 Task: Look for space in San Fernando, Philippines from 12th July, 2023 to 15th July, 2023 for 3 adults in price range Rs.12000 to Rs.16000. Place can be entire place with 2 bedrooms having 3 beds and 1 bathroom. Property type can be house, flat, guest house. Booking option can be shelf check-in. Required host language is English.
Action: Mouse moved to (418, 194)
Screenshot: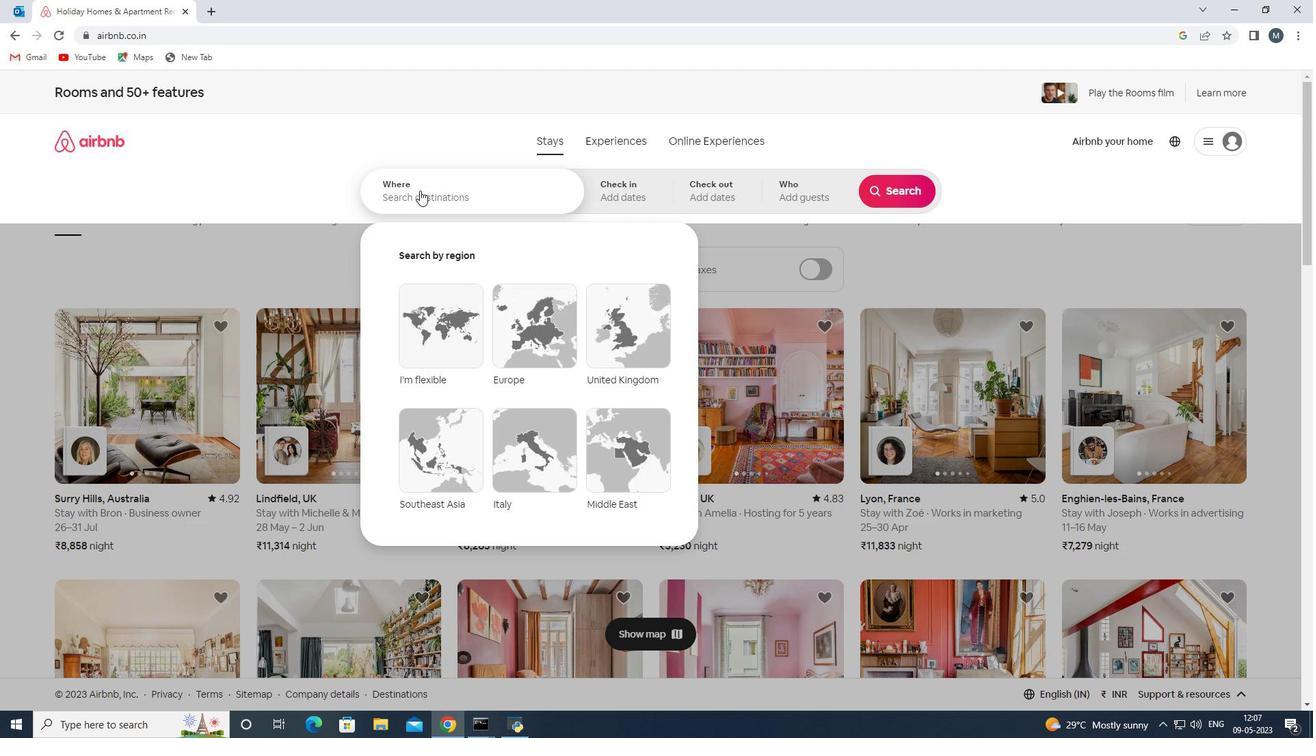 
Action: Mouse pressed left at (418, 194)
Screenshot: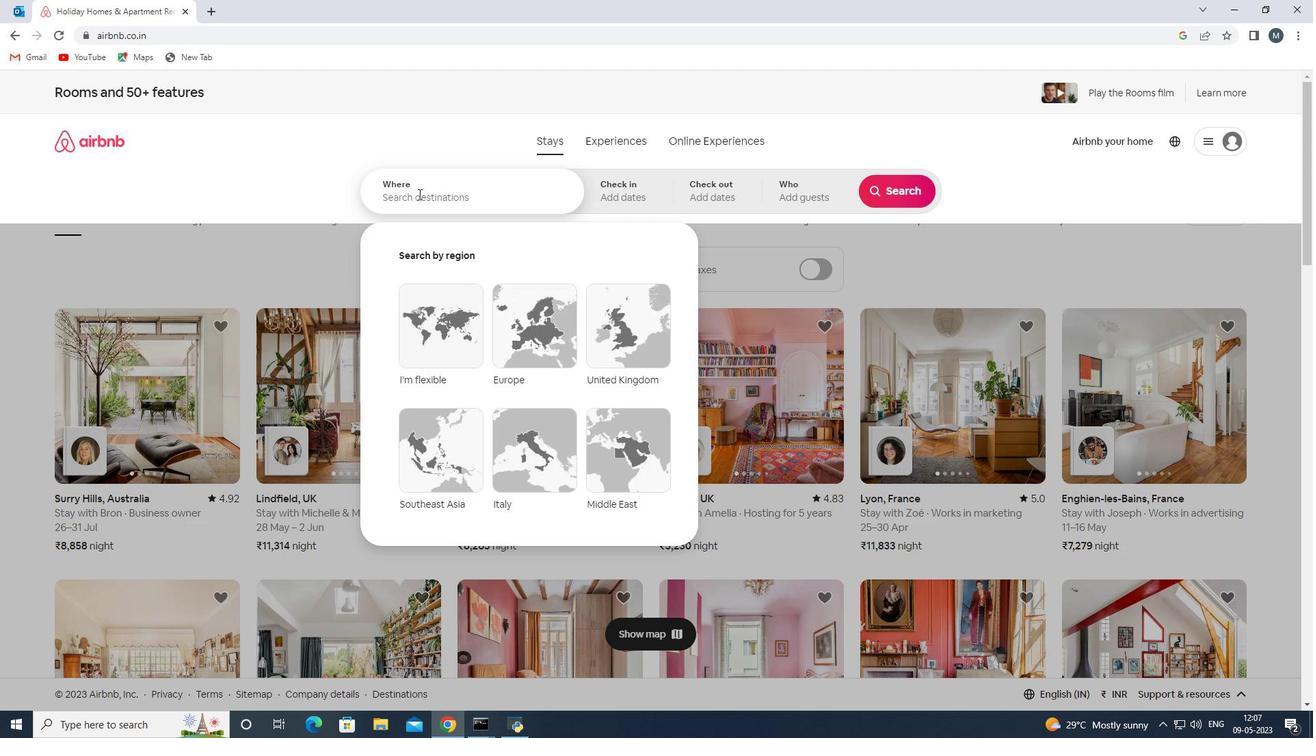 
Action: Mouse moved to (417, 194)
Screenshot: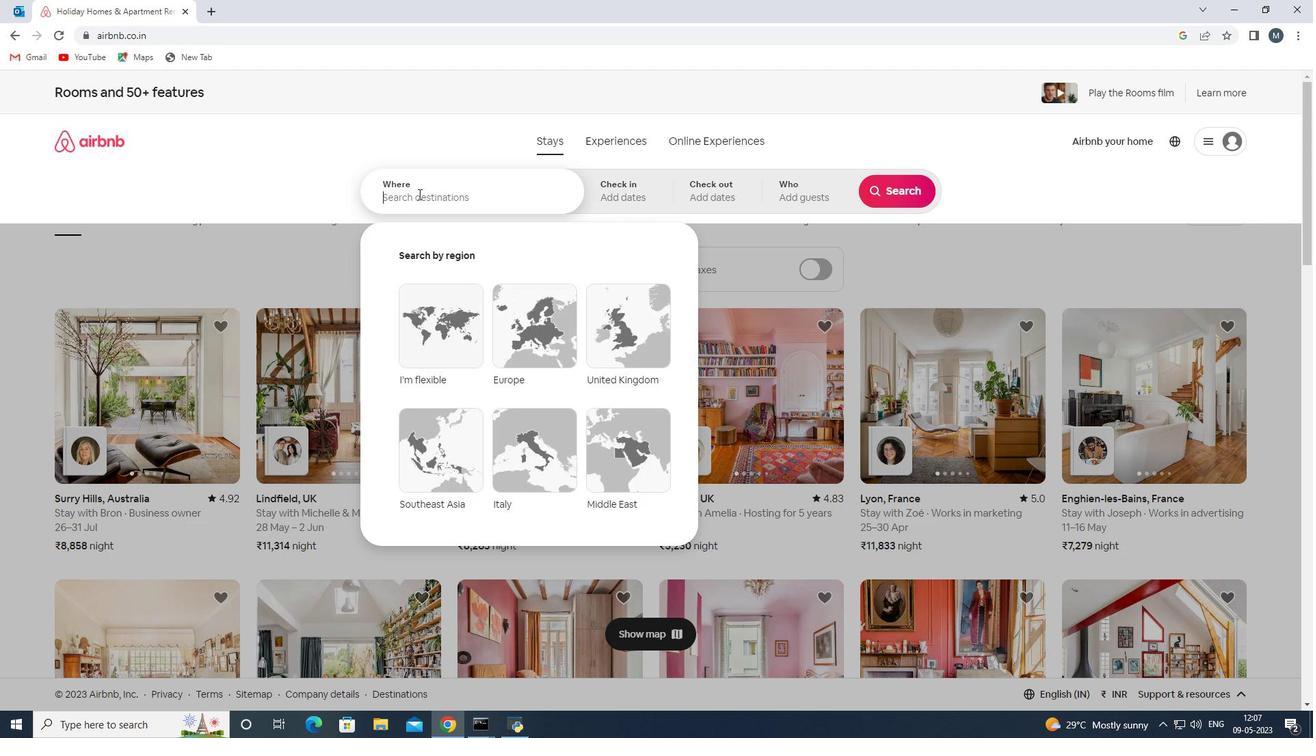 
Action: Key pressed sa<Key.backspace><Key.backspace><Key.backspace><Key.shift>San<Key.space><Key.shift><Key.shift><Key.shift><Key.shift><Key.shift><Key.shift><Key.shift><Key.shift><Key.shift><Key.shift><Key.shift><Key.shift><Key.shift>Fernando,p<Key.backspace><Key.shift>Philipines<Key.enter>
Screenshot: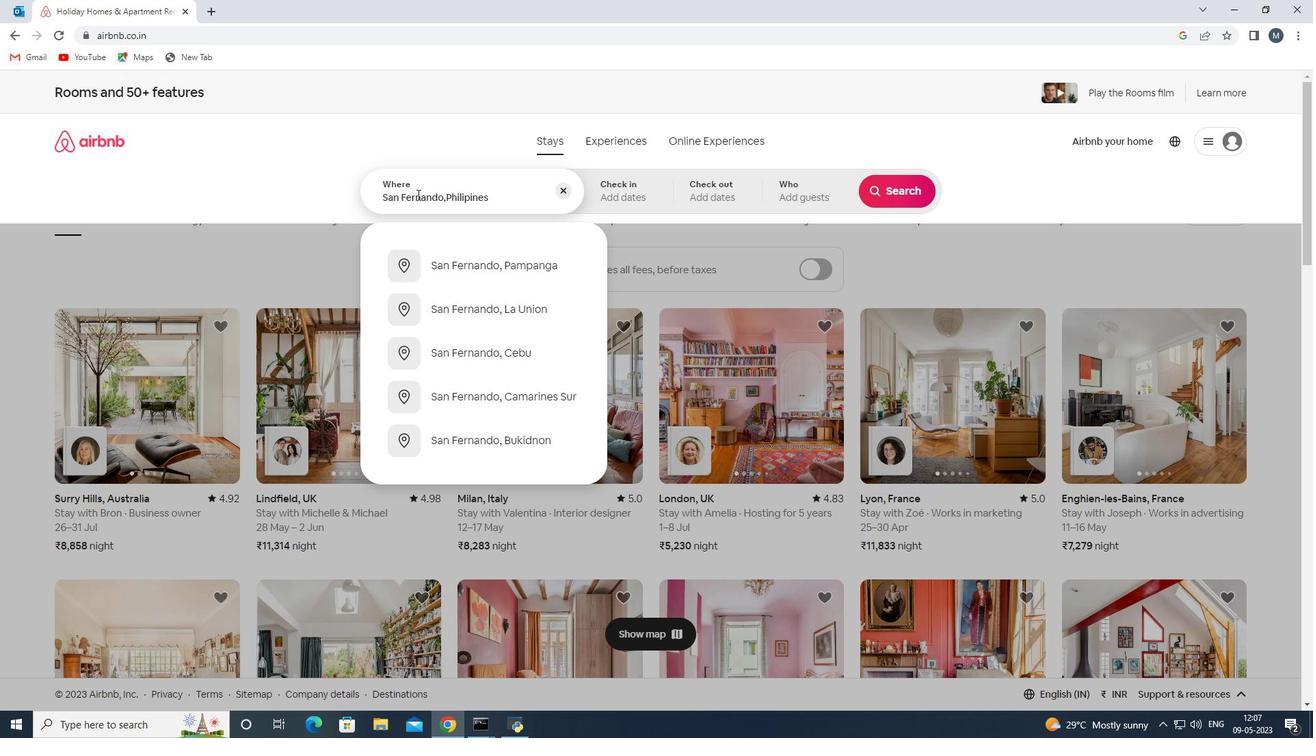 
Action: Mouse moved to (898, 301)
Screenshot: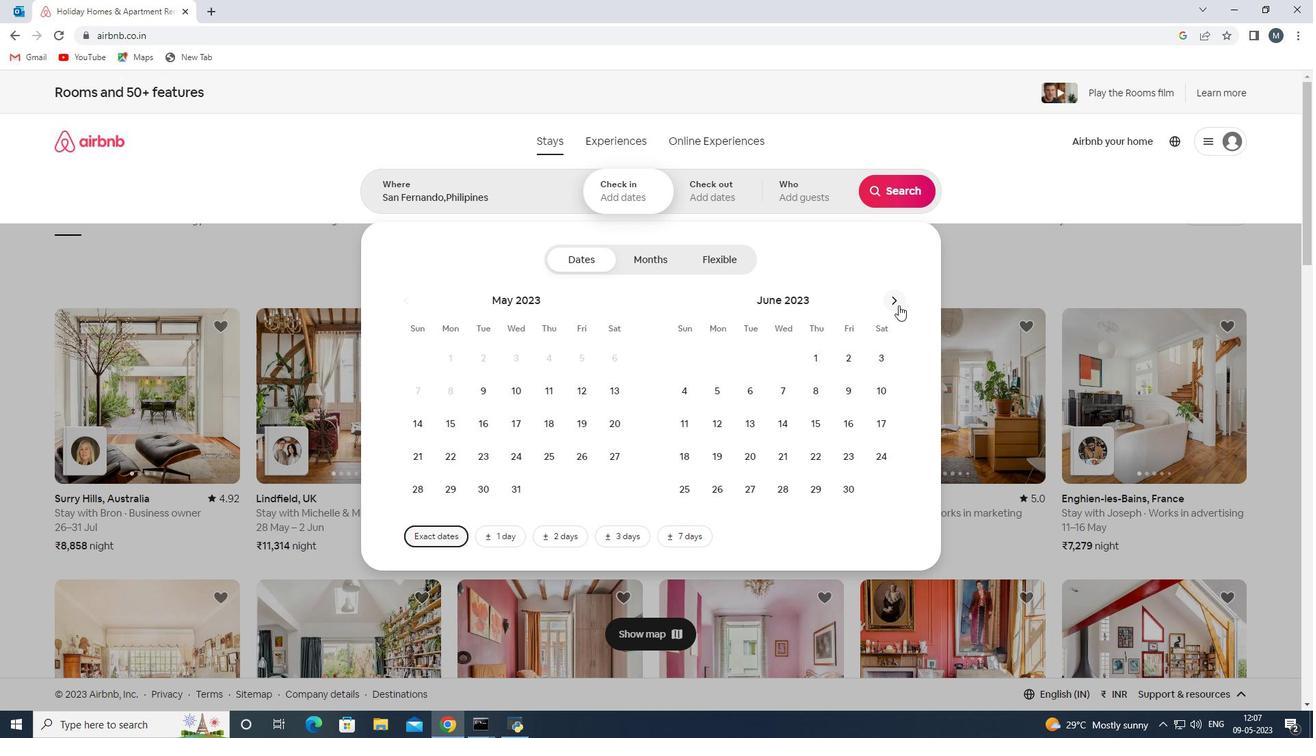 
Action: Mouse pressed left at (898, 301)
Screenshot: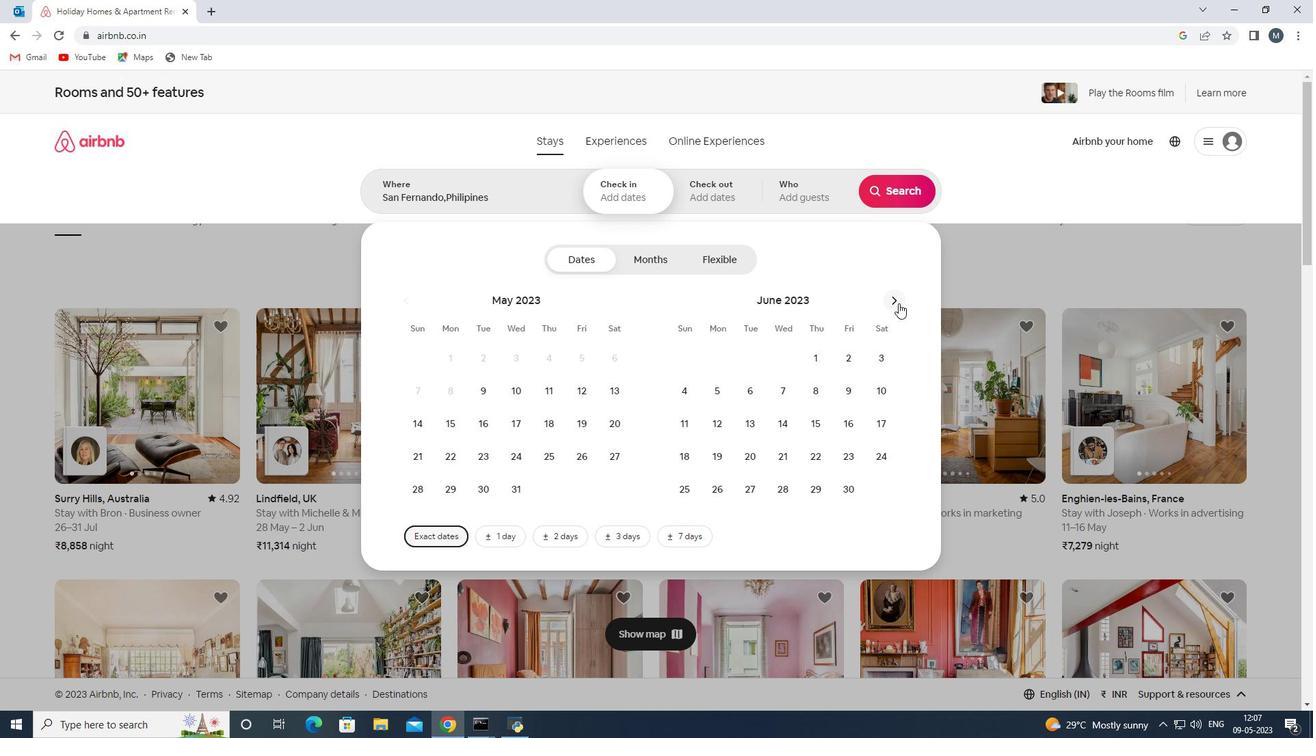 
Action: Mouse moved to (787, 424)
Screenshot: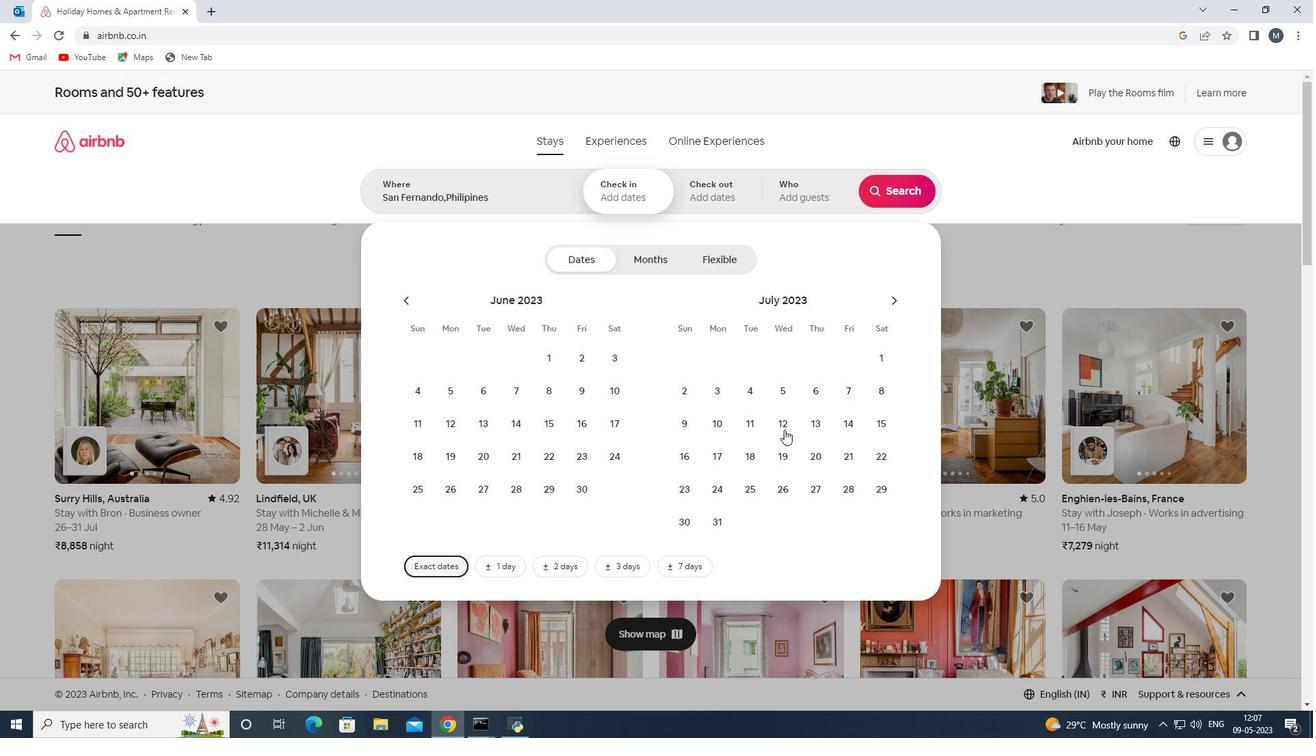 
Action: Mouse pressed left at (787, 424)
Screenshot: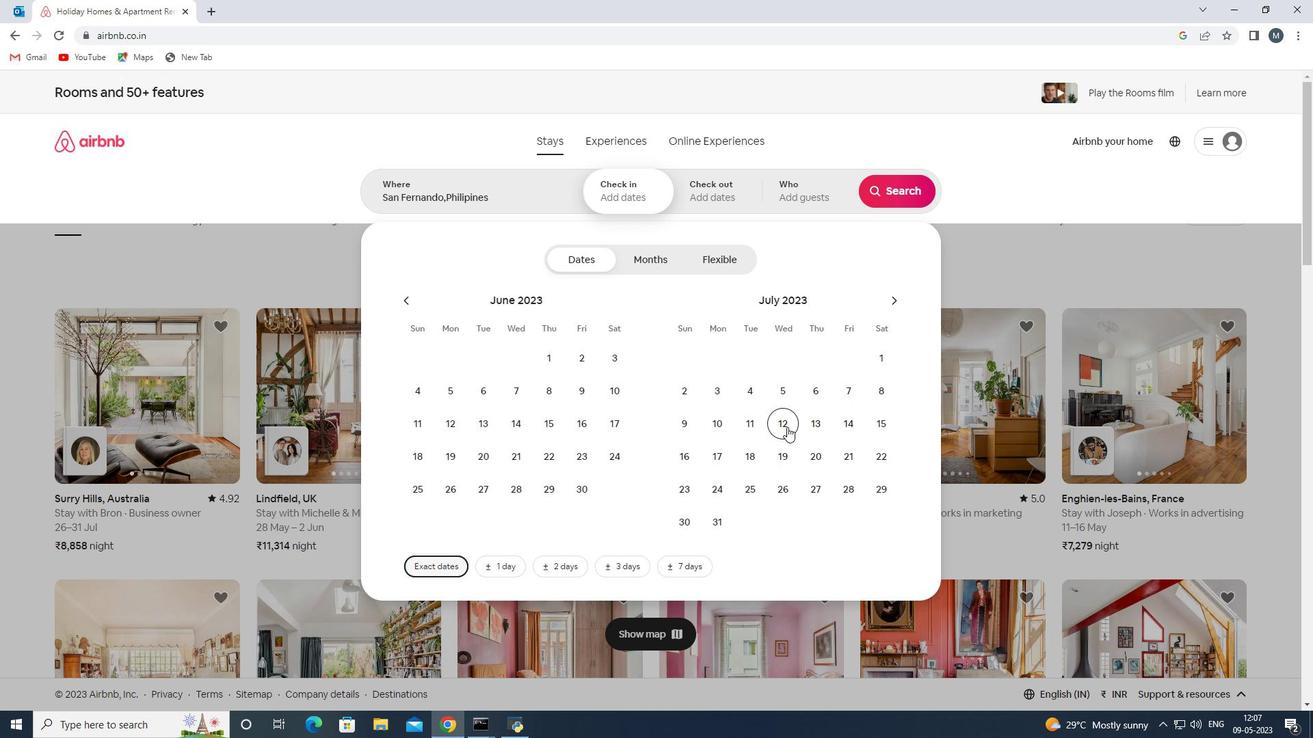 
Action: Mouse moved to (867, 426)
Screenshot: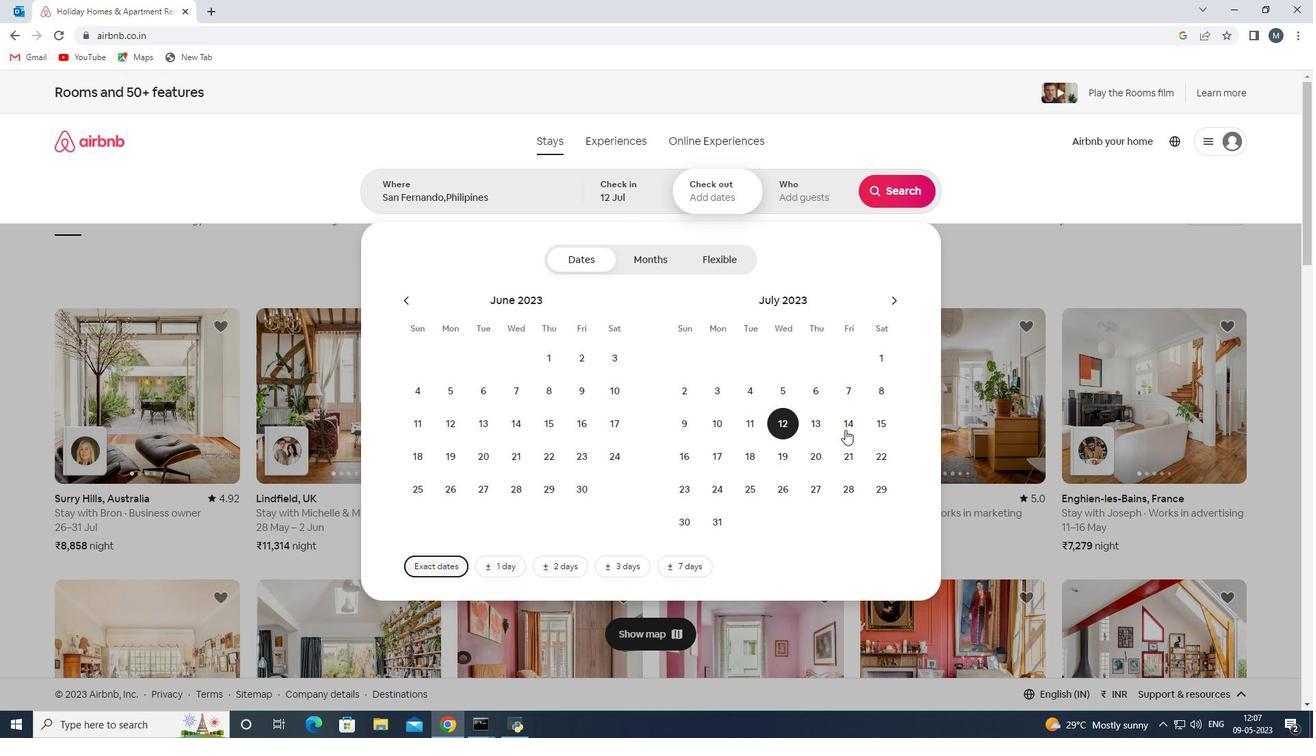 
Action: Mouse pressed left at (867, 426)
Screenshot: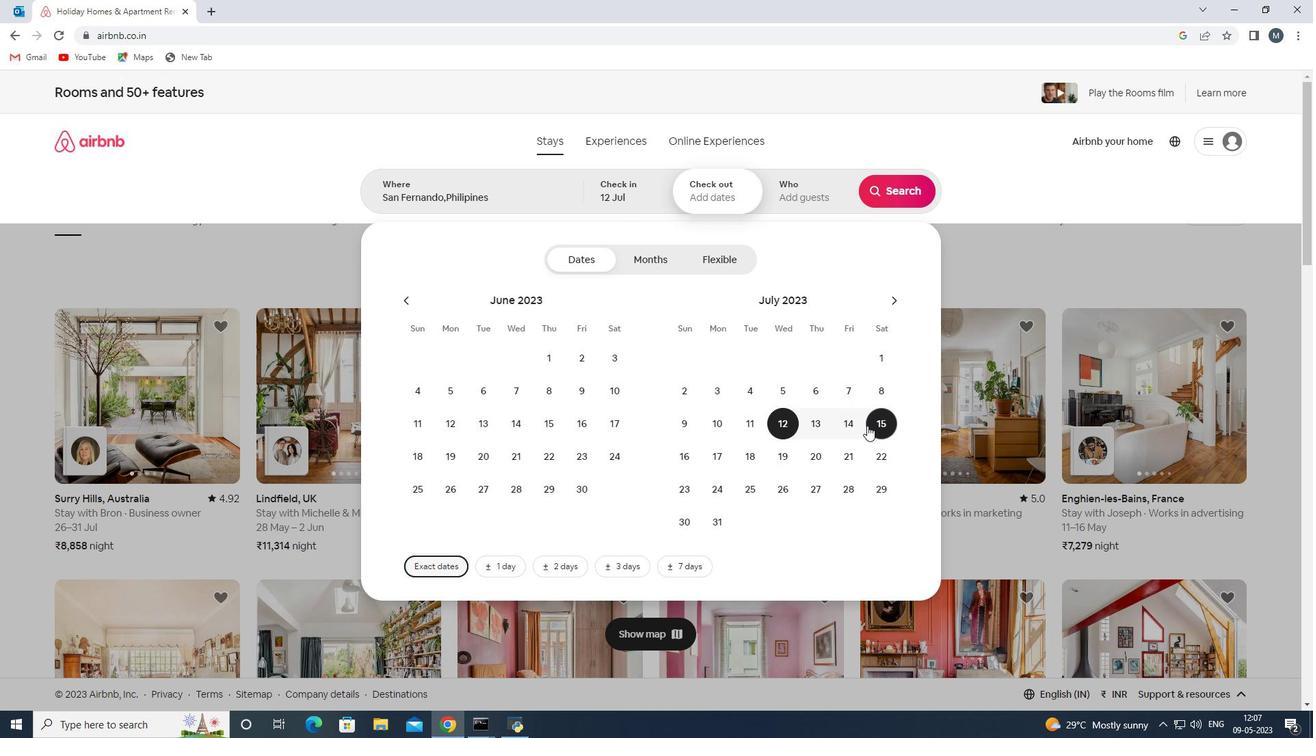 
Action: Mouse moved to (817, 202)
Screenshot: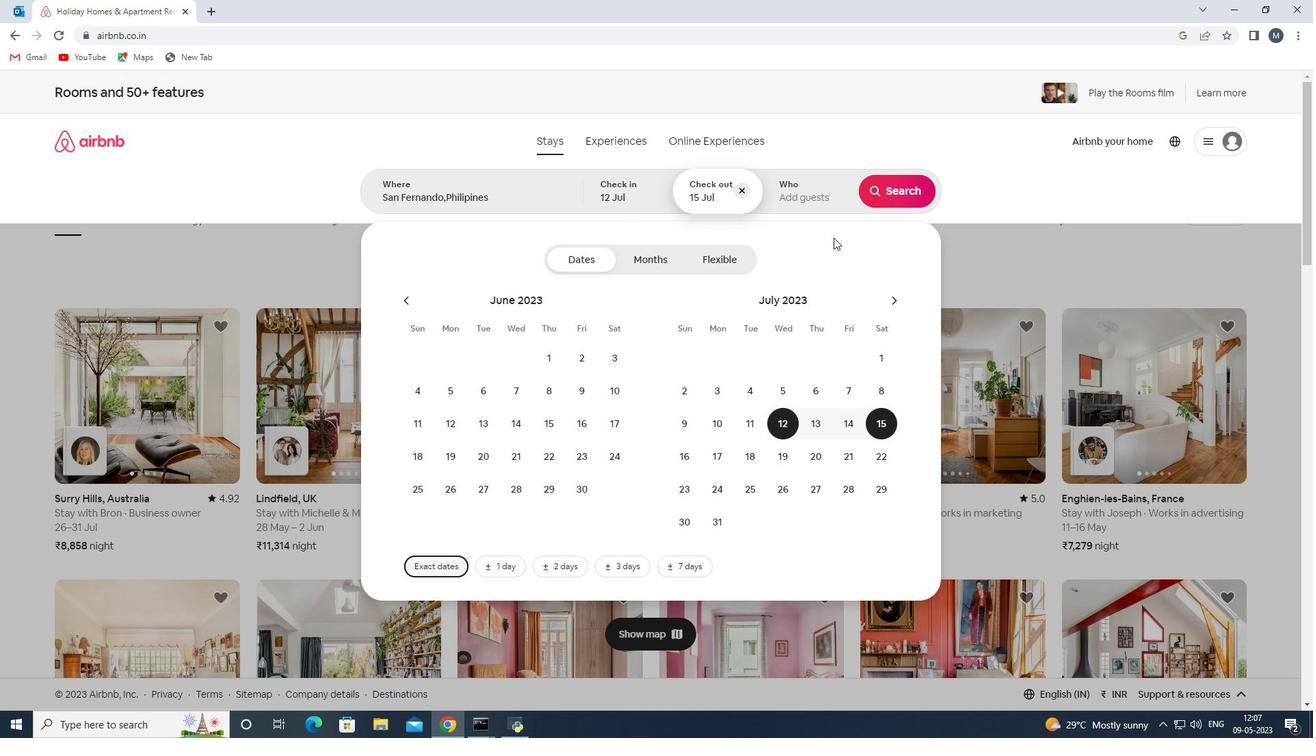 
Action: Mouse pressed left at (817, 202)
Screenshot: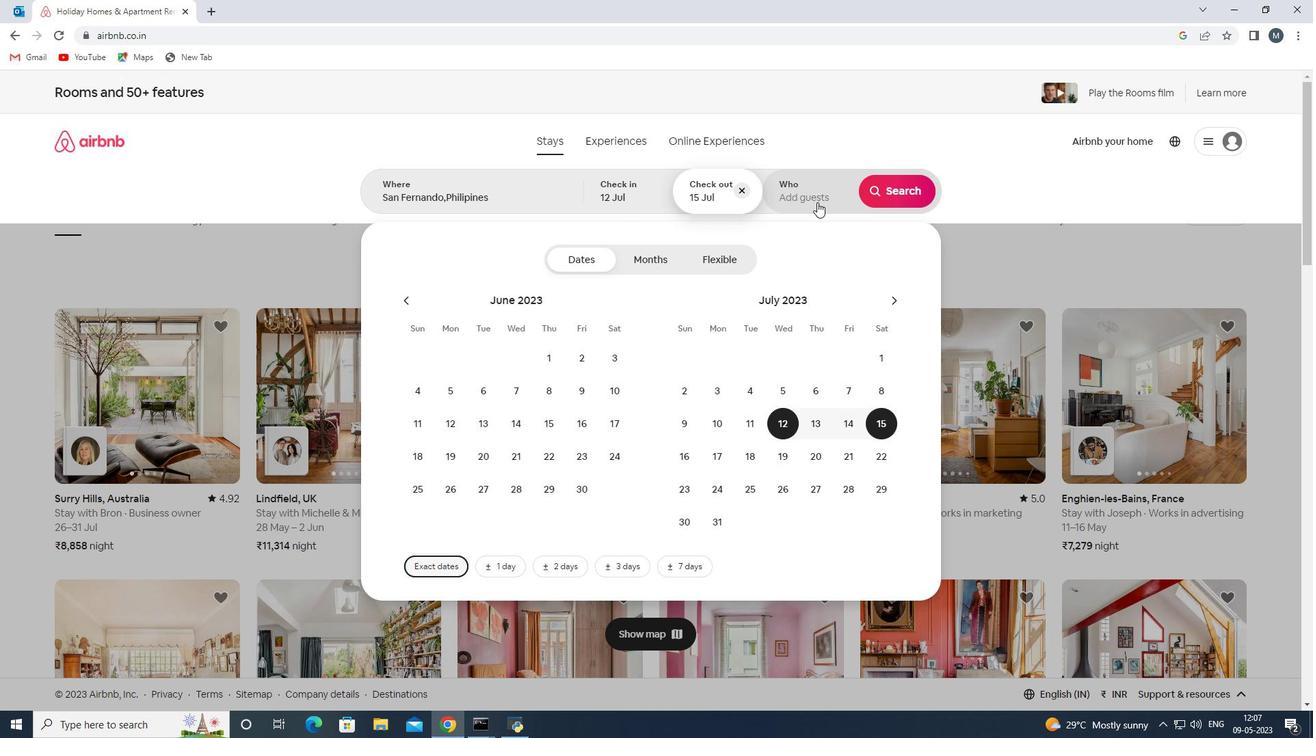 
Action: Mouse moved to (907, 264)
Screenshot: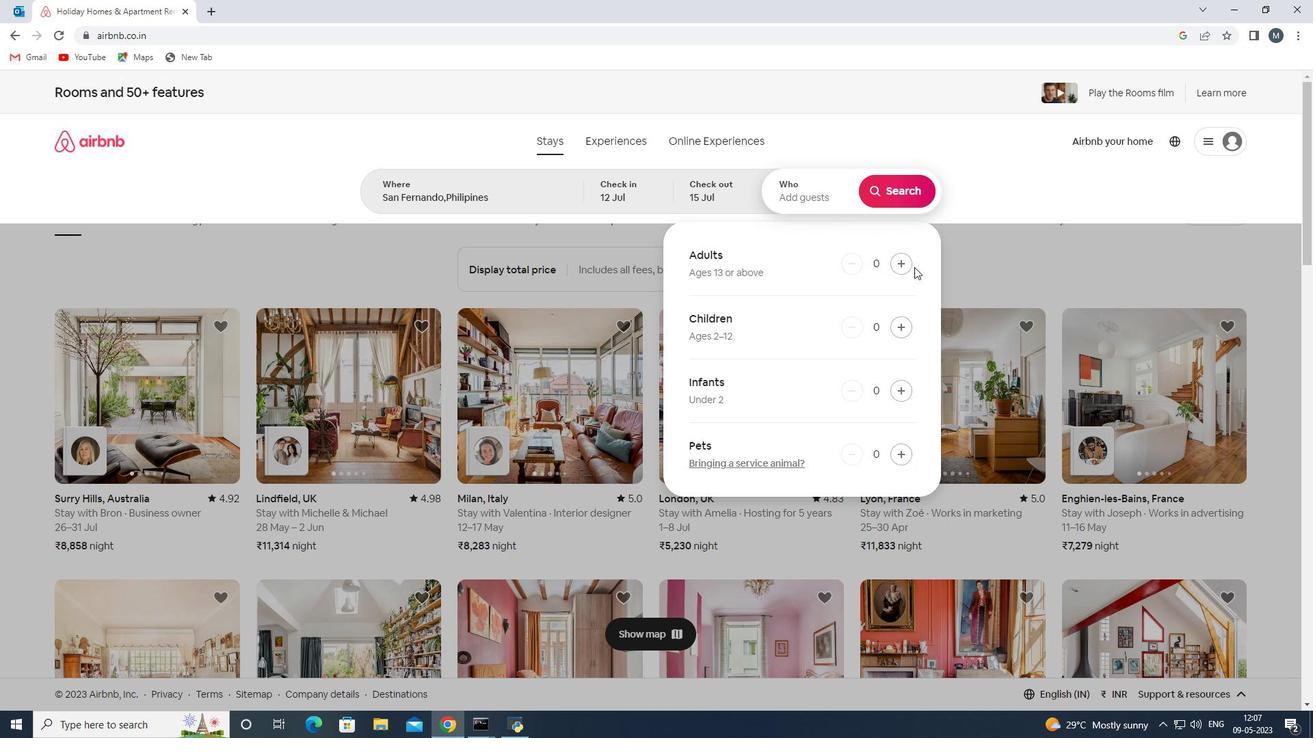 
Action: Mouse pressed left at (907, 264)
Screenshot: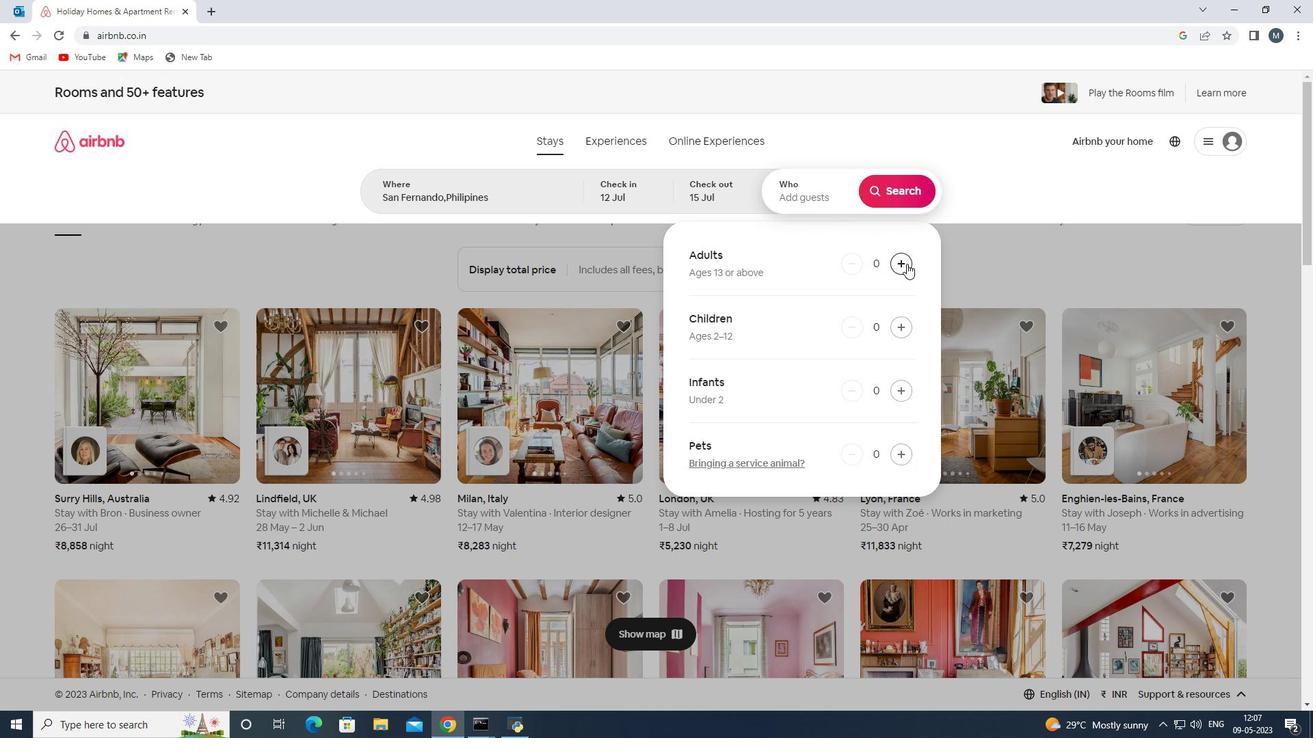 
Action: Mouse pressed left at (907, 264)
Screenshot: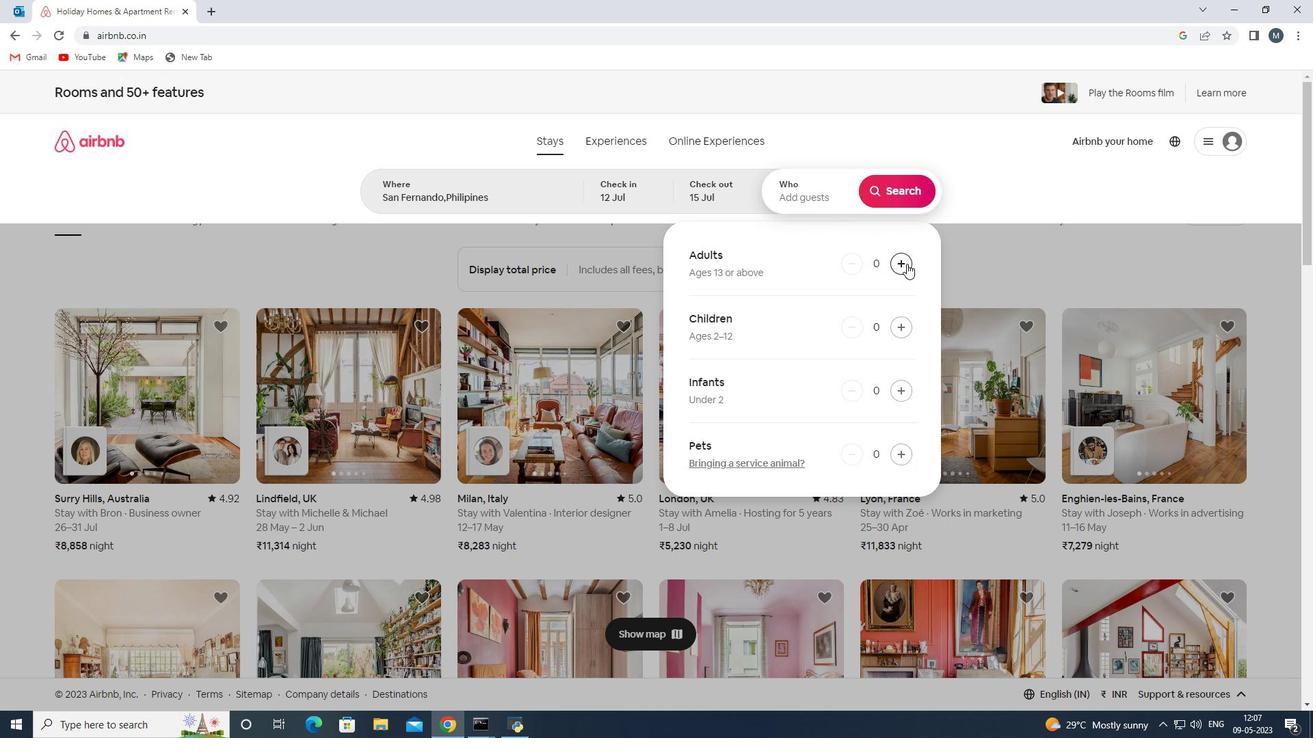 
Action: Mouse pressed left at (907, 264)
Screenshot: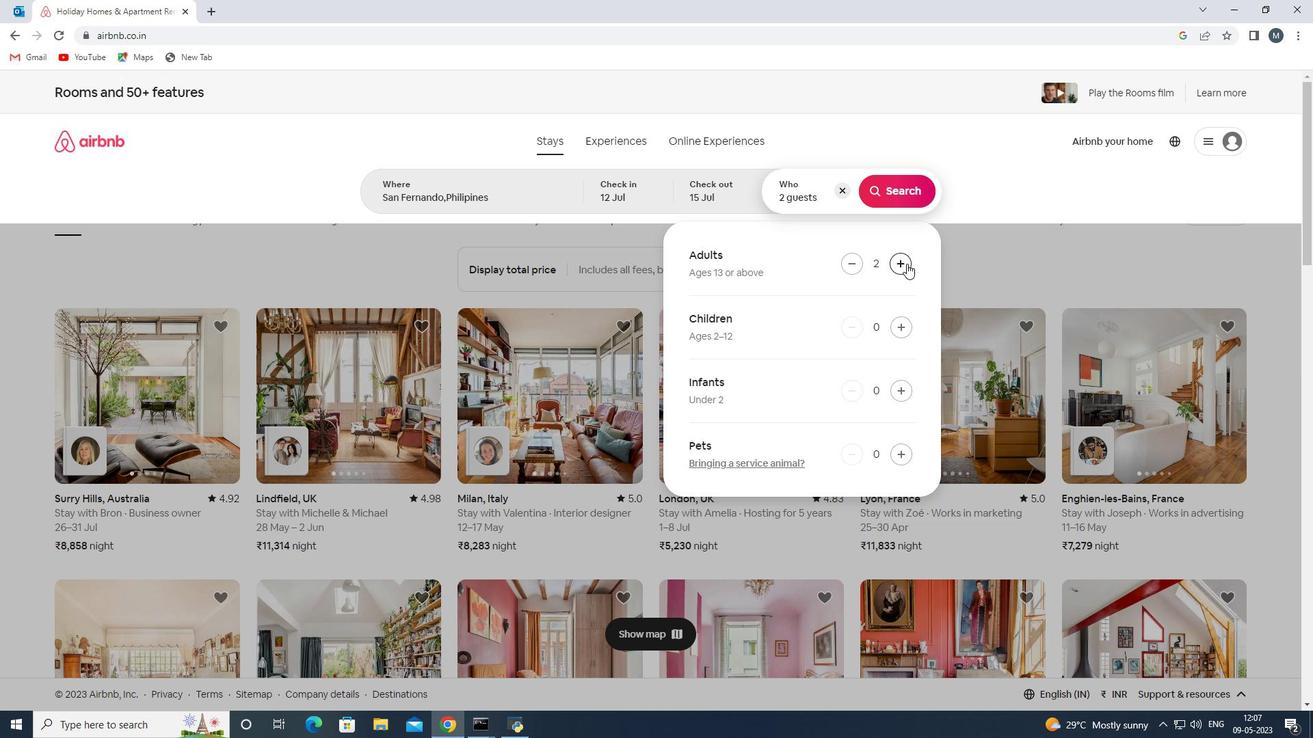 
Action: Mouse moved to (892, 190)
Screenshot: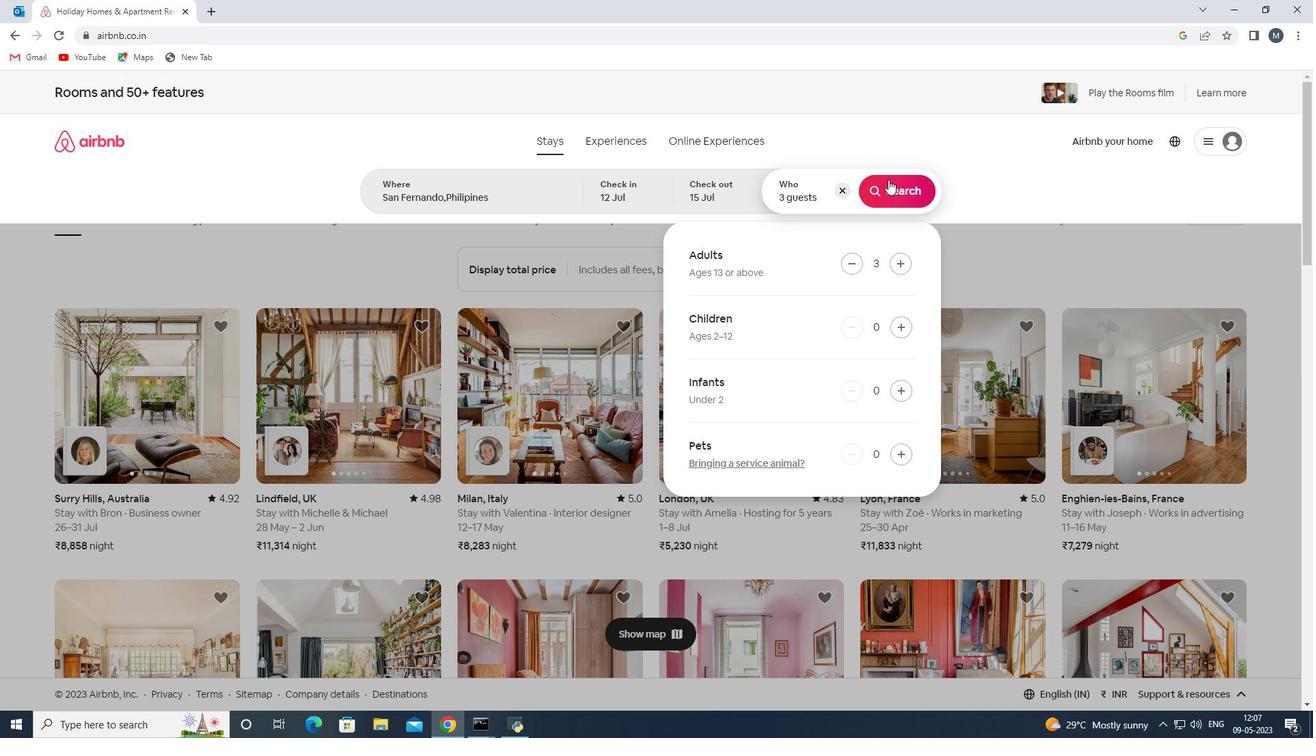 
Action: Mouse pressed left at (892, 190)
Screenshot: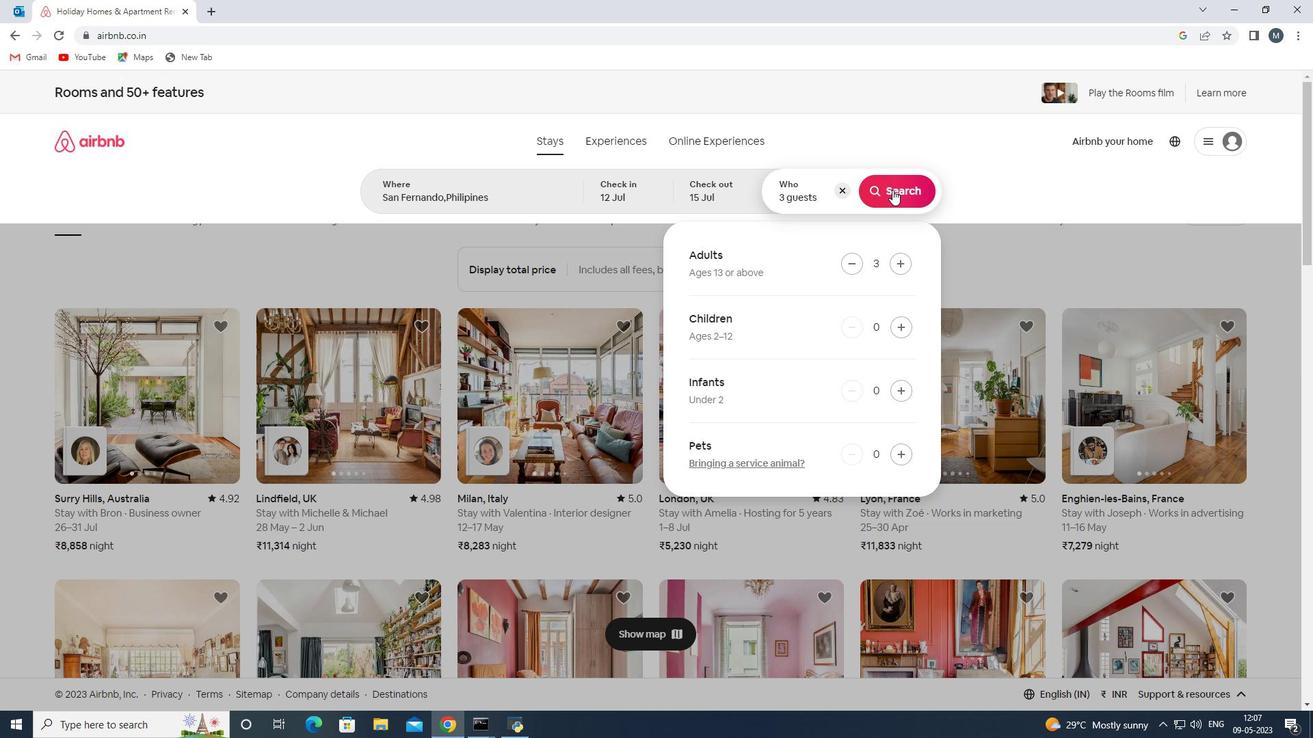 
Action: Mouse moved to (1257, 147)
Screenshot: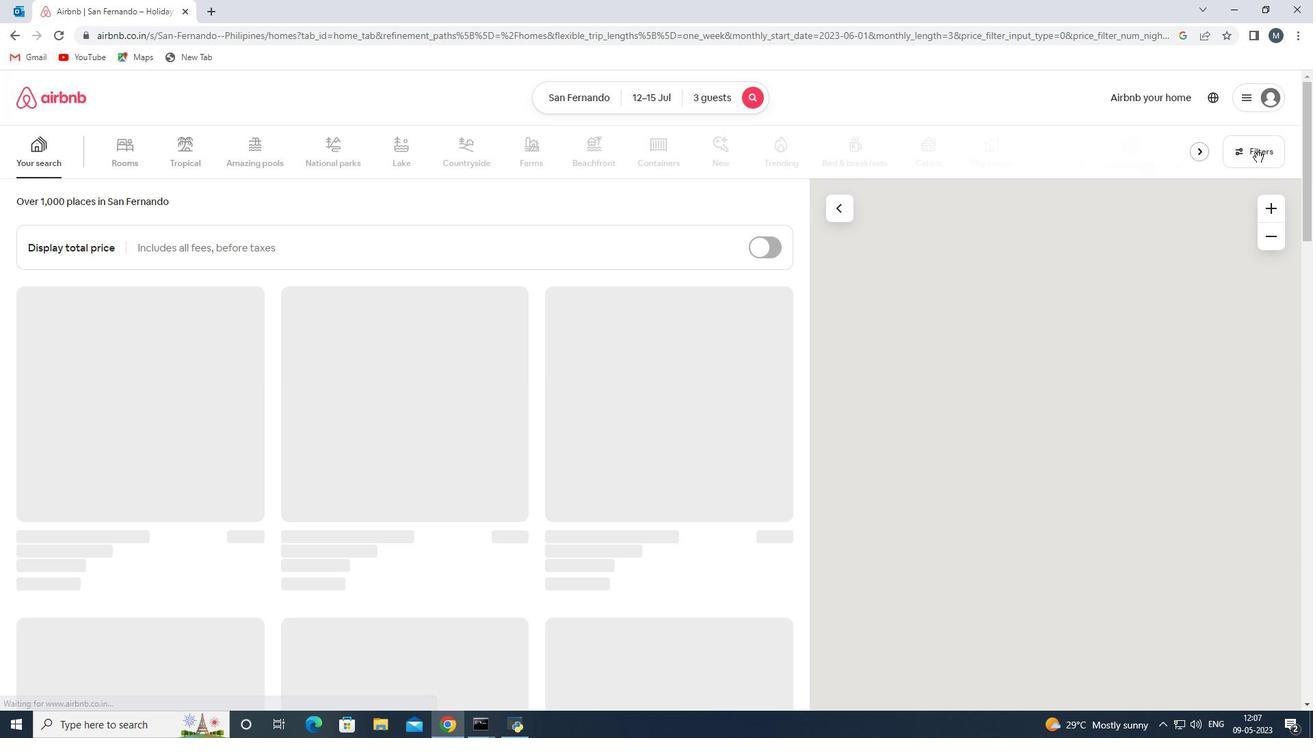 
Action: Mouse pressed left at (1257, 147)
Screenshot: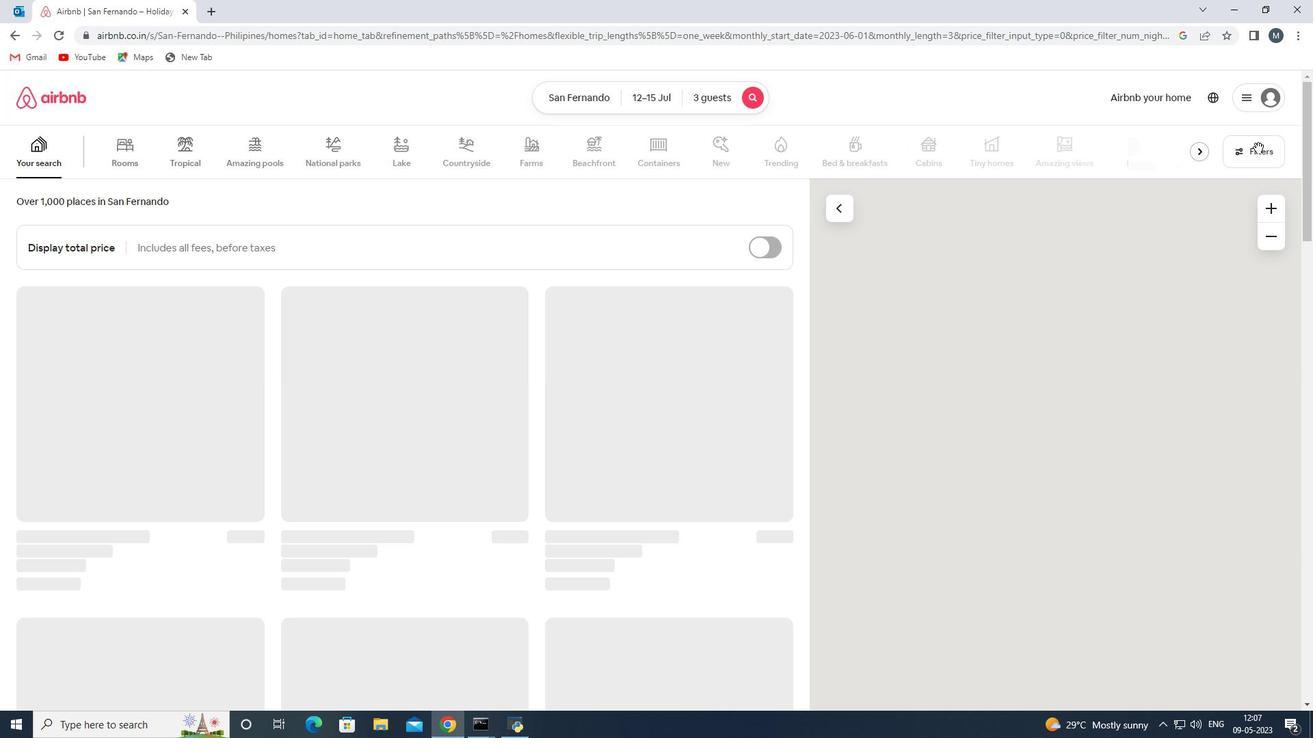 
Action: Mouse moved to (523, 479)
Screenshot: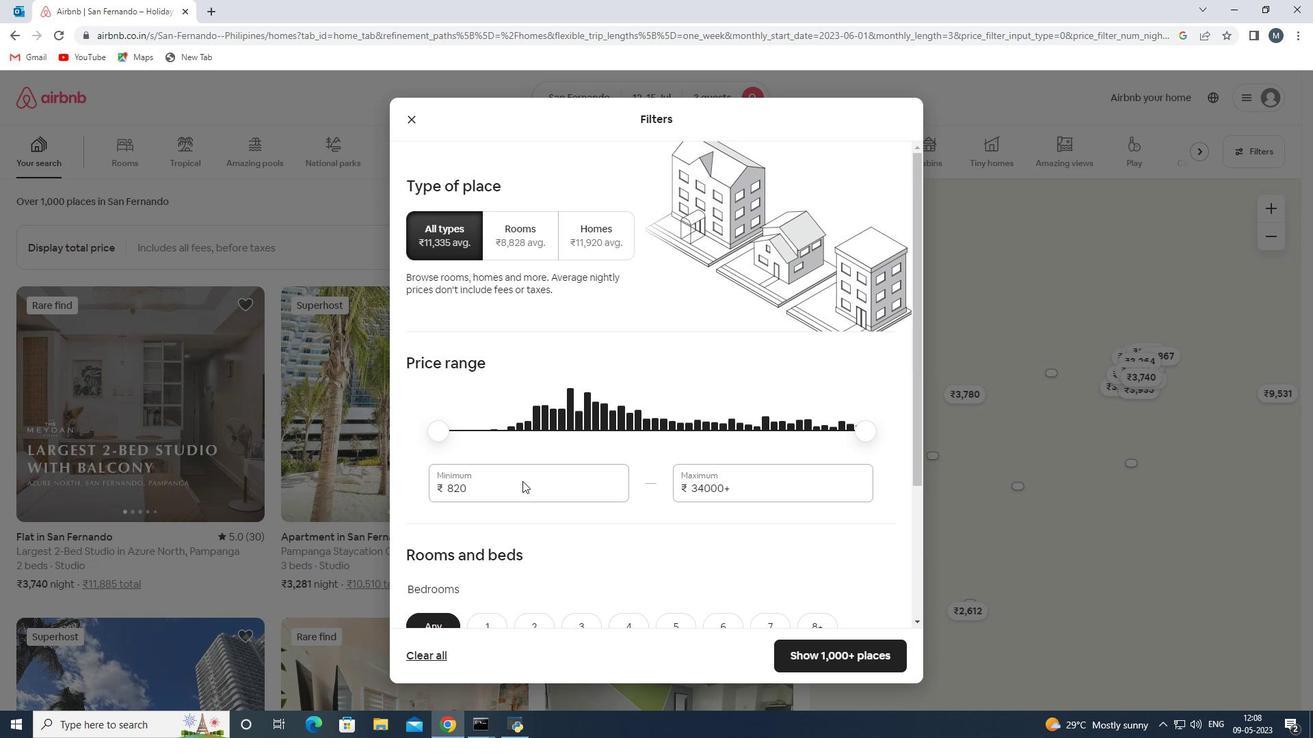 
Action: Mouse pressed left at (523, 479)
Screenshot: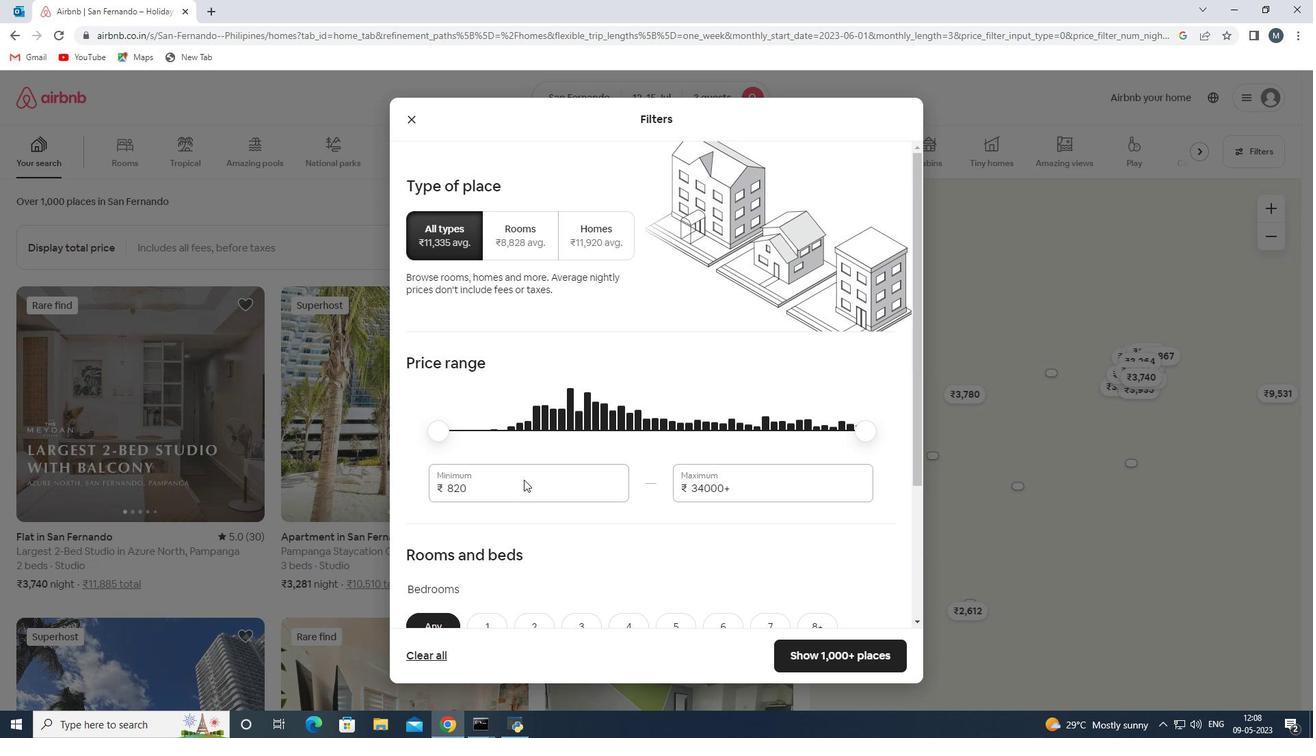 
Action: Mouse moved to (516, 493)
Screenshot: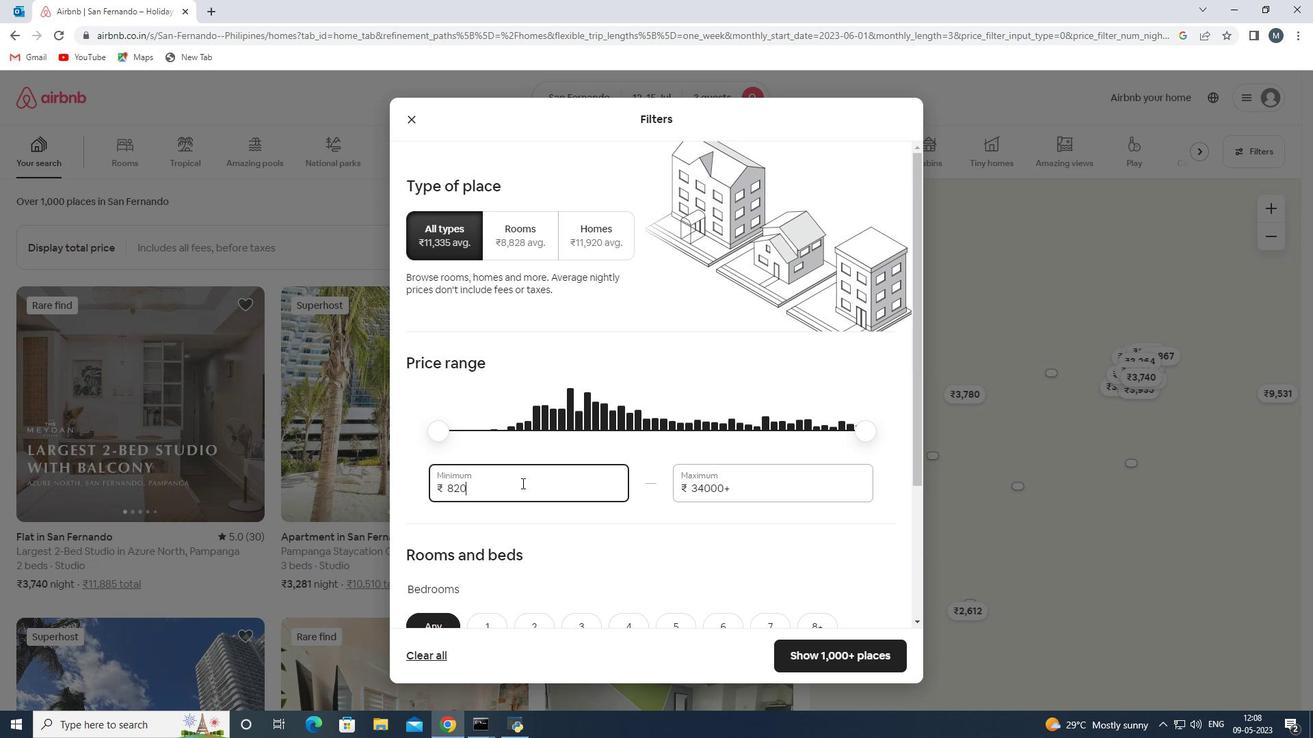 
Action: Key pressed <Key.backspace><Key.backspace><Key.backspace><Key.backspace><Key.backspace><Key.backspace><Key.backspace><Key.backspace><Key.backspace><Key.backspace>12000
Screenshot: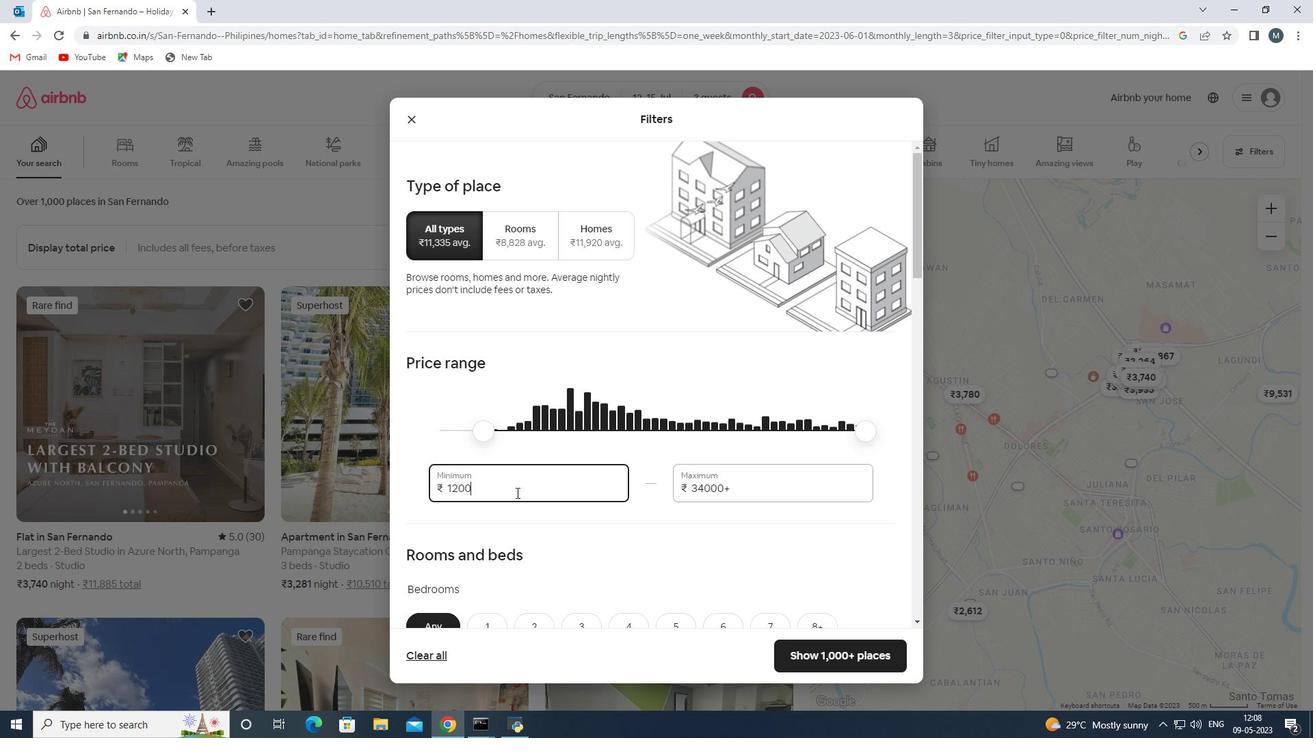 
Action: Mouse moved to (735, 491)
Screenshot: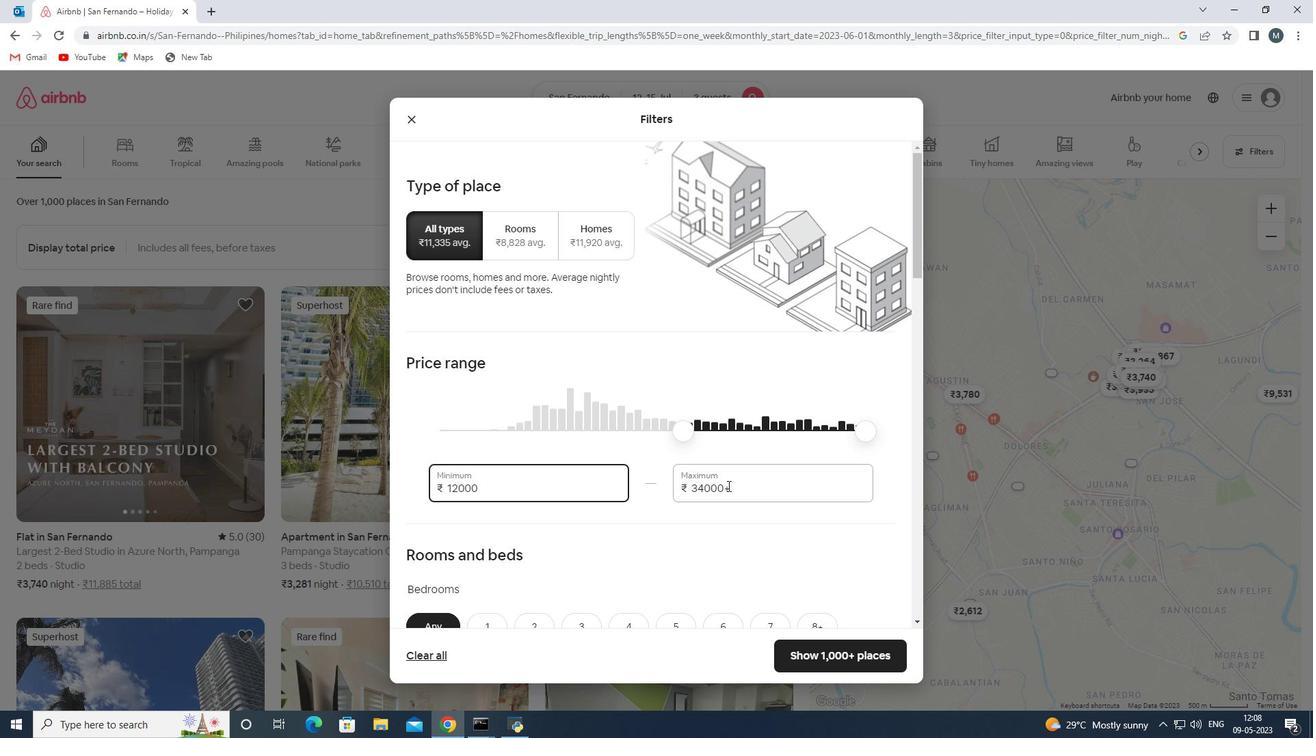 
Action: Mouse pressed left at (735, 491)
Screenshot: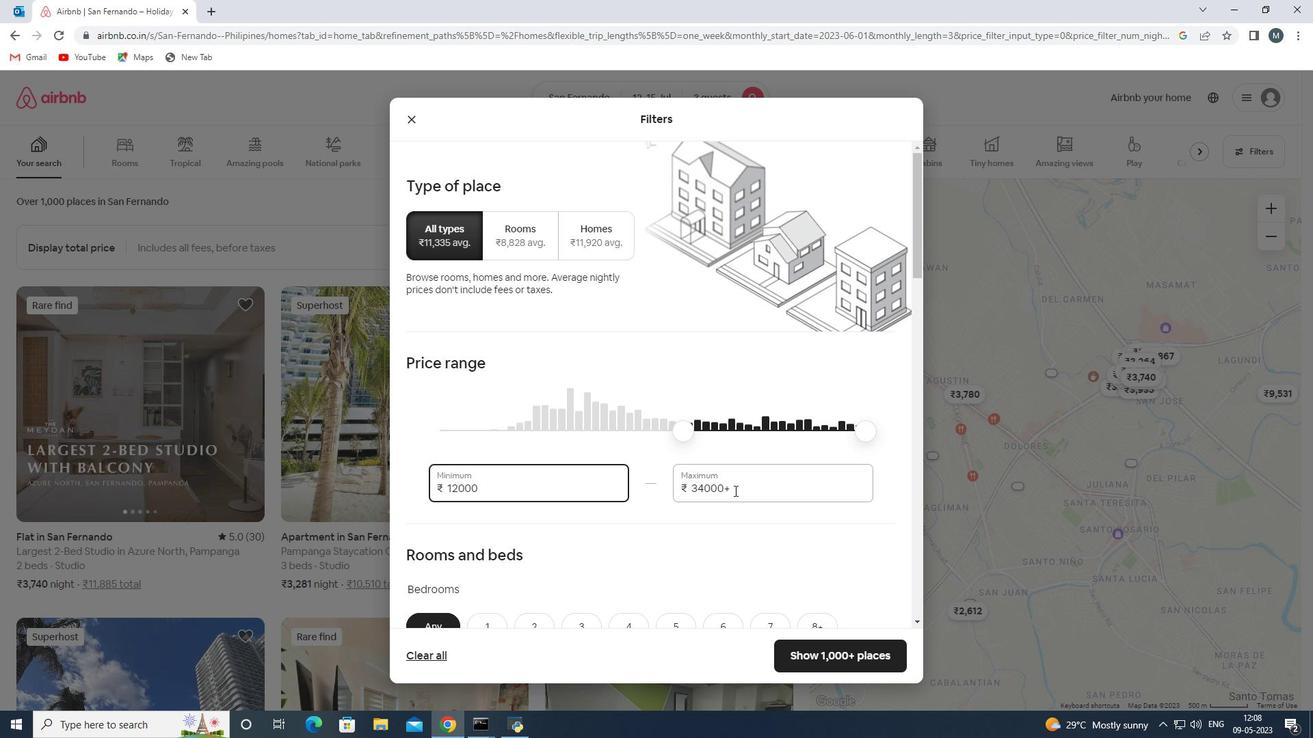 
Action: Mouse moved to (677, 490)
Screenshot: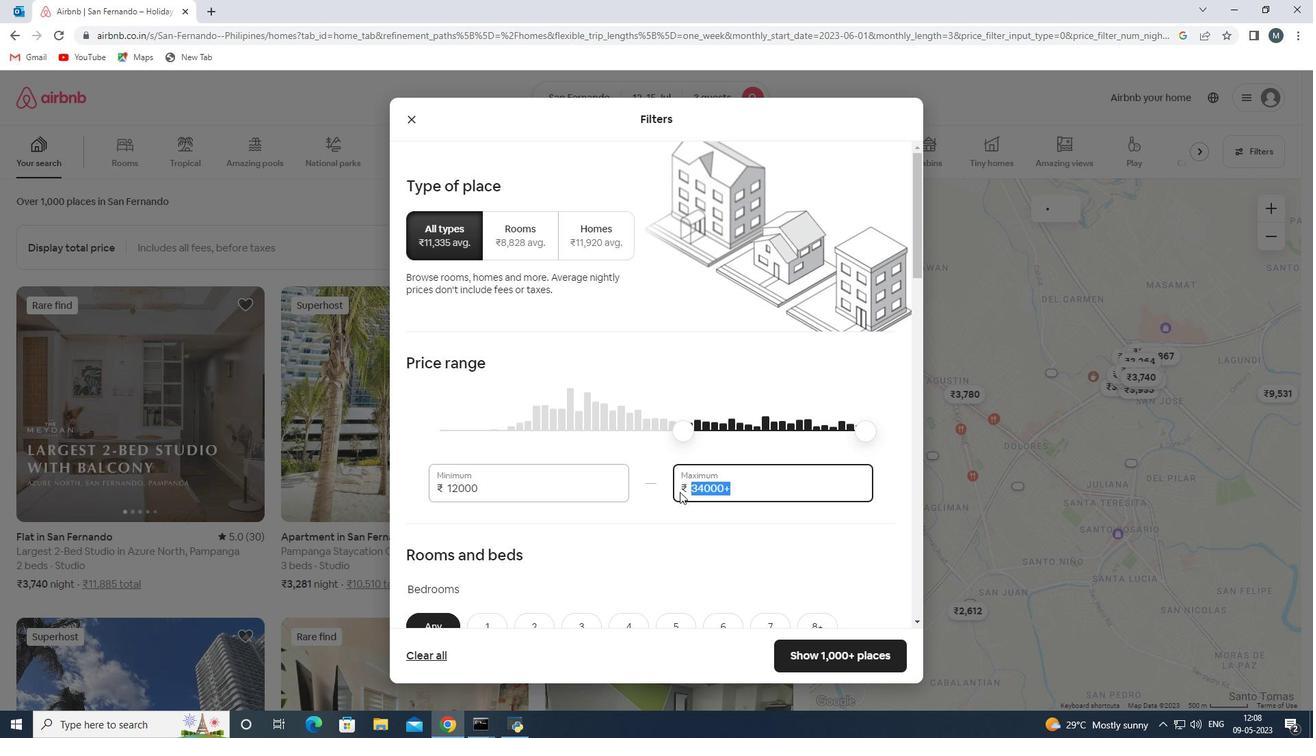 
Action: Key pressed 16000
Screenshot: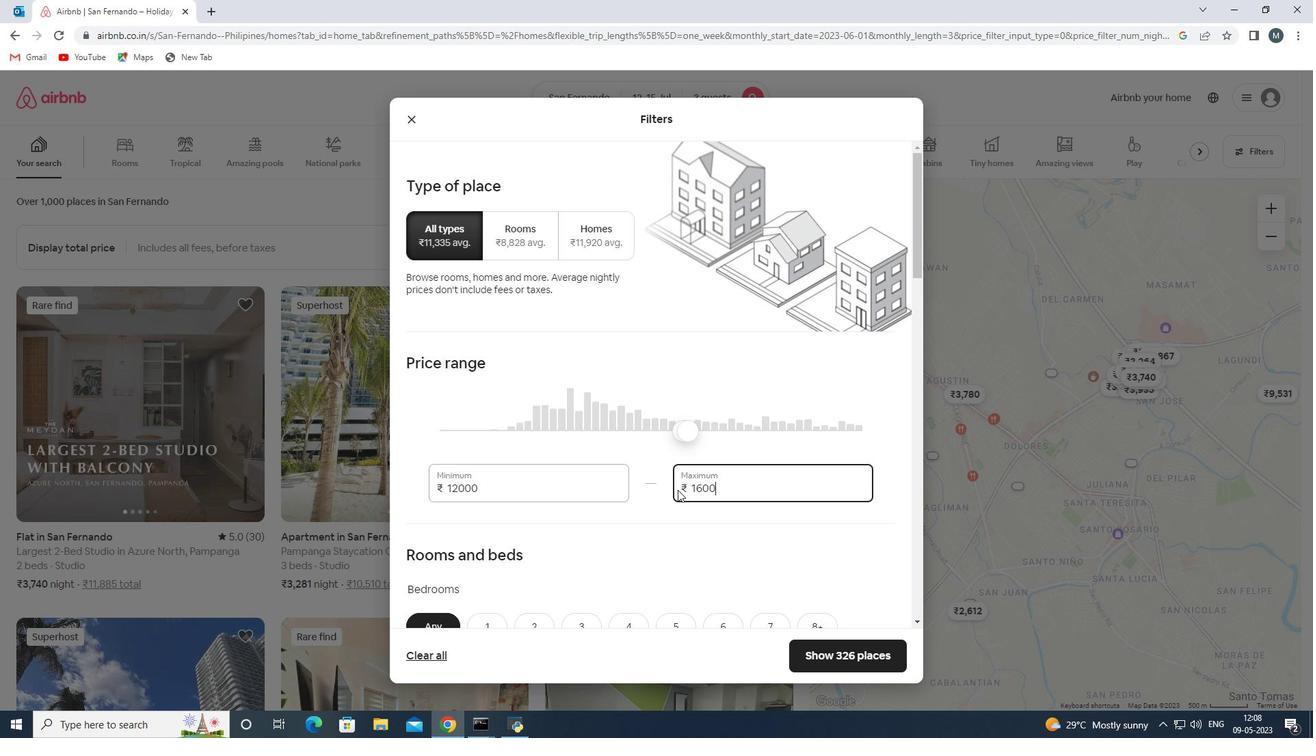 
Action: Mouse moved to (677, 443)
Screenshot: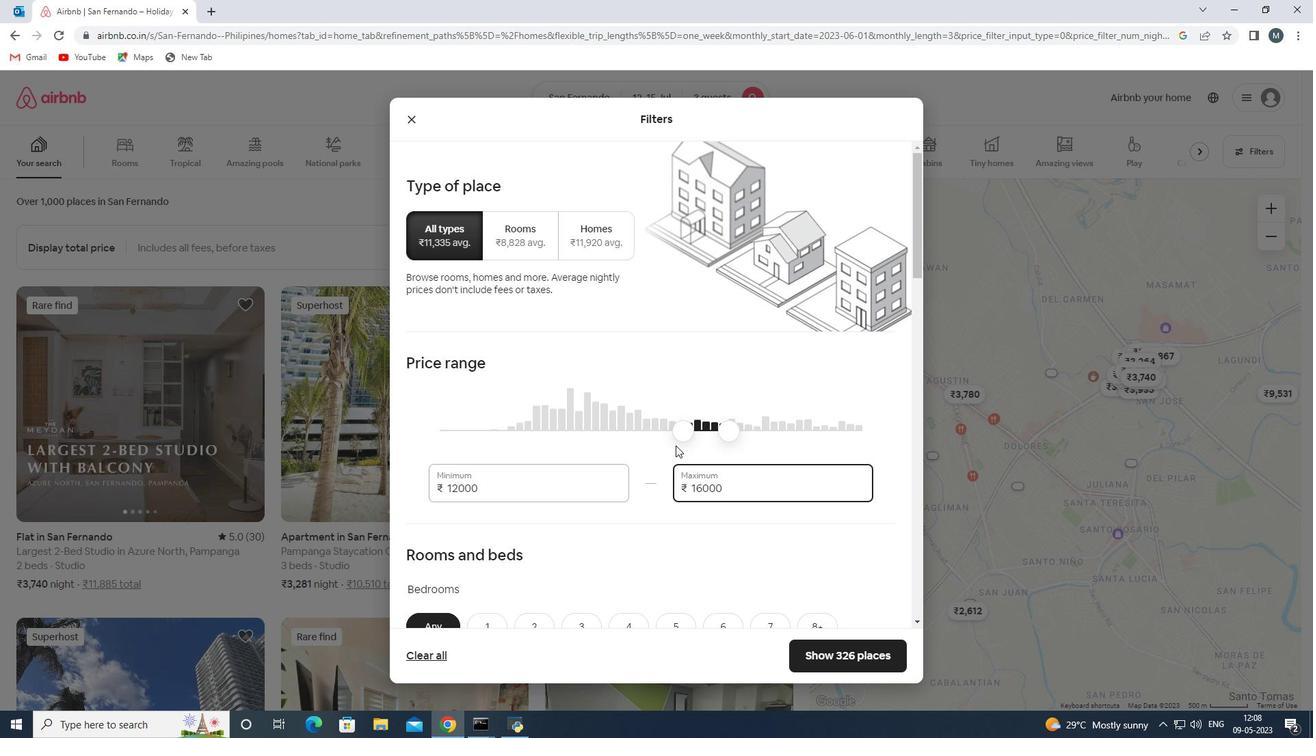 
Action: Mouse scrolled (677, 442) with delta (0, 0)
Screenshot: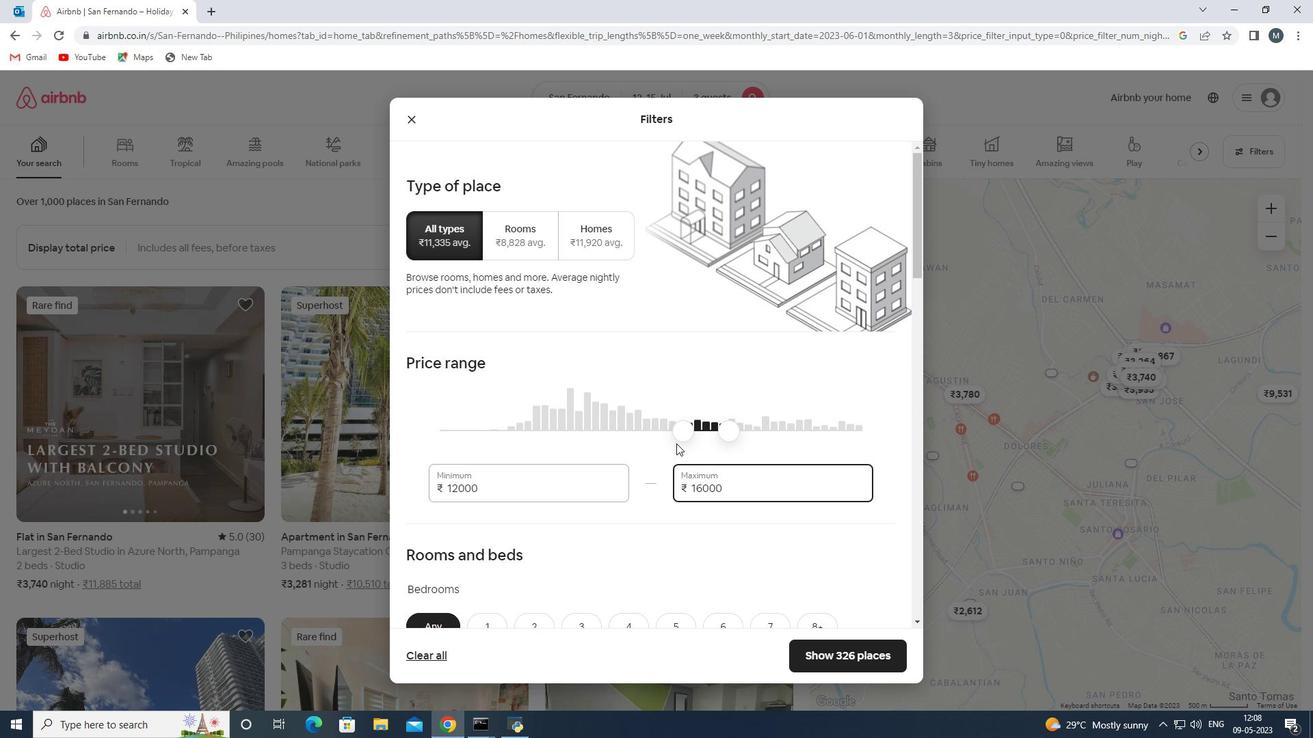 
Action: Mouse moved to (692, 441)
Screenshot: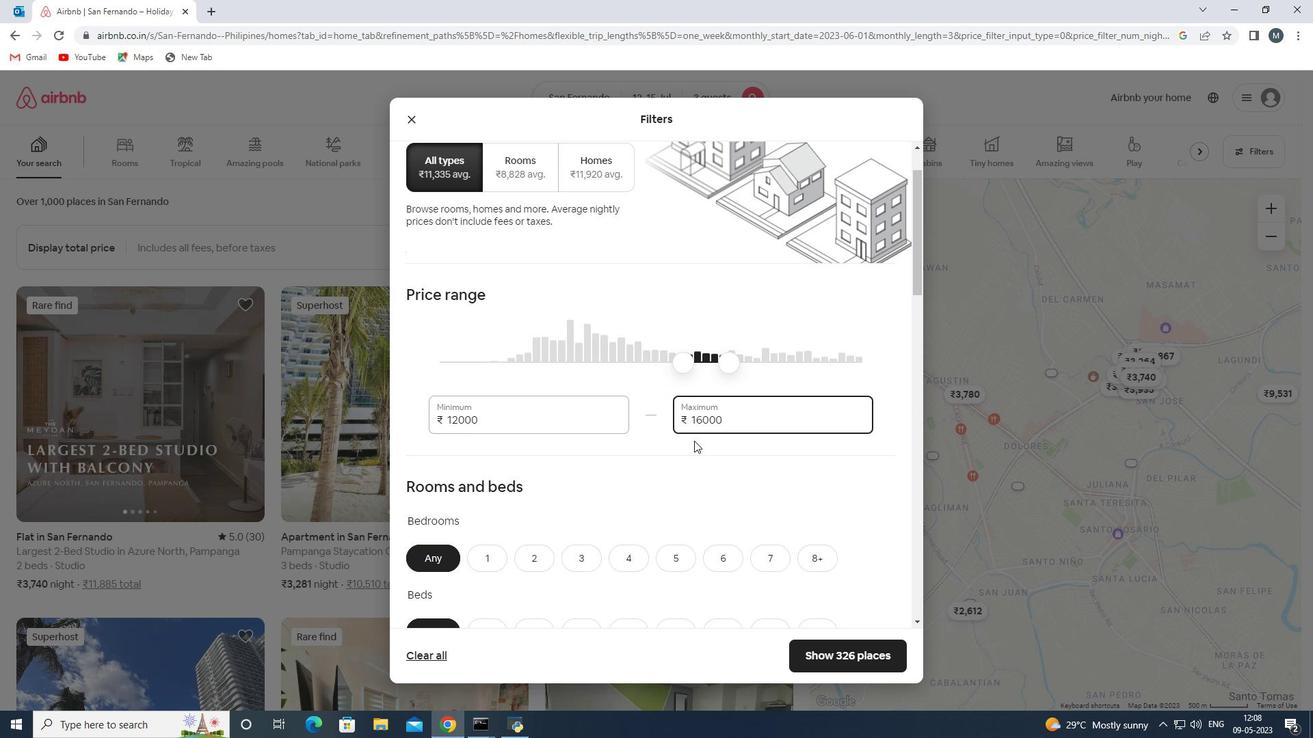 
Action: Mouse scrolled (692, 440) with delta (0, 0)
Screenshot: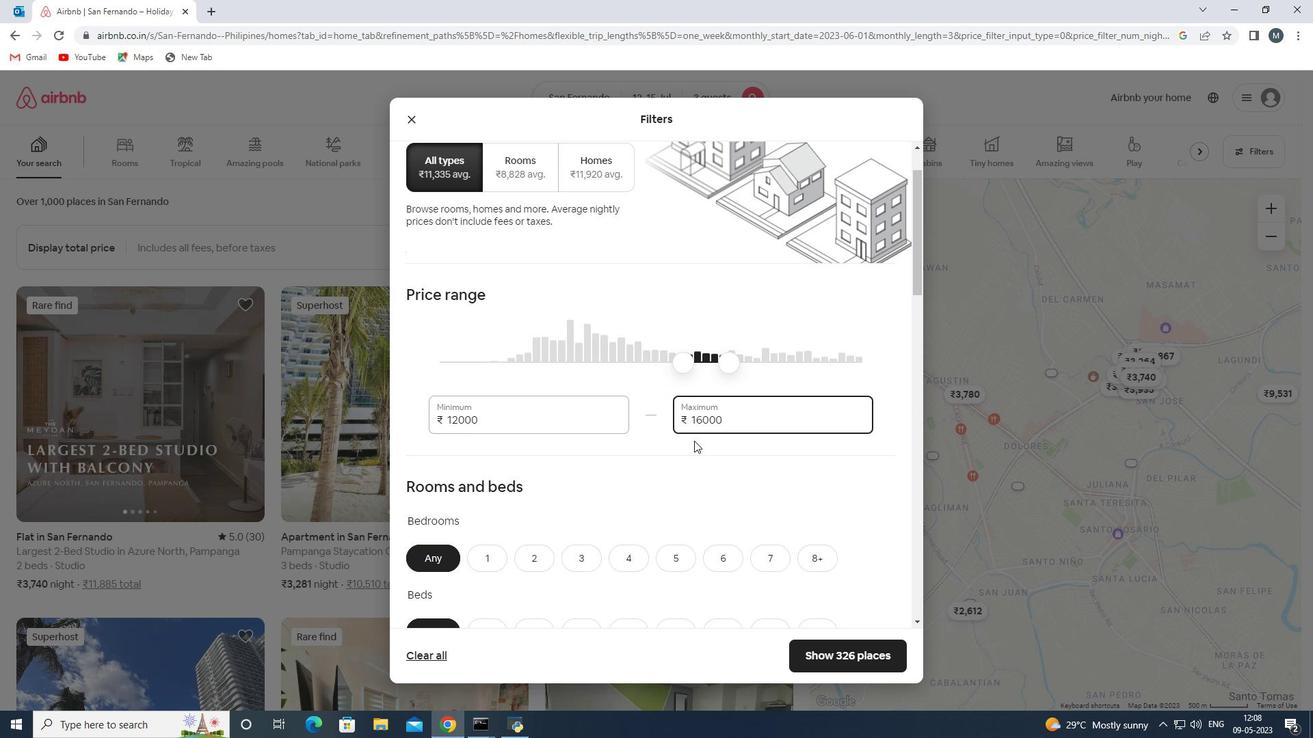 
Action: Mouse moved to (509, 437)
Screenshot: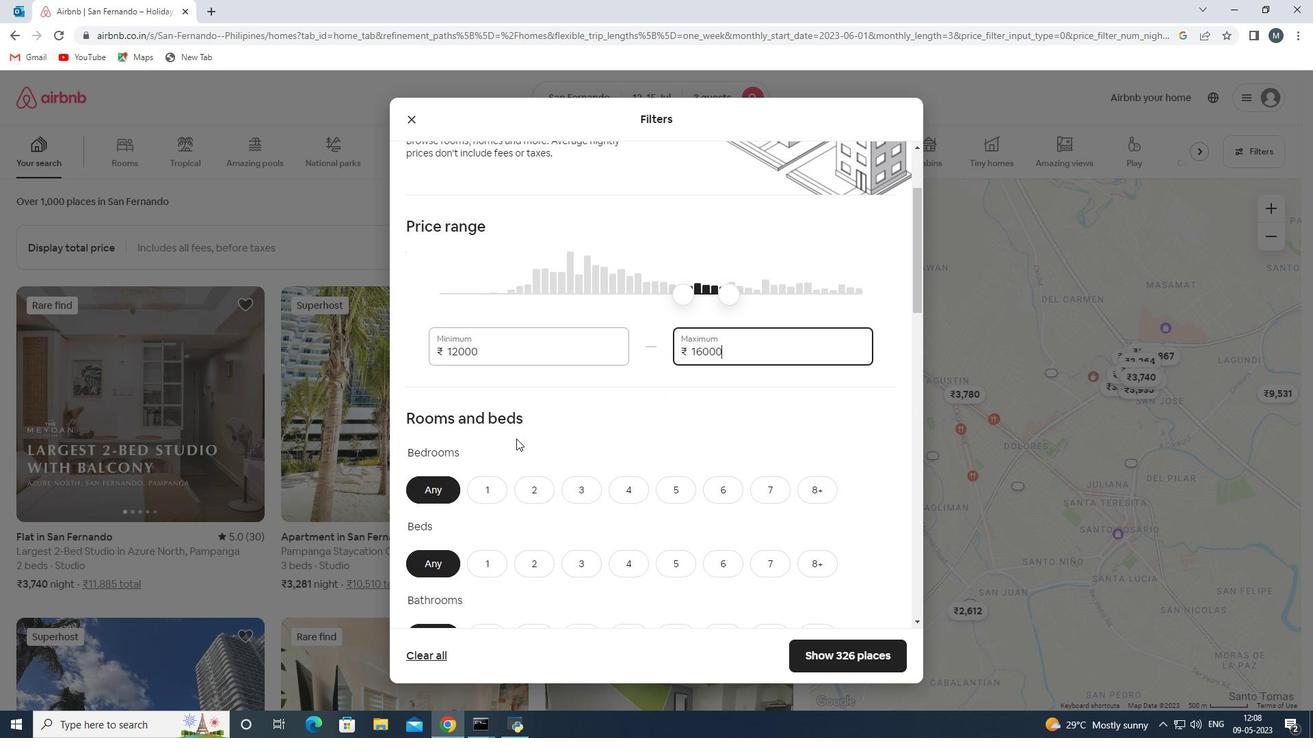 
Action: Mouse scrolled (509, 437) with delta (0, 0)
Screenshot: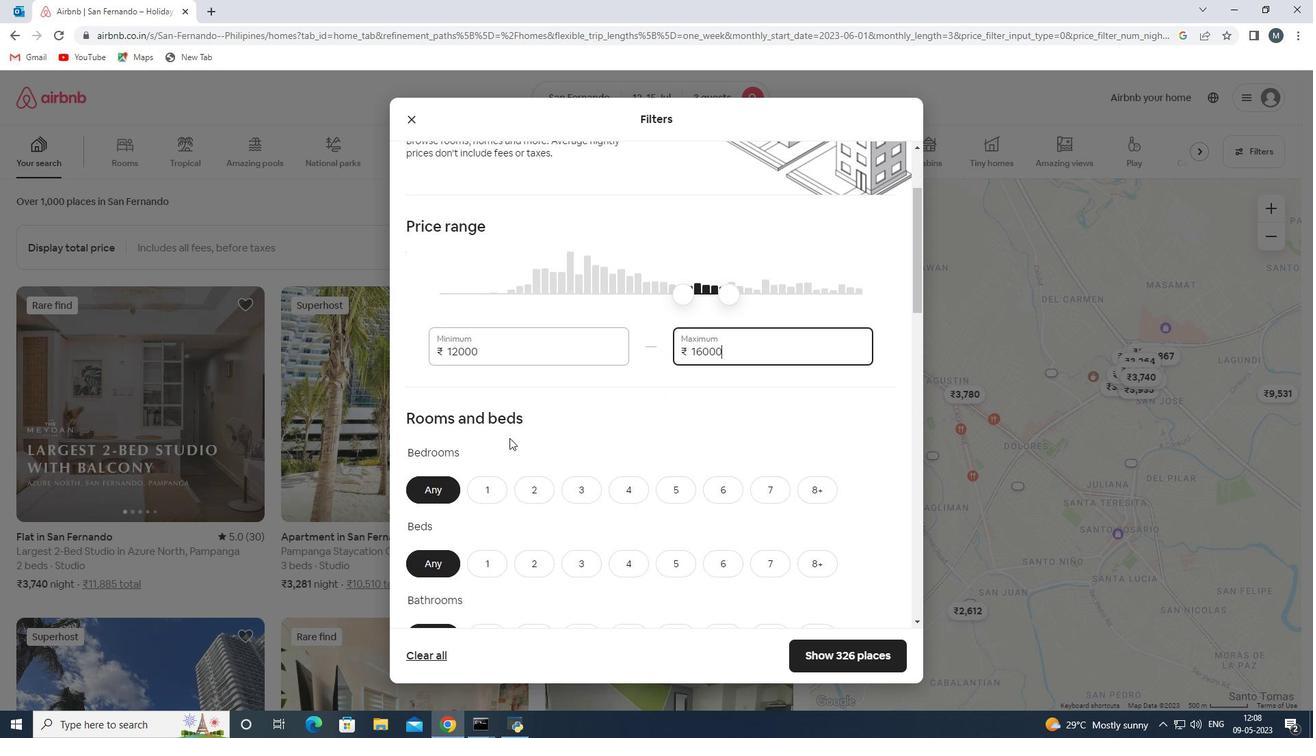 
Action: Mouse moved to (543, 419)
Screenshot: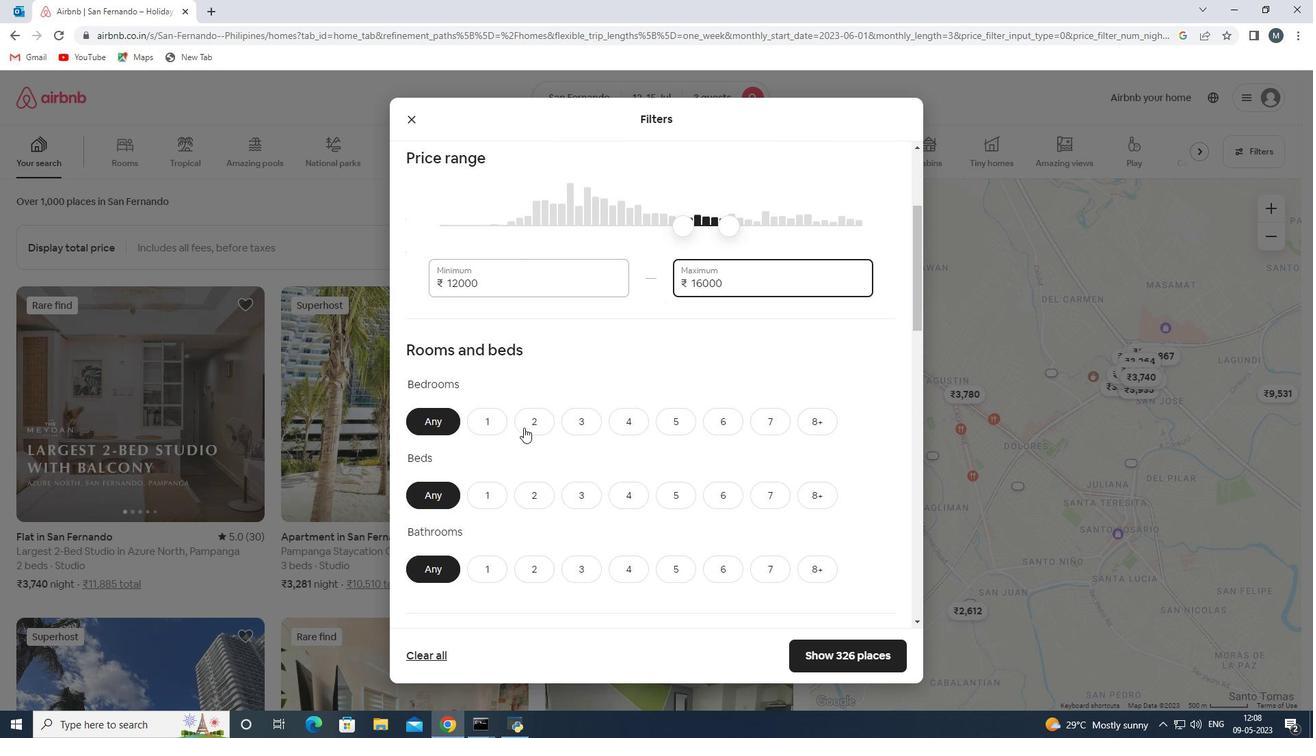 
Action: Mouse pressed left at (543, 419)
Screenshot: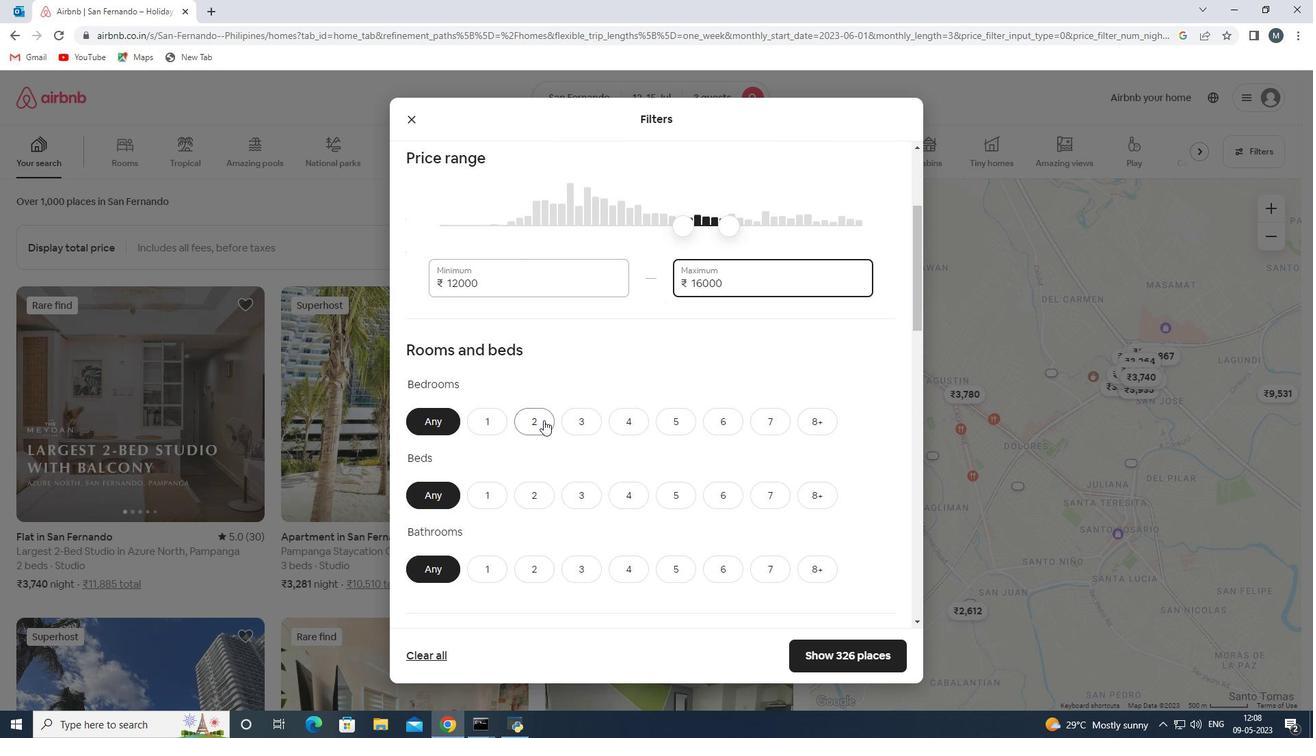 
Action: Mouse moved to (581, 493)
Screenshot: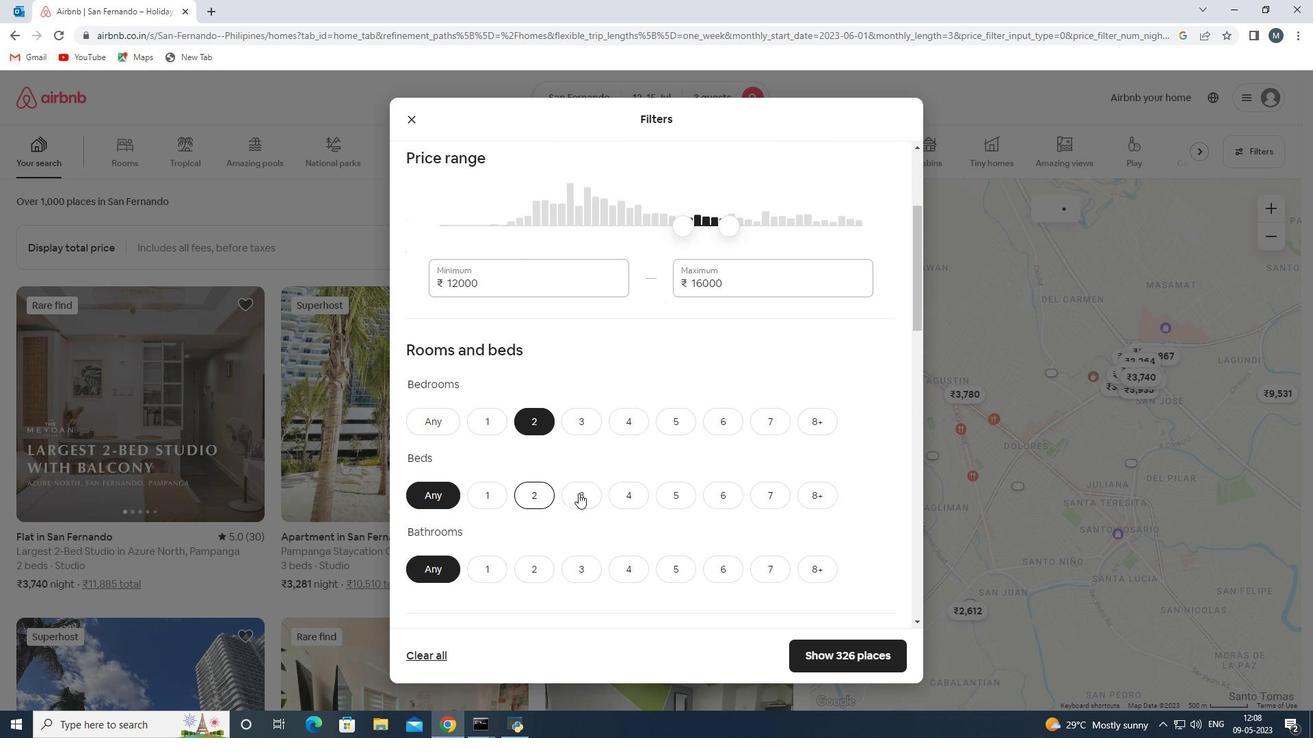 
Action: Mouse pressed left at (581, 493)
Screenshot: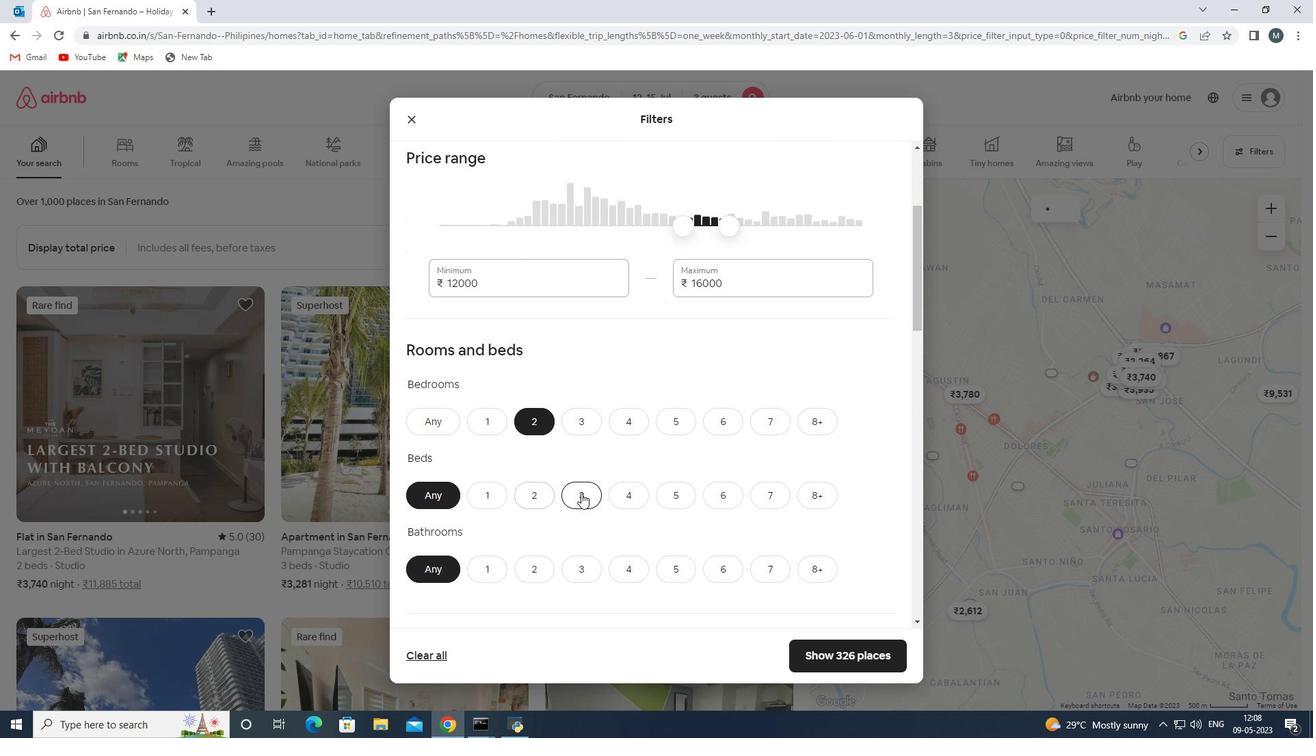 
Action: Mouse moved to (480, 572)
Screenshot: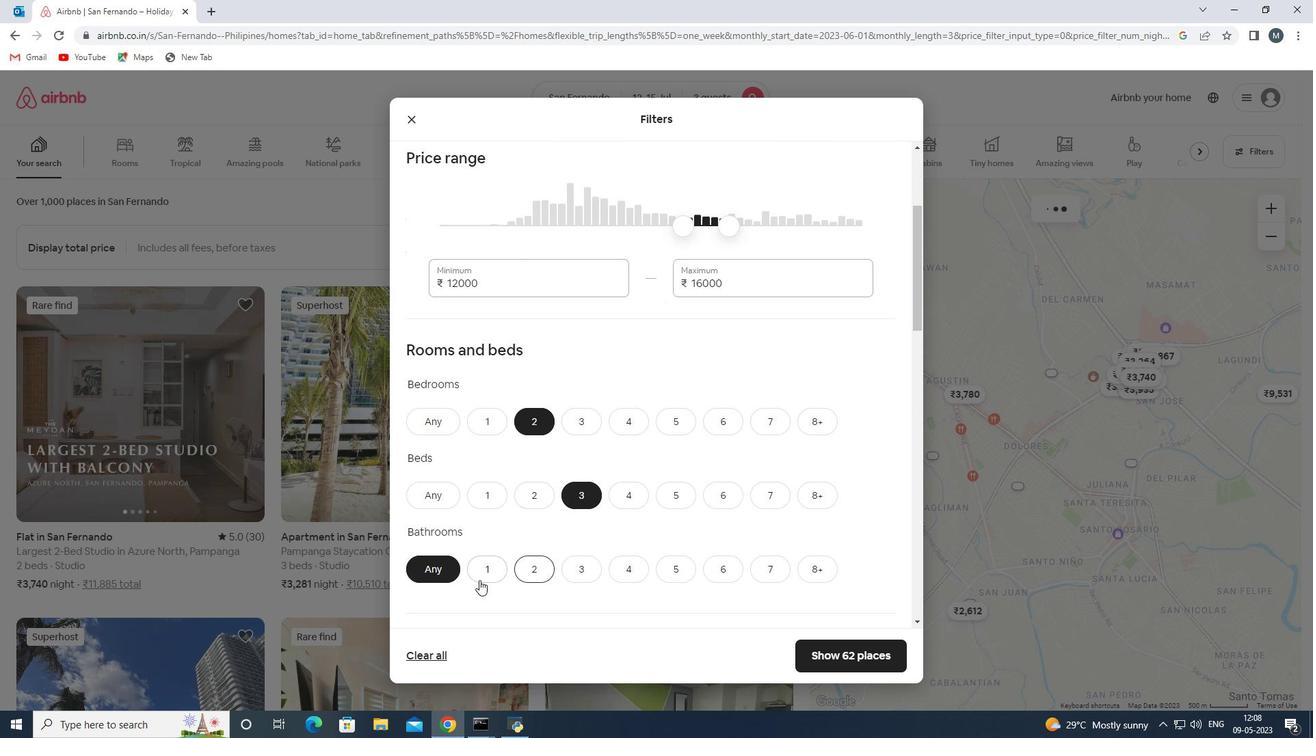
Action: Mouse pressed left at (480, 572)
Screenshot: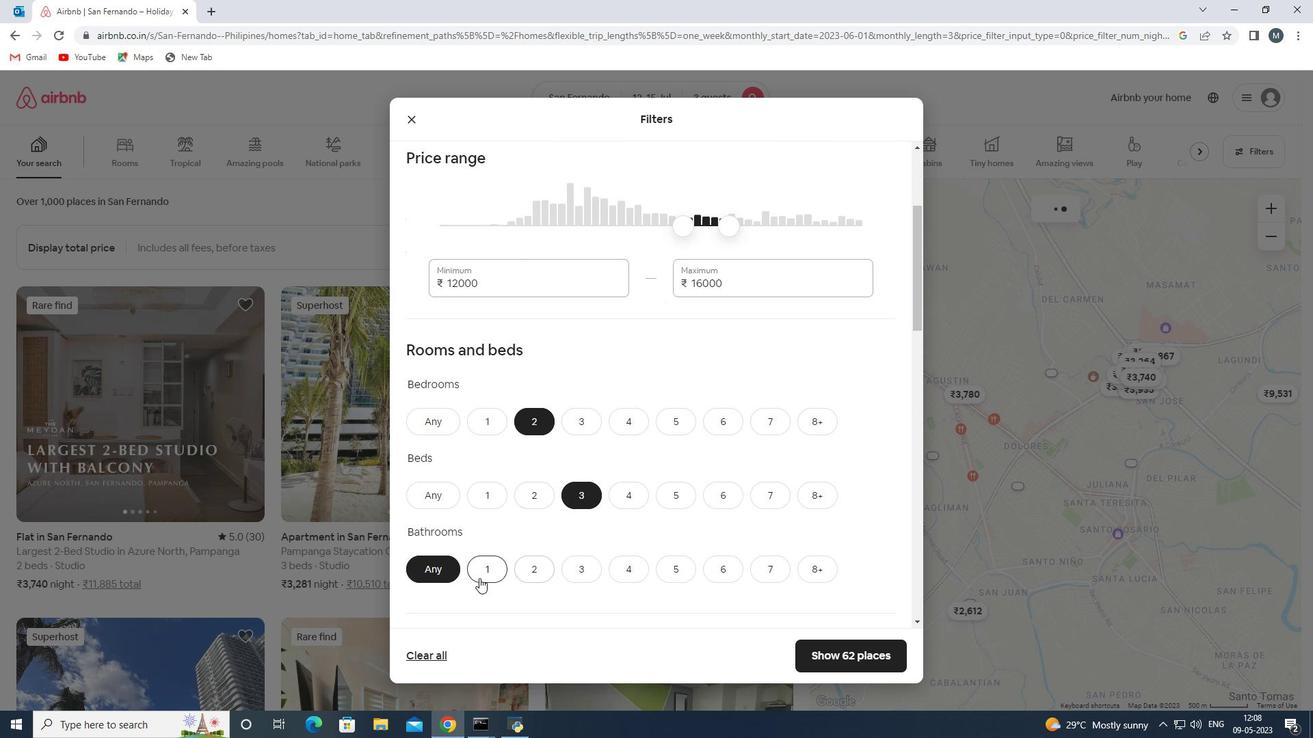 
Action: Mouse moved to (552, 507)
Screenshot: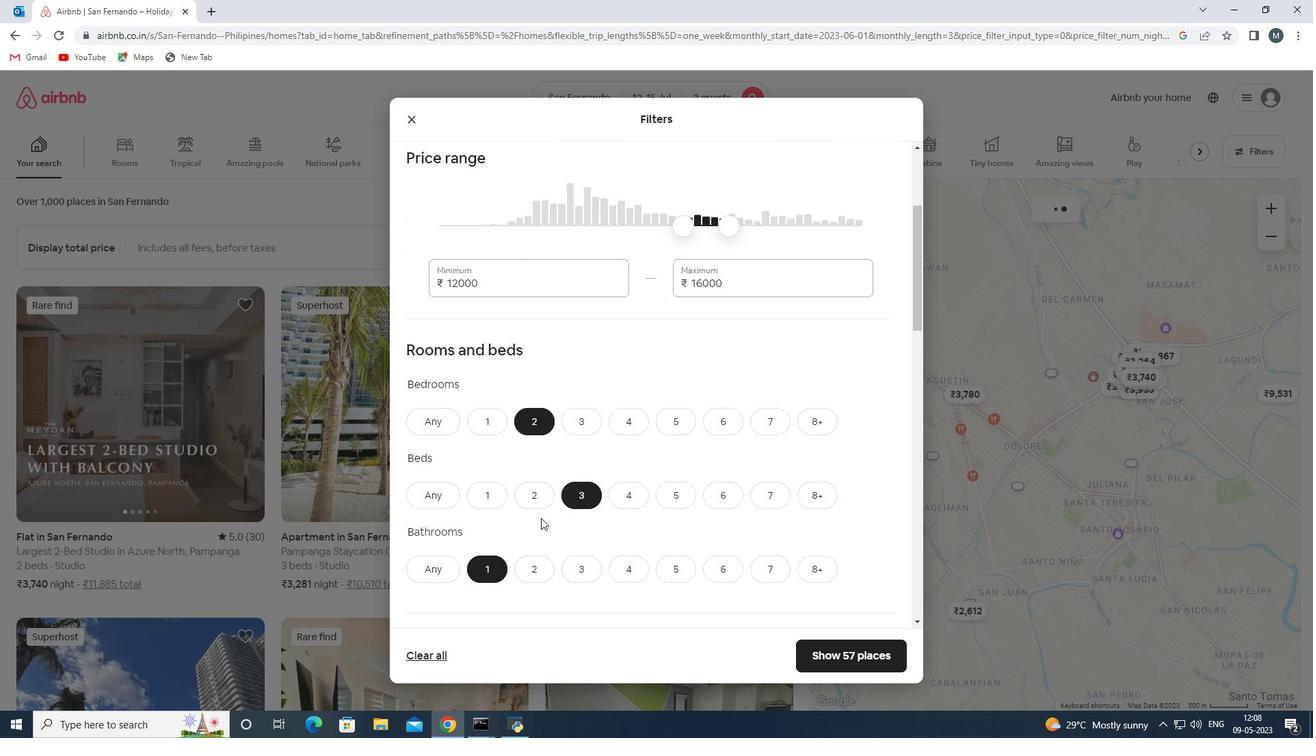 
Action: Mouse scrolled (552, 506) with delta (0, 0)
Screenshot: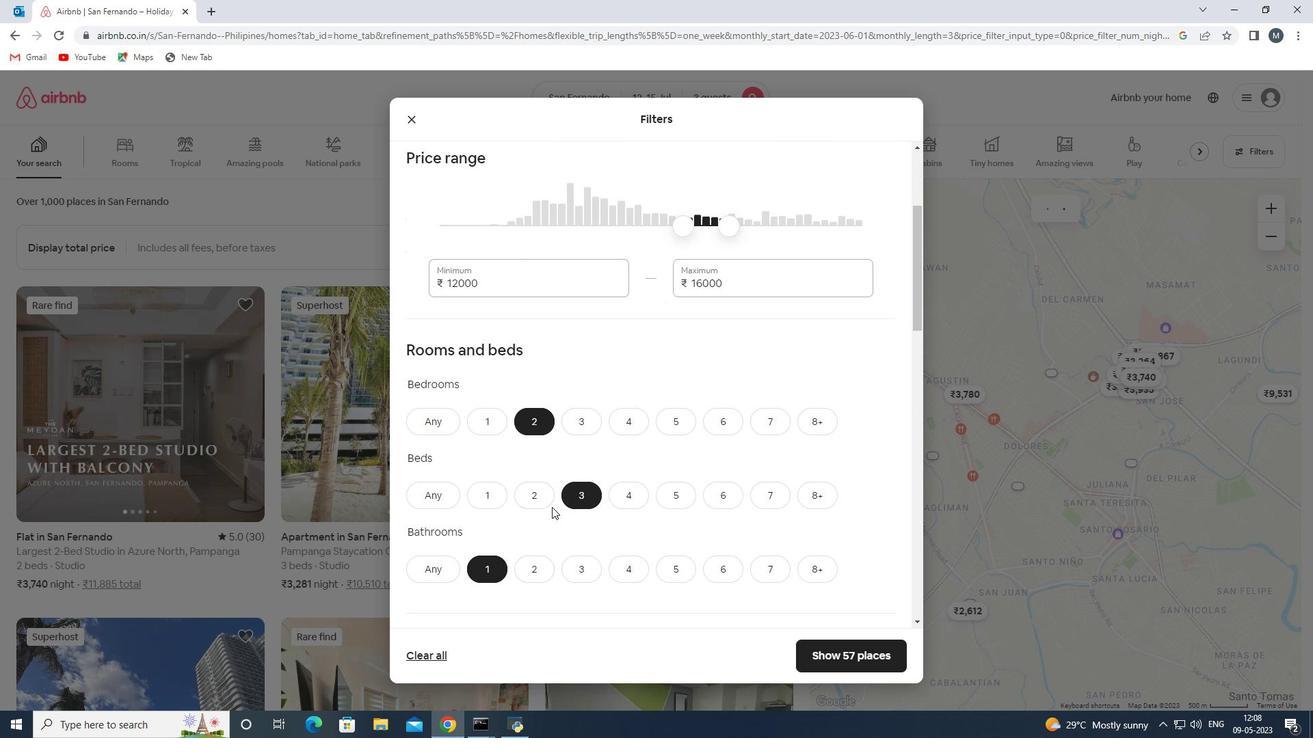 
Action: Mouse moved to (591, 466)
Screenshot: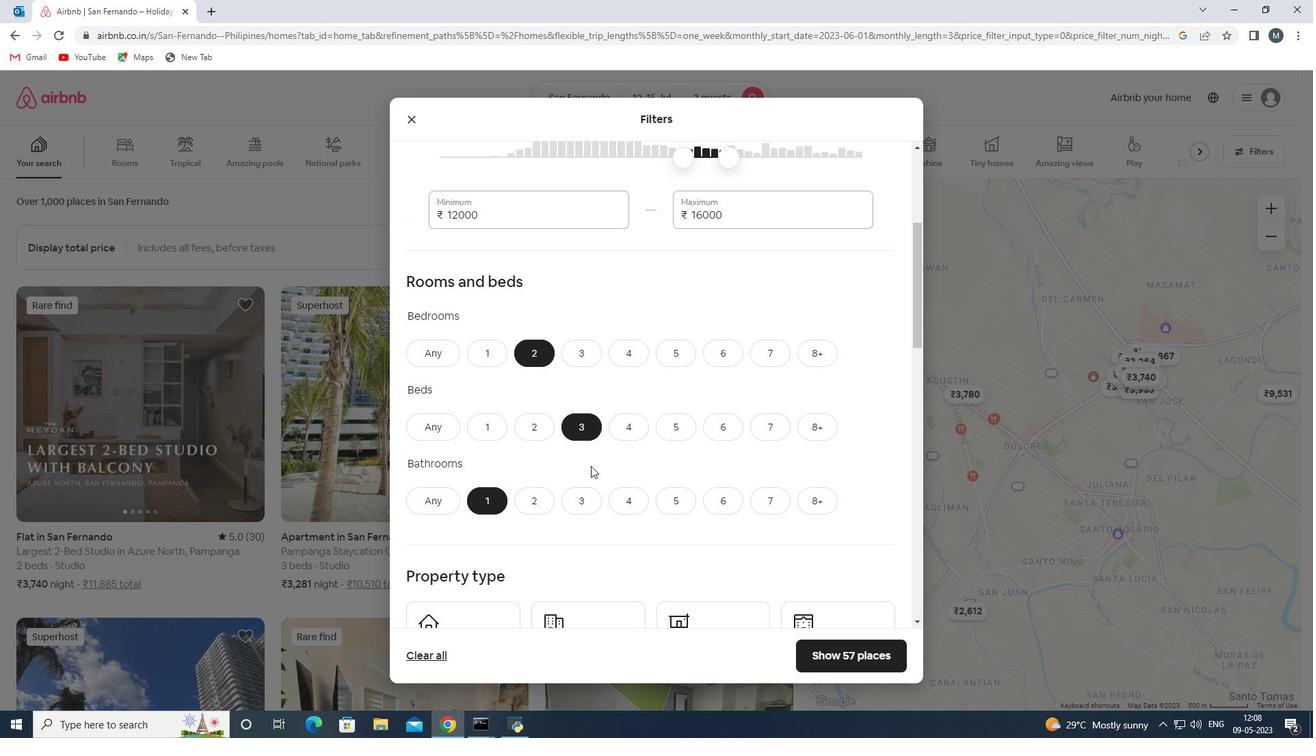 
Action: Mouse scrolled (591, 465) with delta (0, 0)
Screenshot: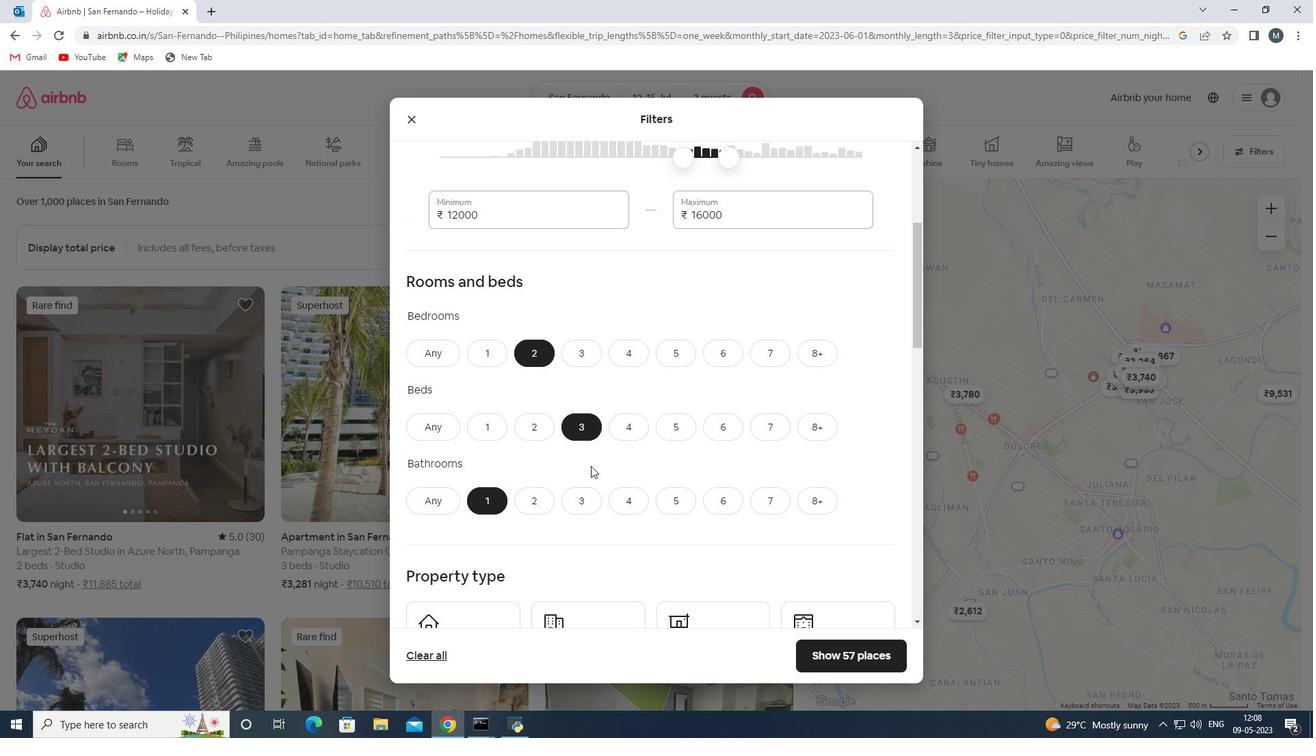 
Action: Mouse scrolled (591, 465) with delta (0, 0)
Screenshot: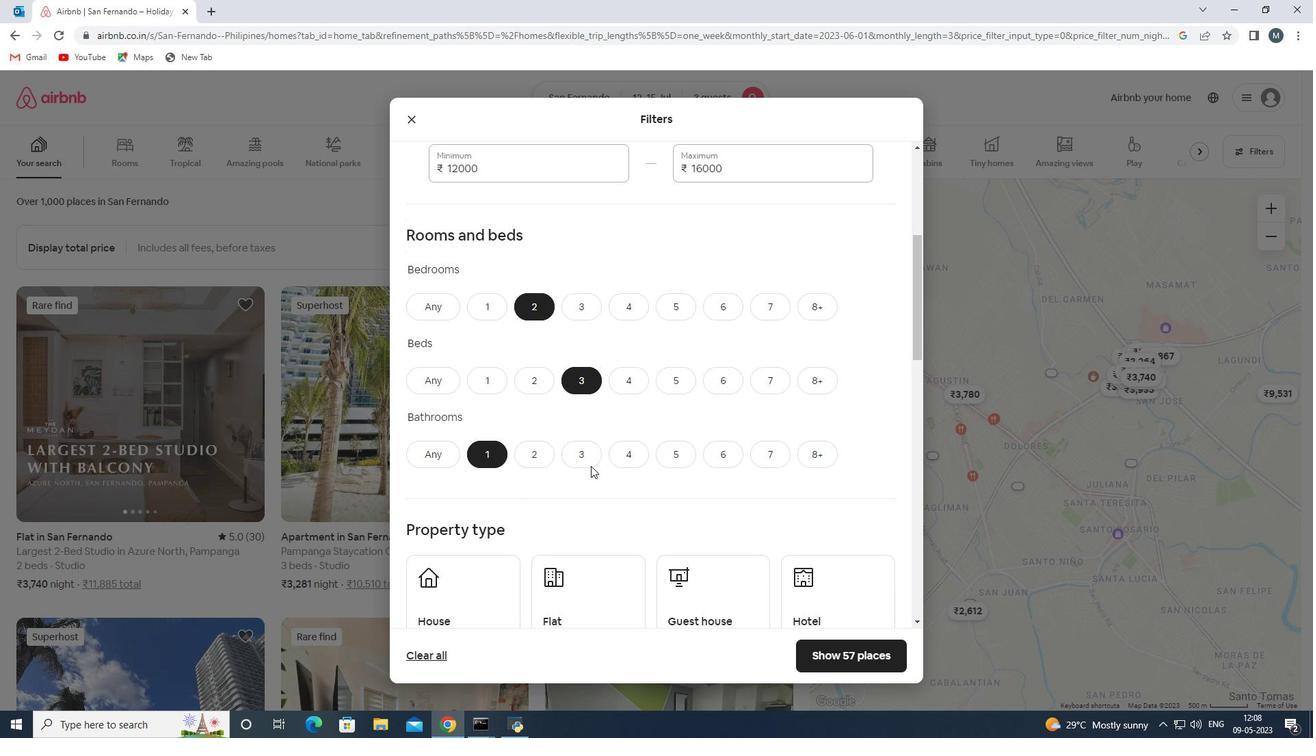 
Action: Mouse moved to (491, 504)
Screenshot: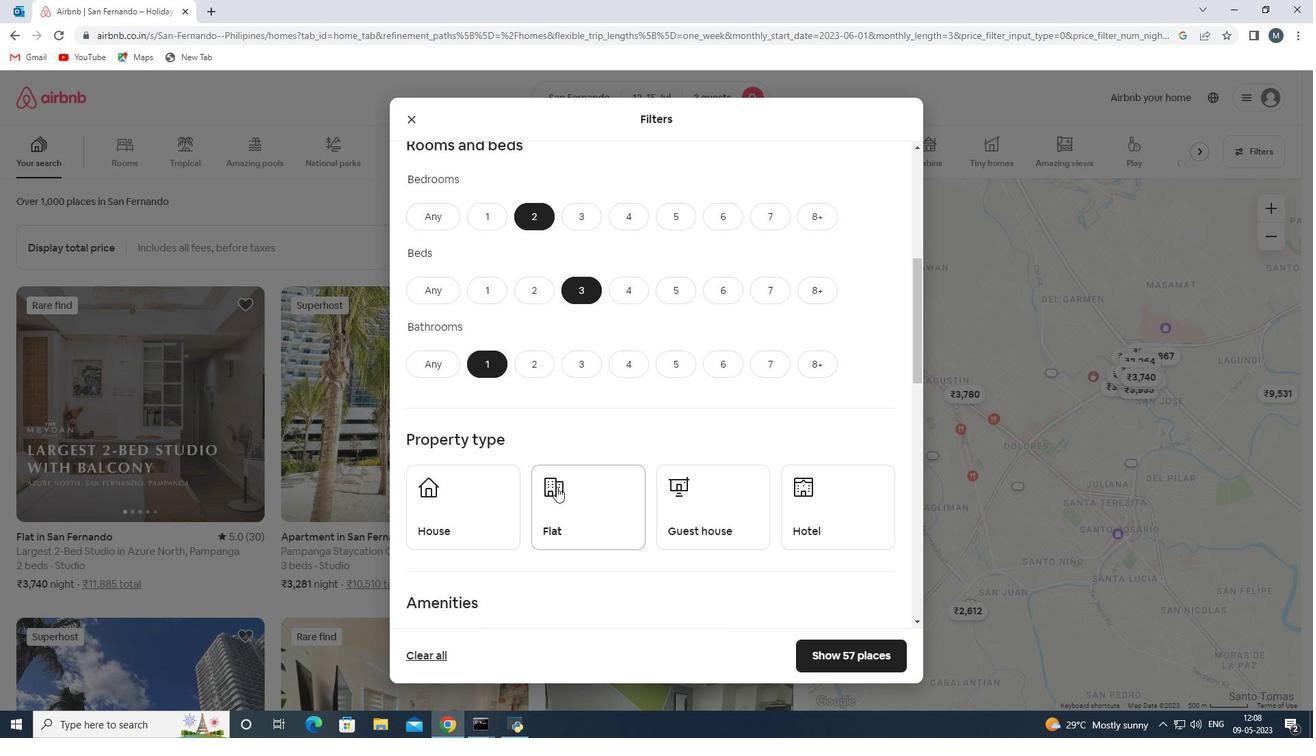 
Action: Mouse pressed left at (491, 504)
Screenshot: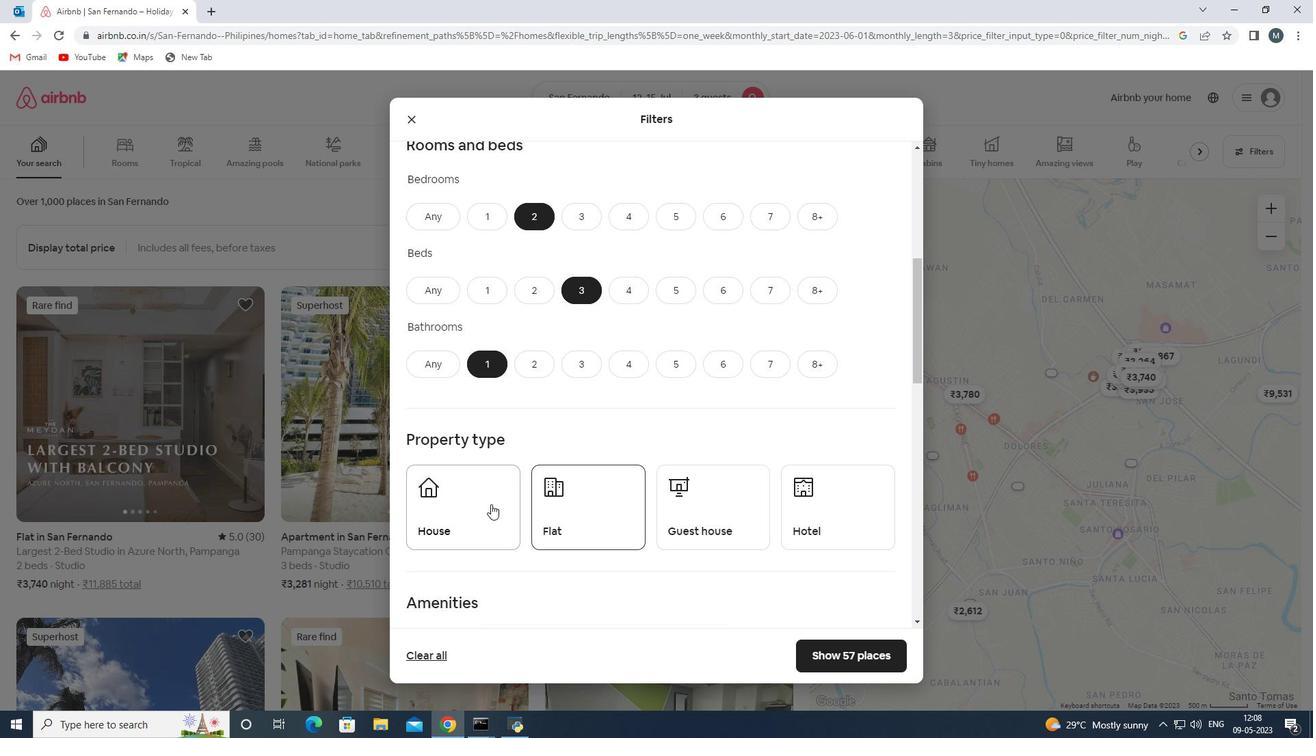 
Action: Mouse moved to (599, 493)
Screenshot: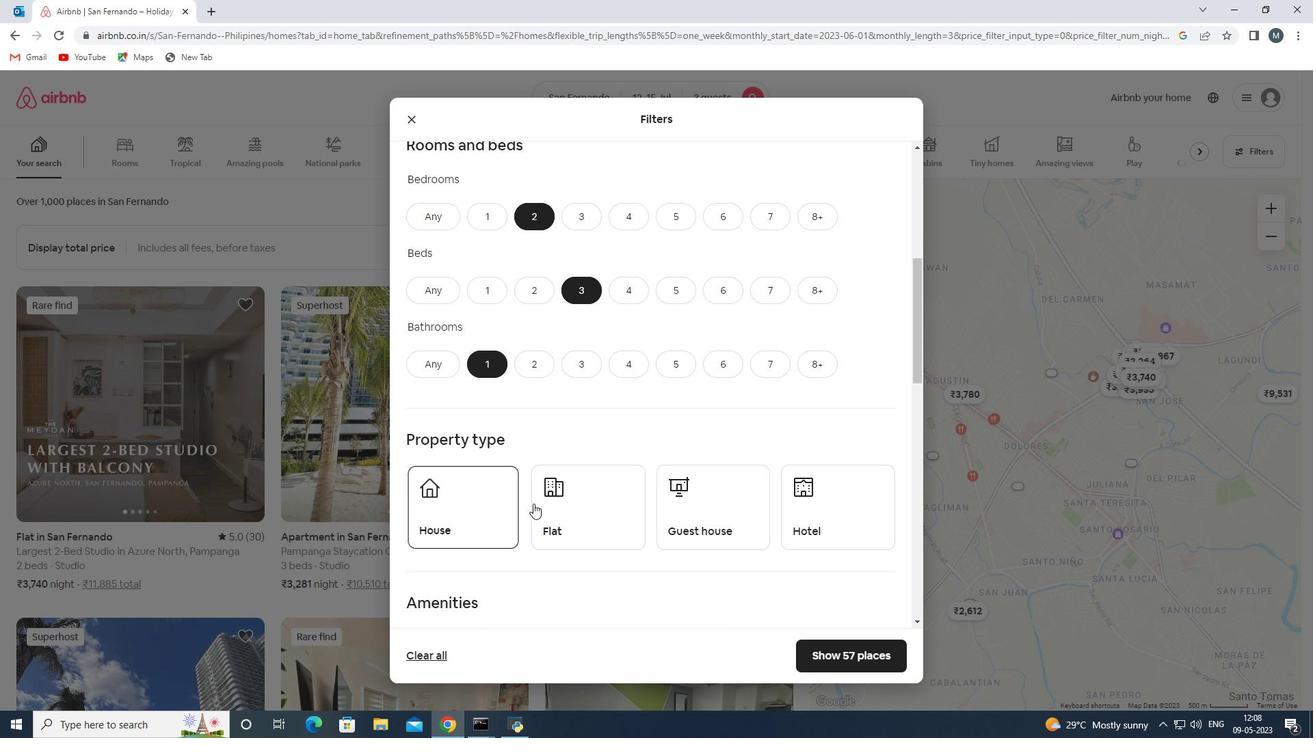 
Action: Mouse pressed left at (599, 493)
Screenshot: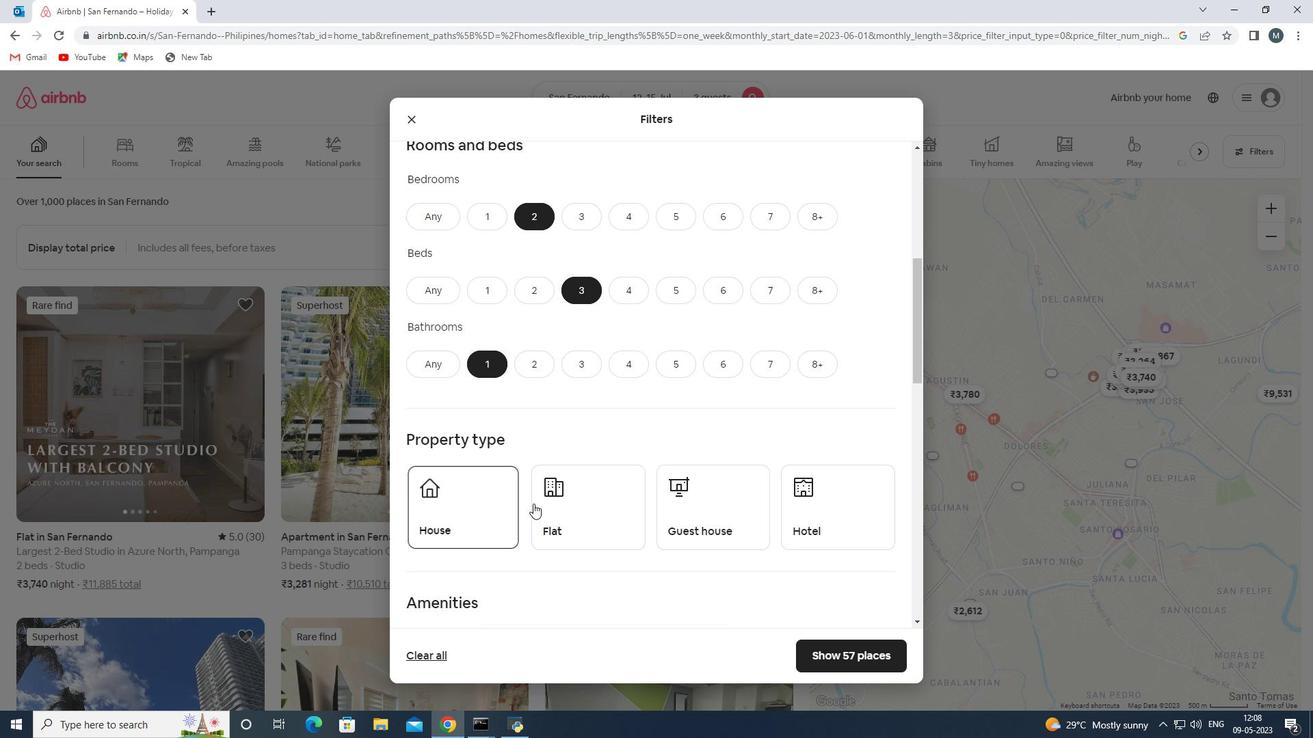 
Action: Mouse moved to (681, 497)
Screenshot: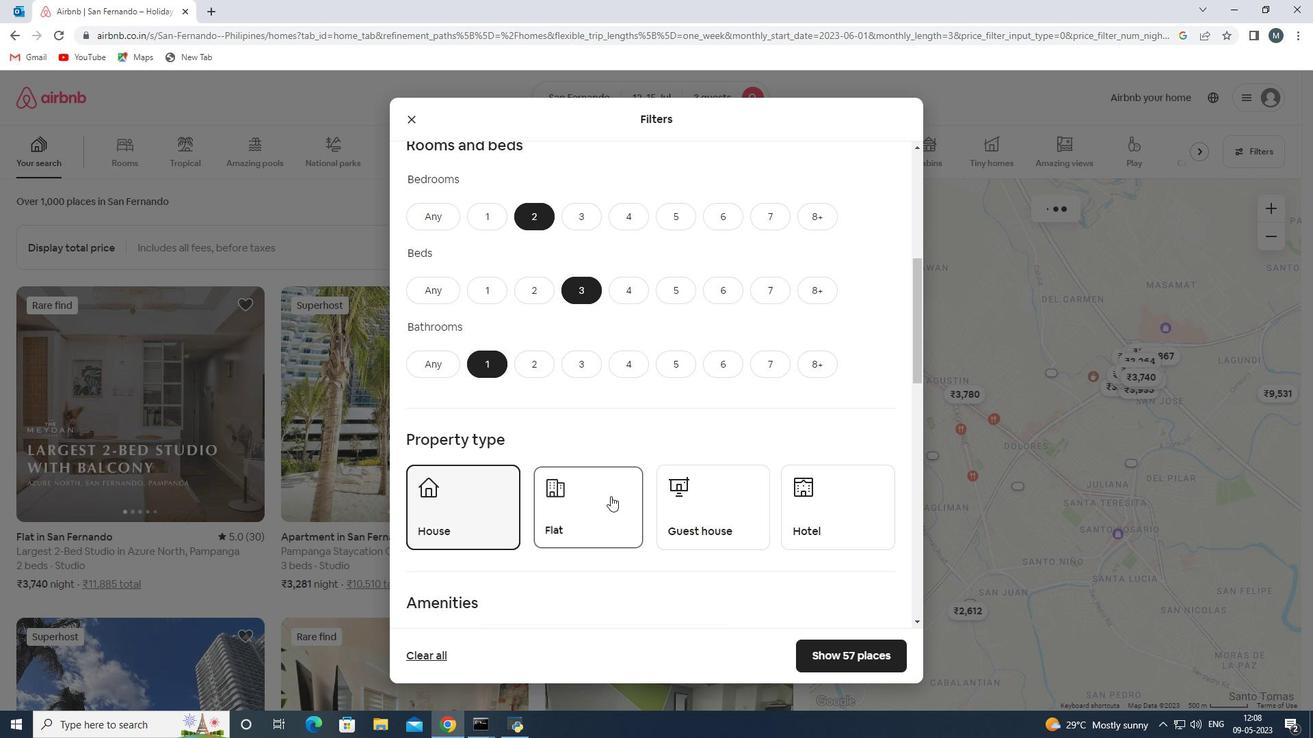 
Action: Mouse pressed left at (681, 497)
Screenshot: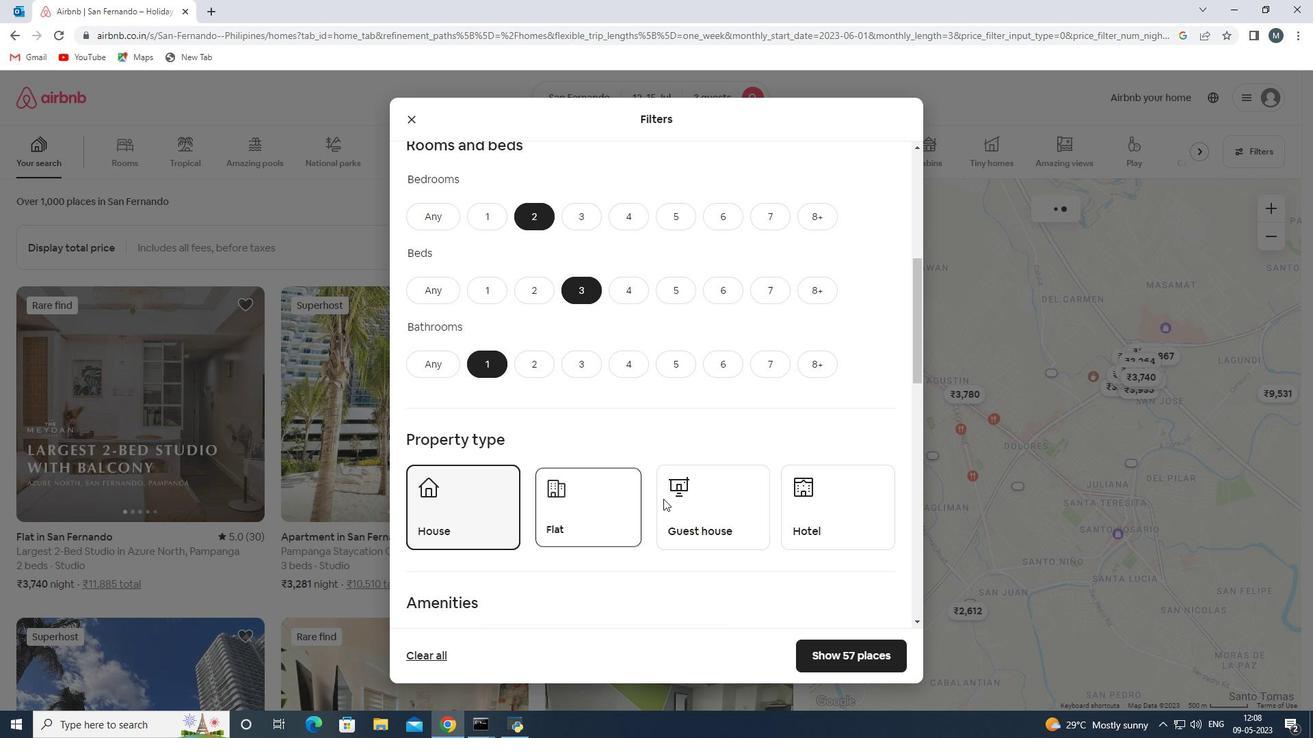 
Action: Mouse moved to (653, 475)
Screenshot: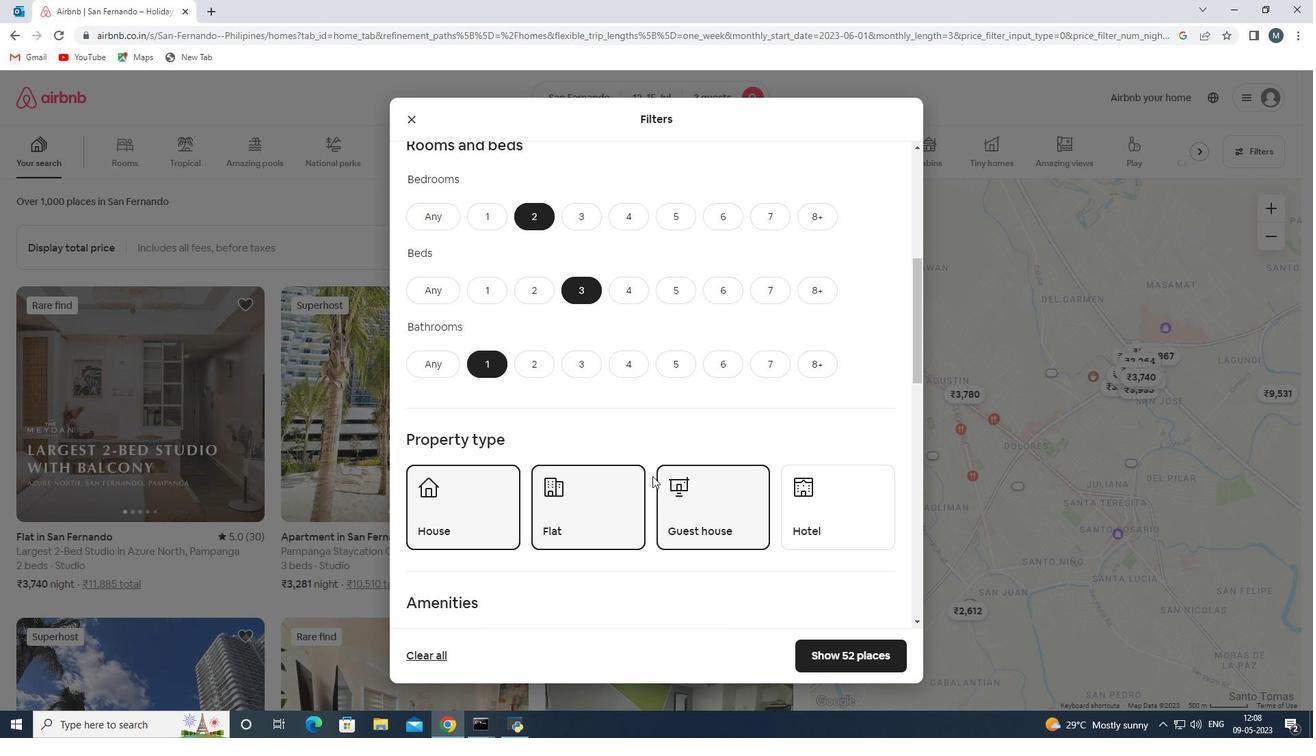 
Action: Mouse scrolled (653, 474) with delta (0, 0)
Screenshot: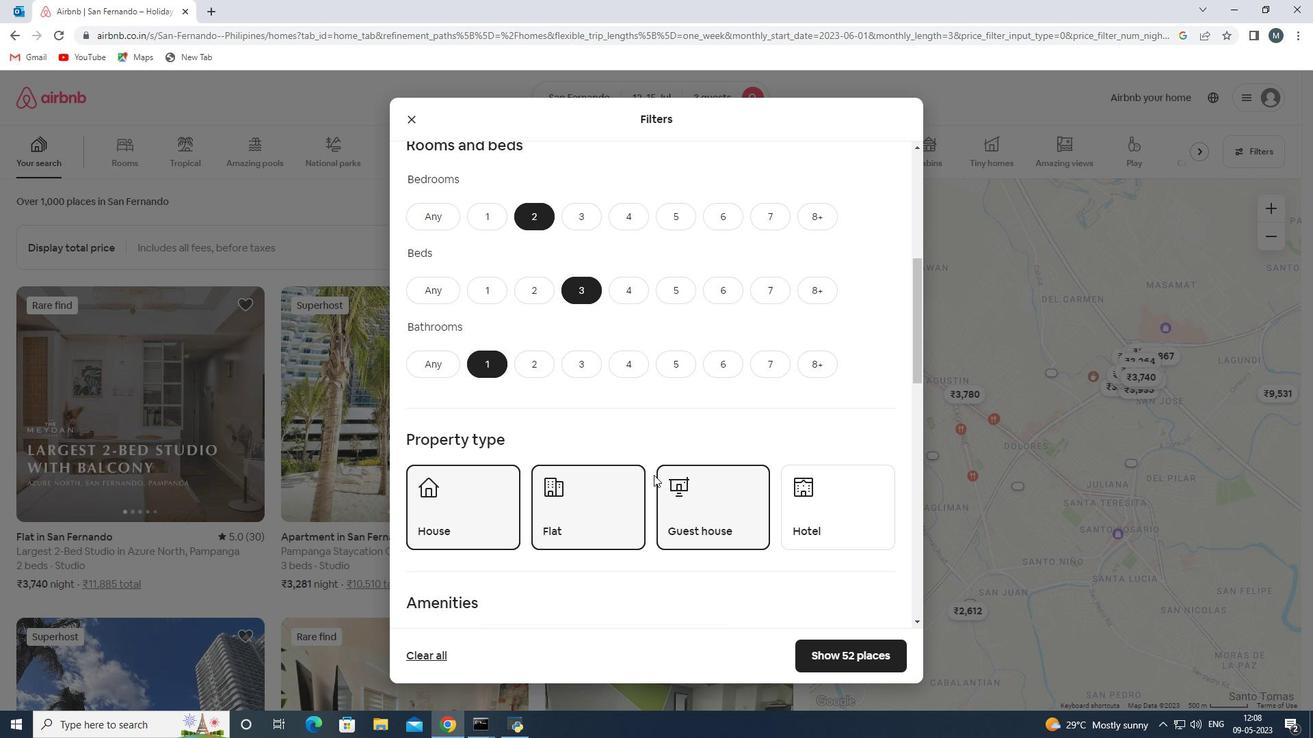 
Action: Mouse moved to (654, 475)
Screenshot: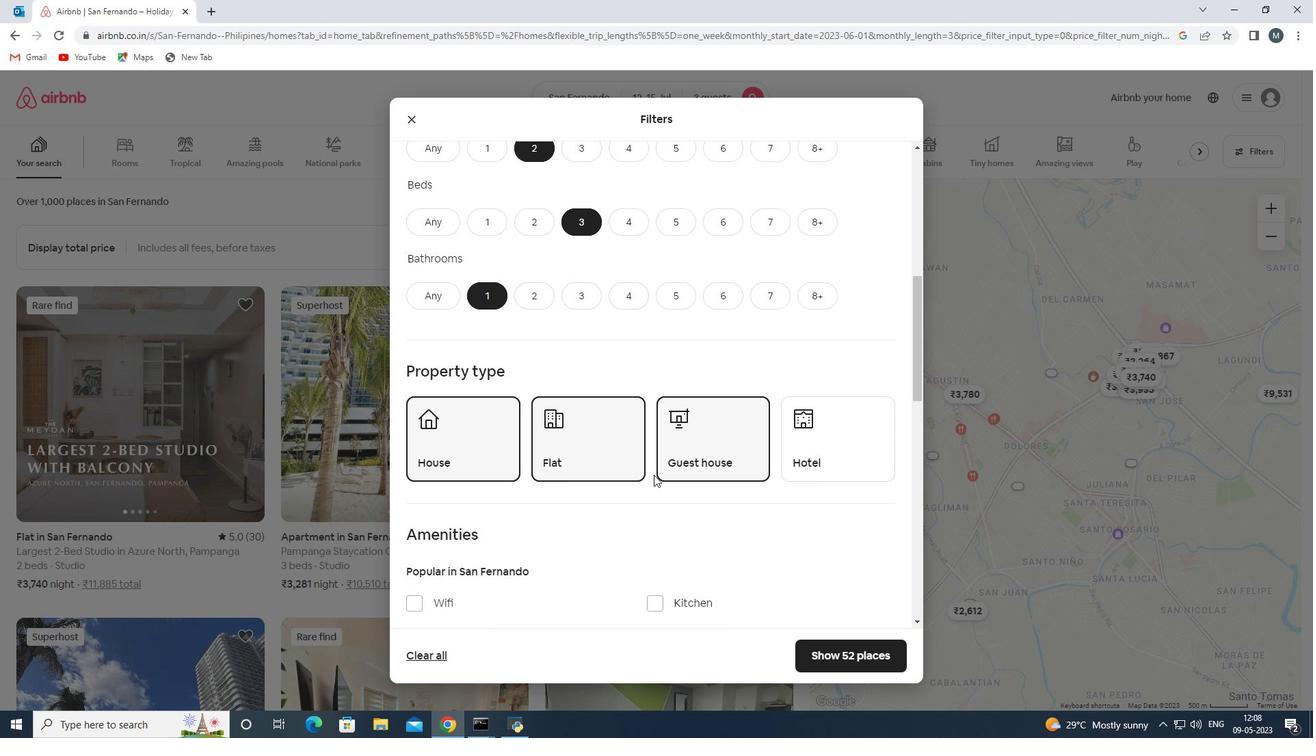 
Action: Mouse scrolled (654, 474) with delta (0, 0)
Screenshot: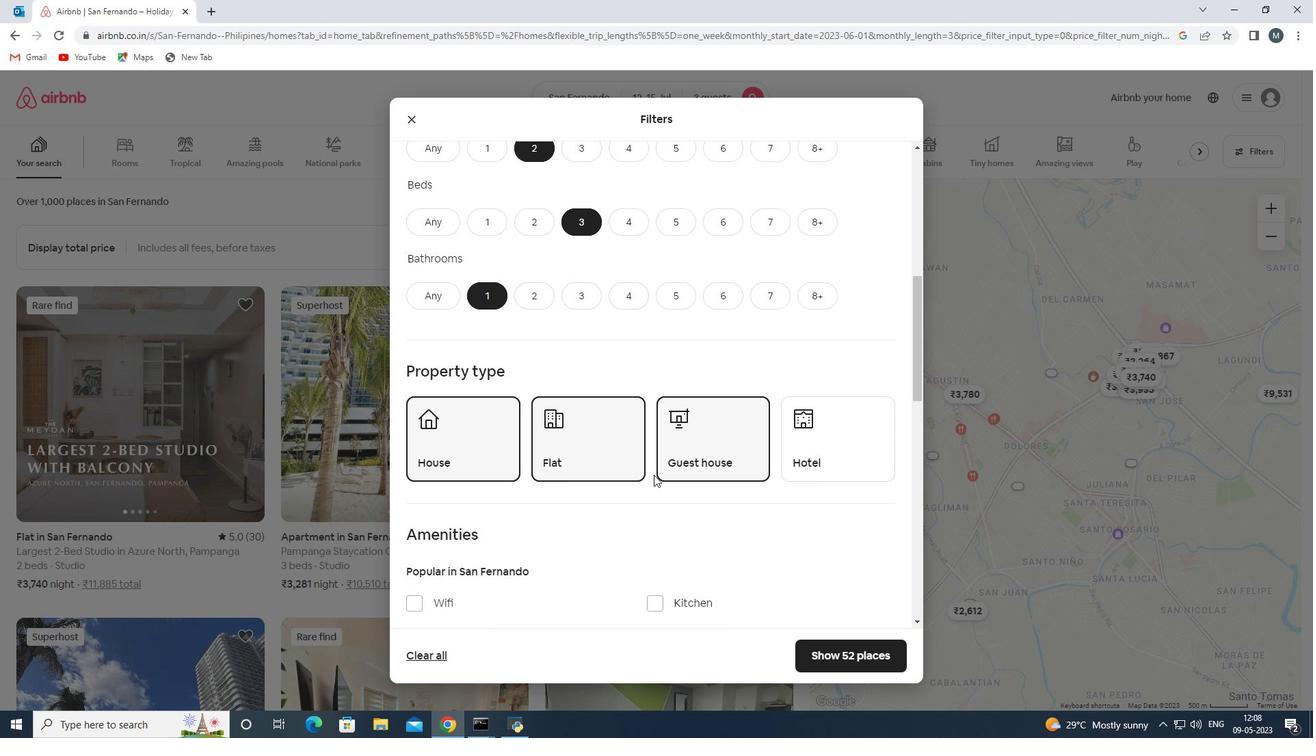 
Action: Mouse scrolled (654, 474) with delta (0, 0)
Screenshot: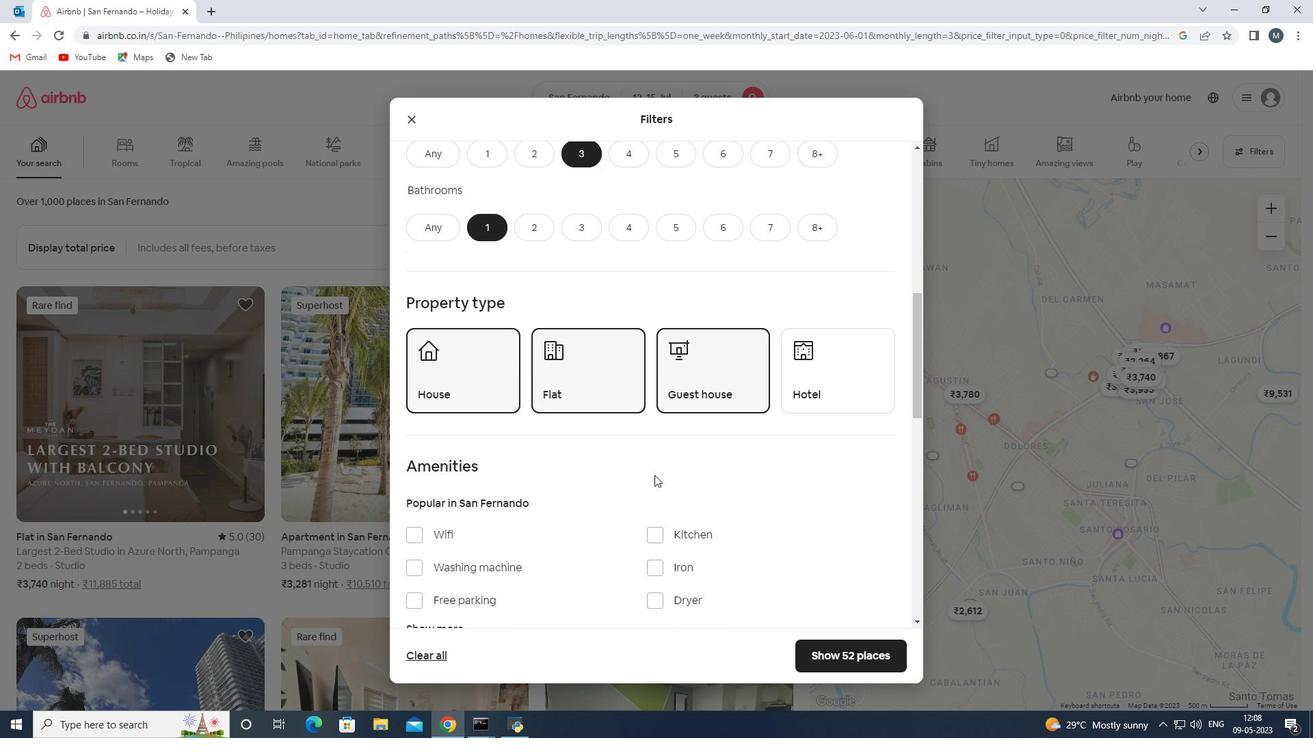 
Action: Mouse moved to (654, 474)
Screenshot: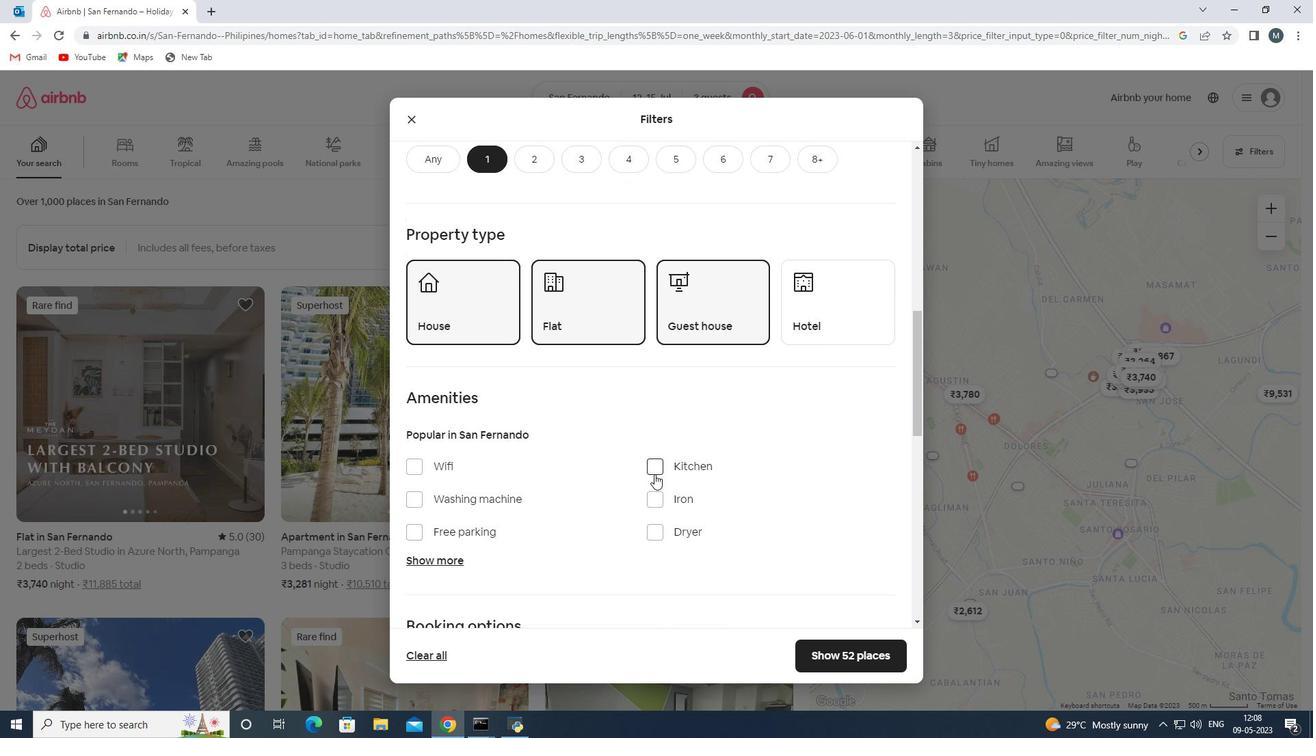 
Action: Mouse scrolled (654, 474) with delta (0, 0)
Screenshot: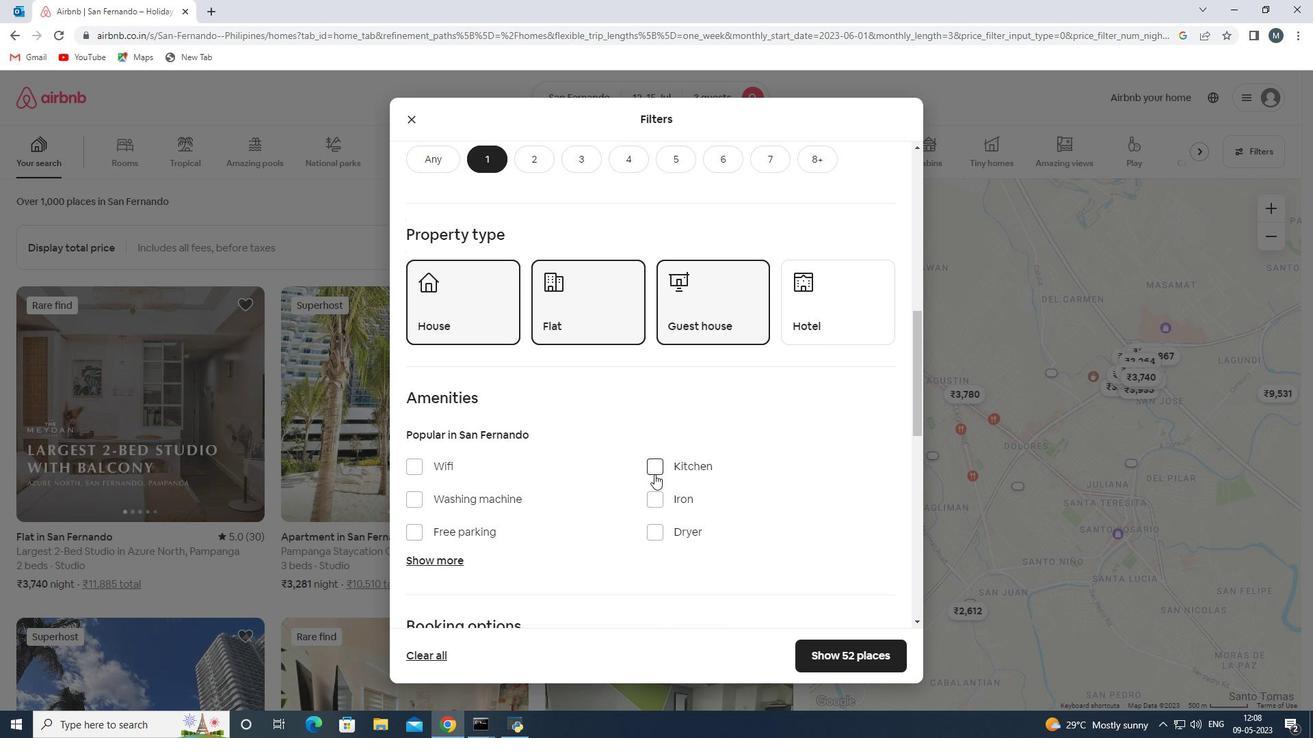 
Action: Mouse moved to (599, 454)
Screenshot: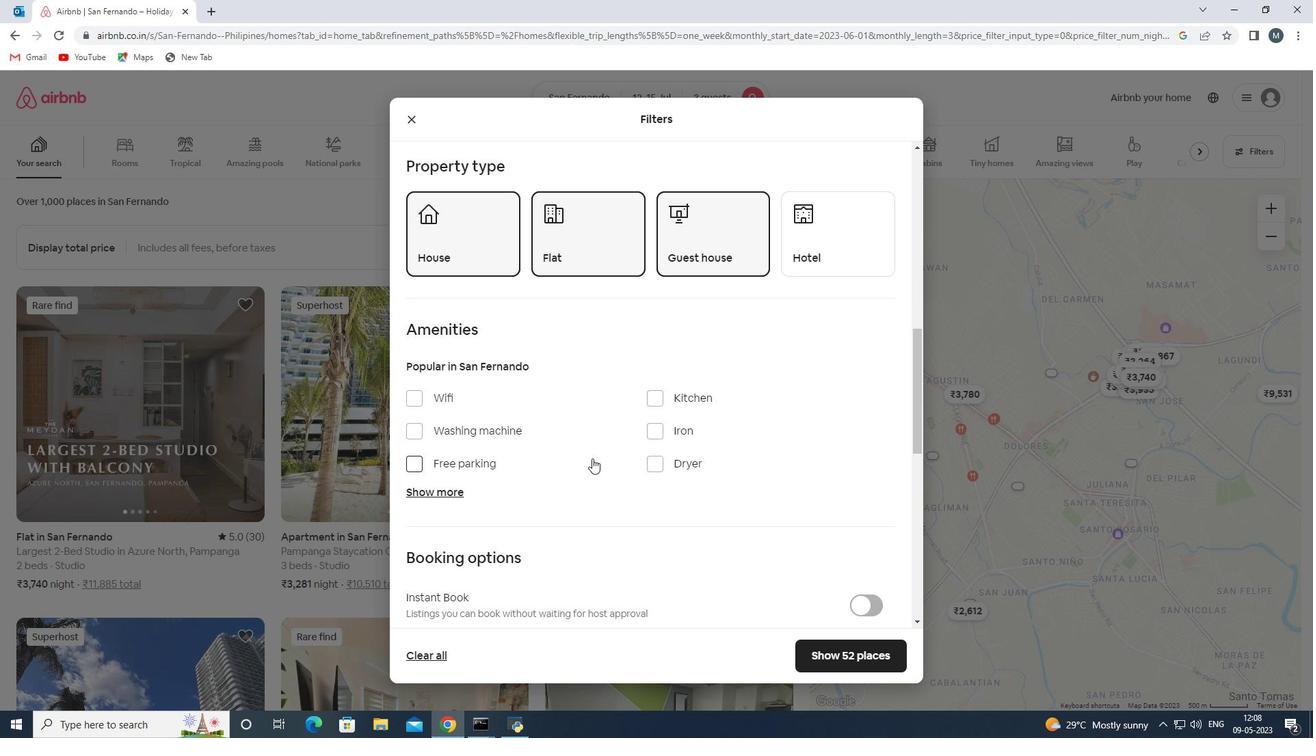 
Action: Mouse scrolled (599, 453) with delta (0, 0)
Screenshot: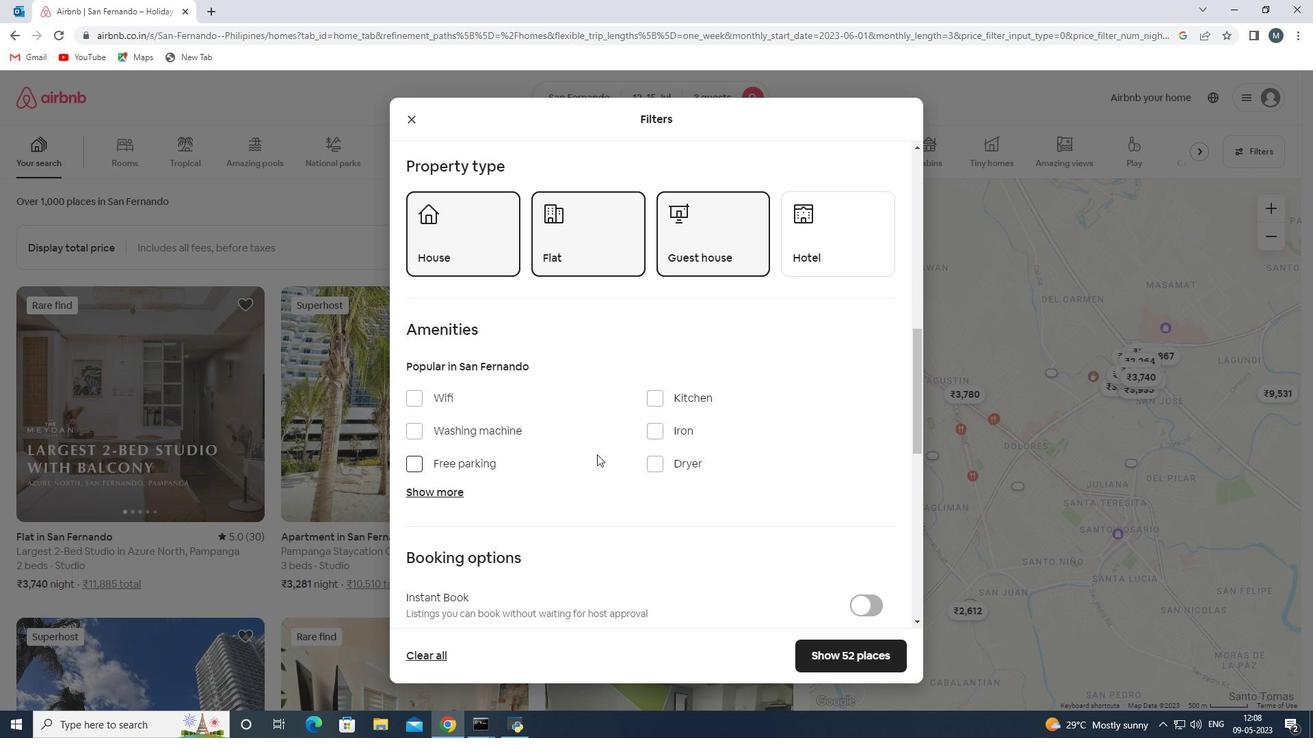 
Action: Mouse moved to (601, 453)
Screenshot: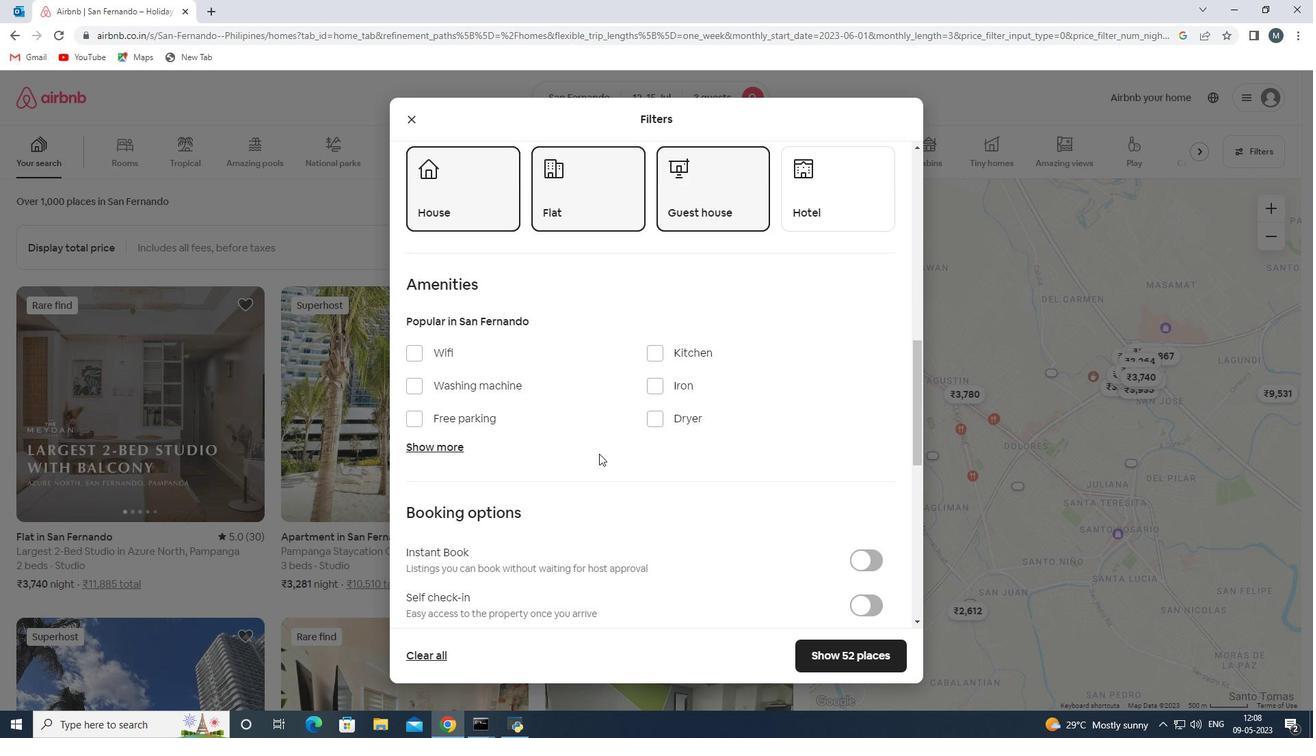 
Action: Mouse scrolled (601, 452) with delta (0, 0)
Screenshot: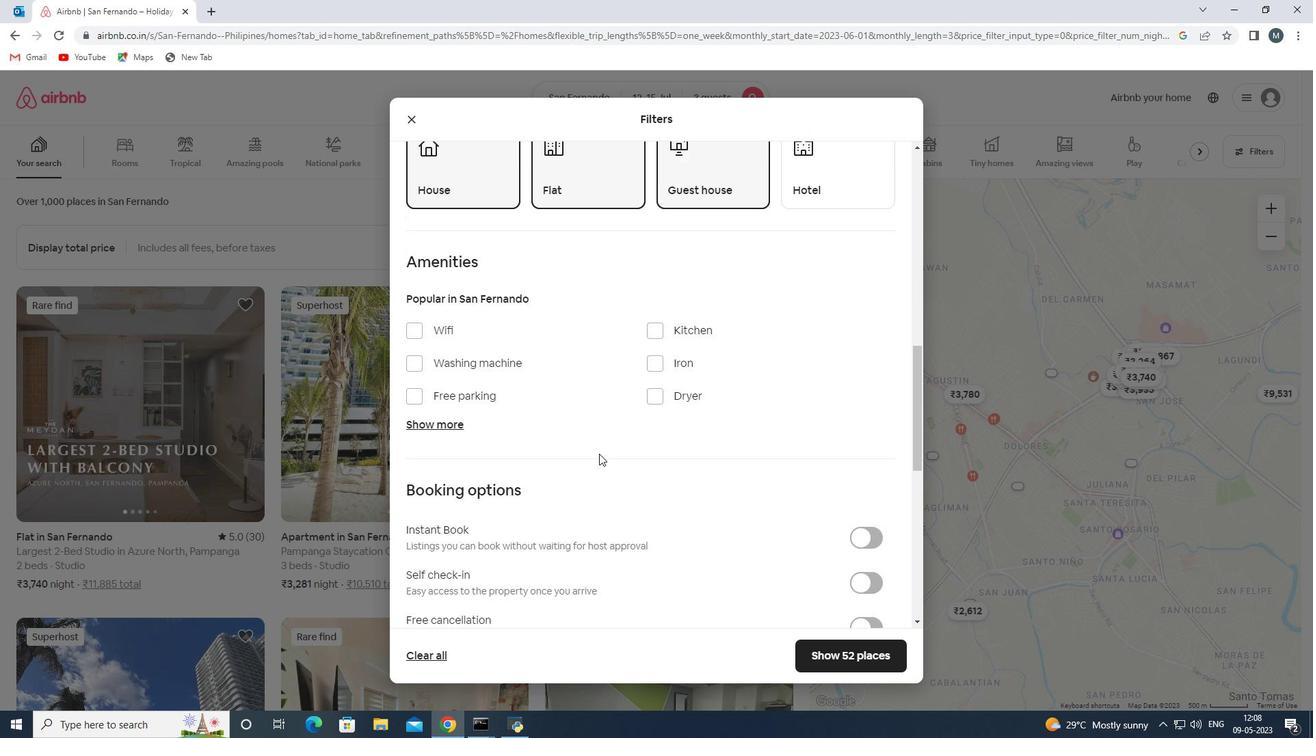 
Action: Mouse scrolled (601, 452) with delta (0, 0)
Screenshot: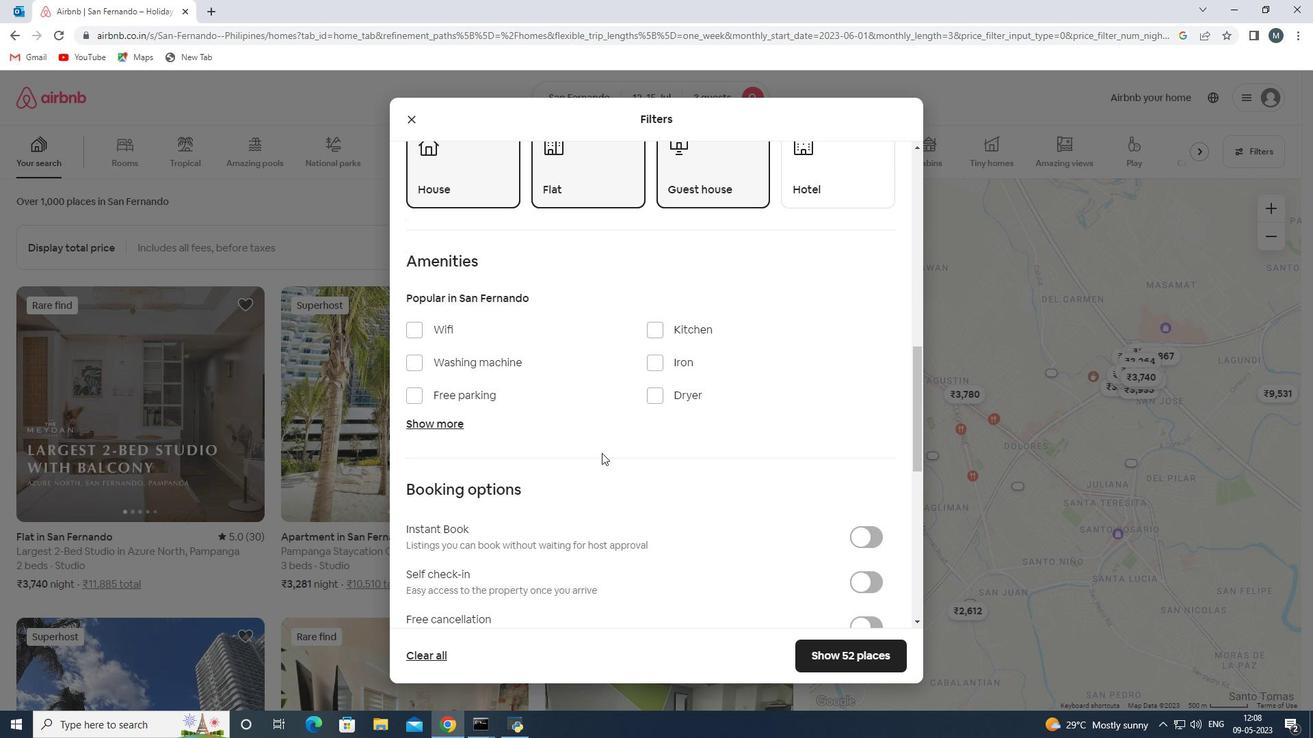 
Action: Mouse moved to (878, 443)
Screenshot: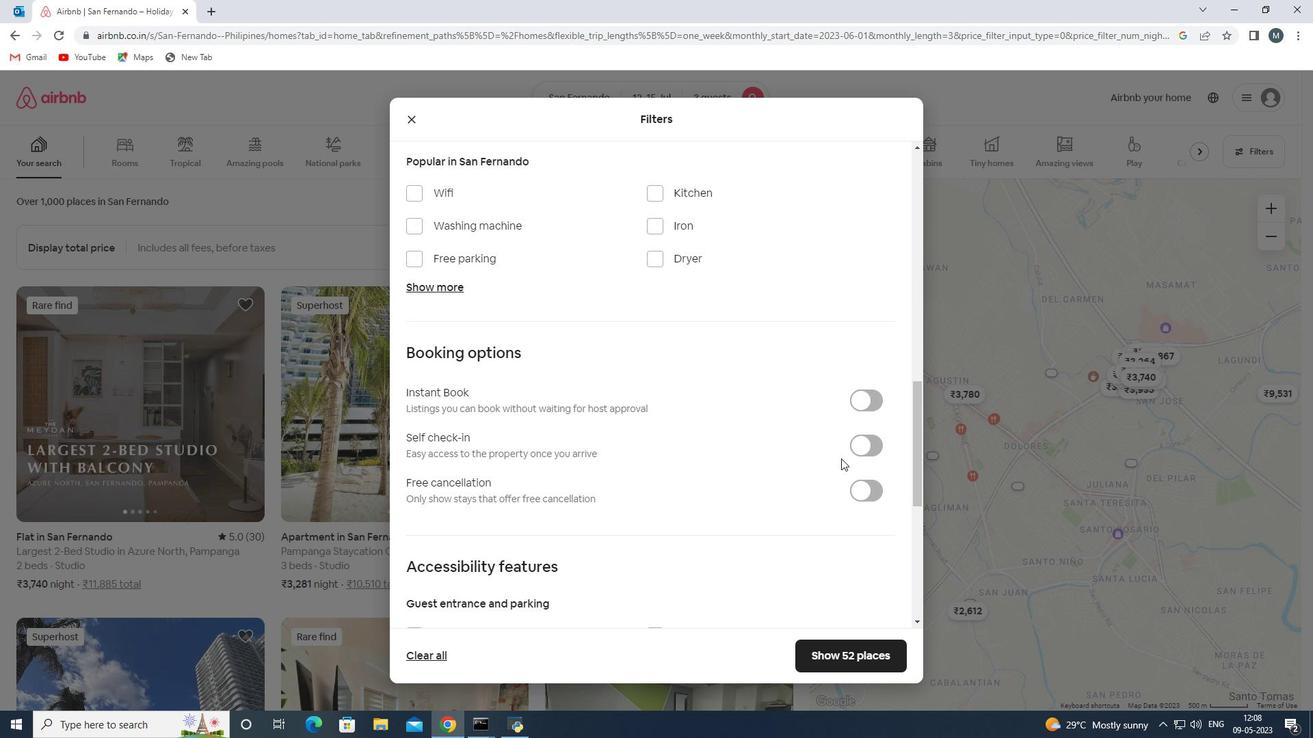 
Action: Mouse pressed left at (878, 443)
Screenshot: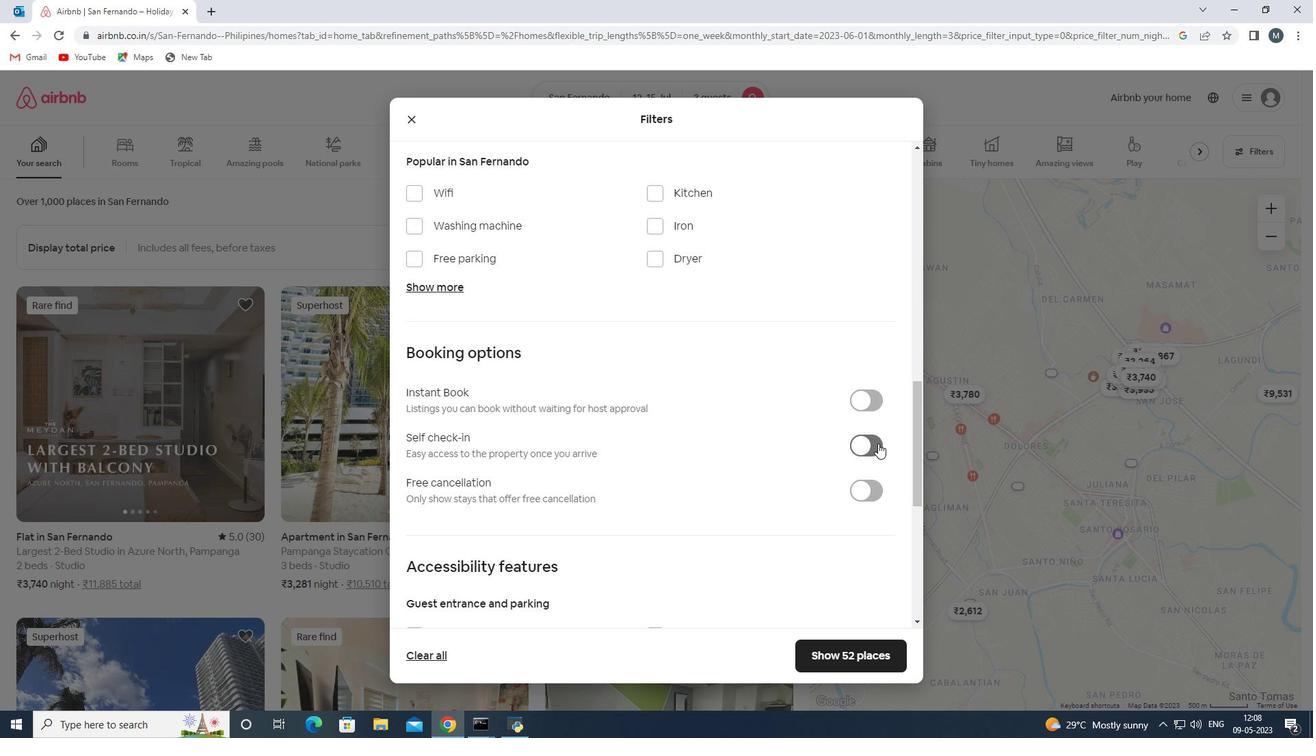 
Action: Mouse moved to (731, 452)
Screenshot: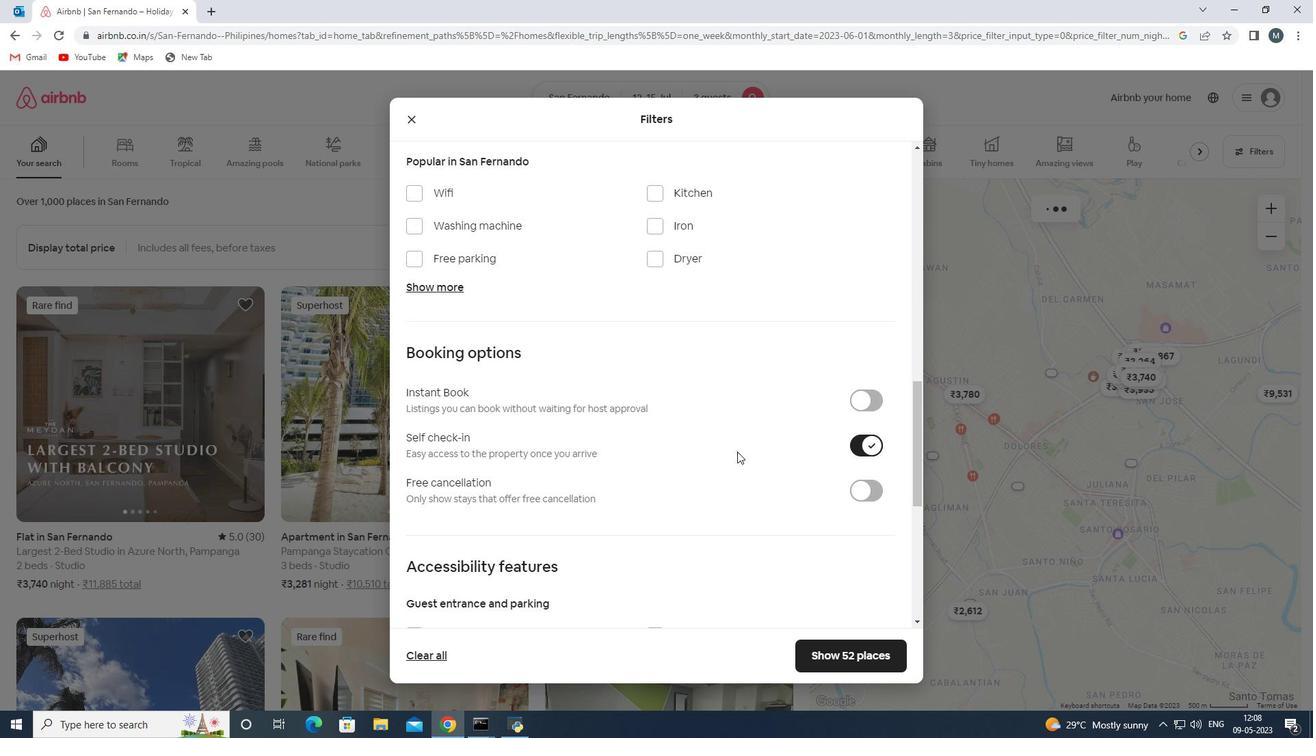 
Action: Mouse scrolled (731, 451) with delta (0, 0)
Screenshot: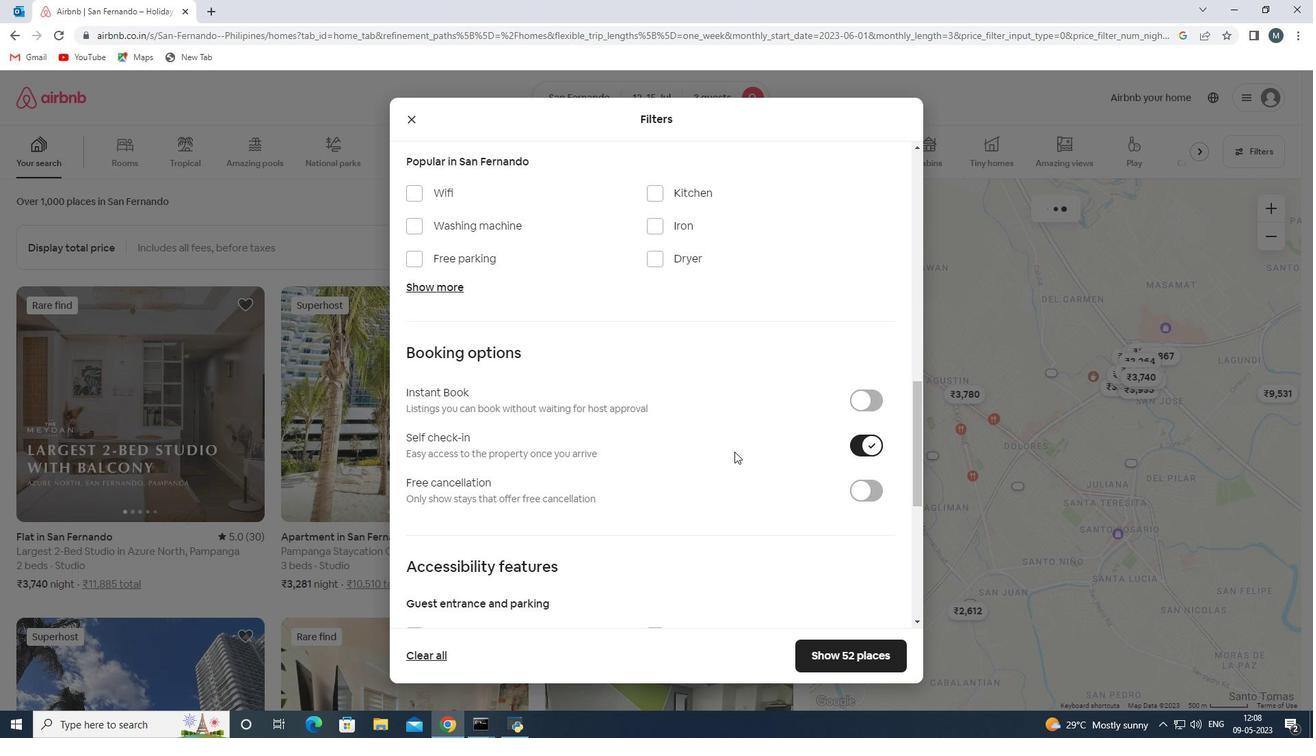 
Action: Mouse moved to (731, 452)
Screenshot: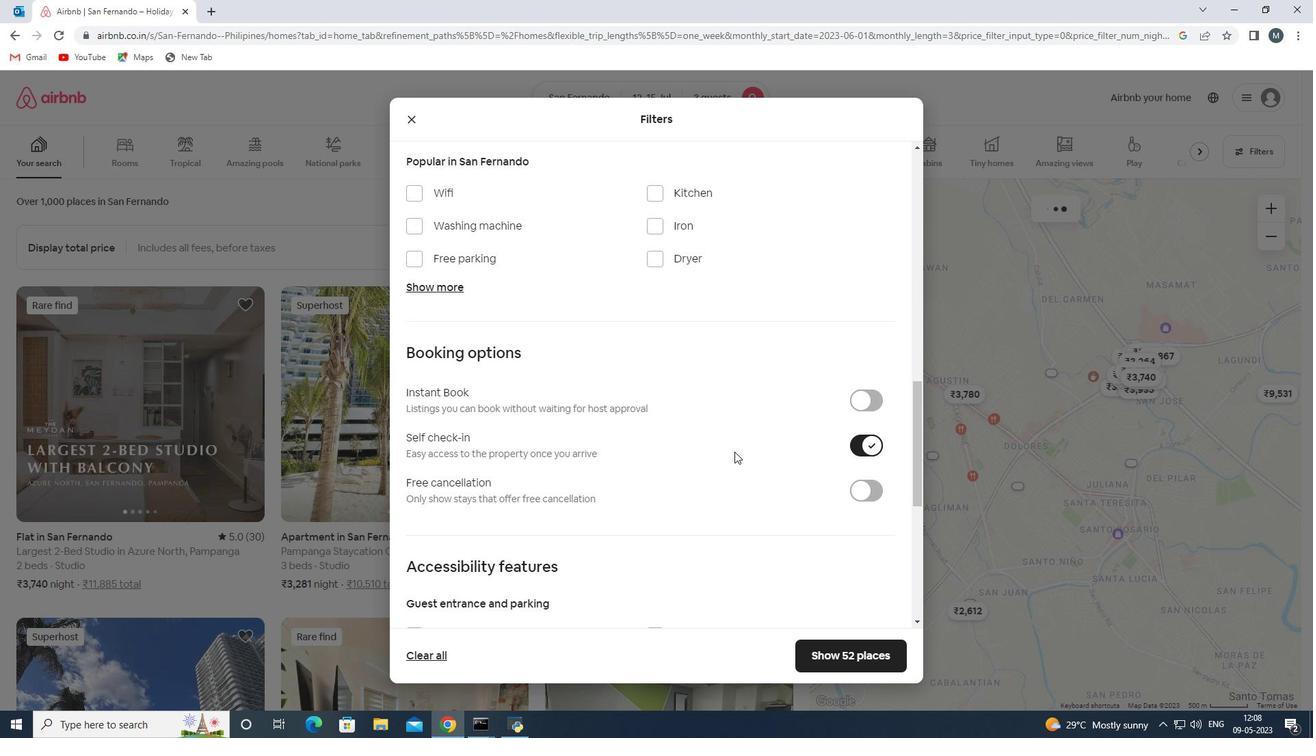 
Action: Mouse scrolled (731, 451) with delta (0, 0)
Screenshot: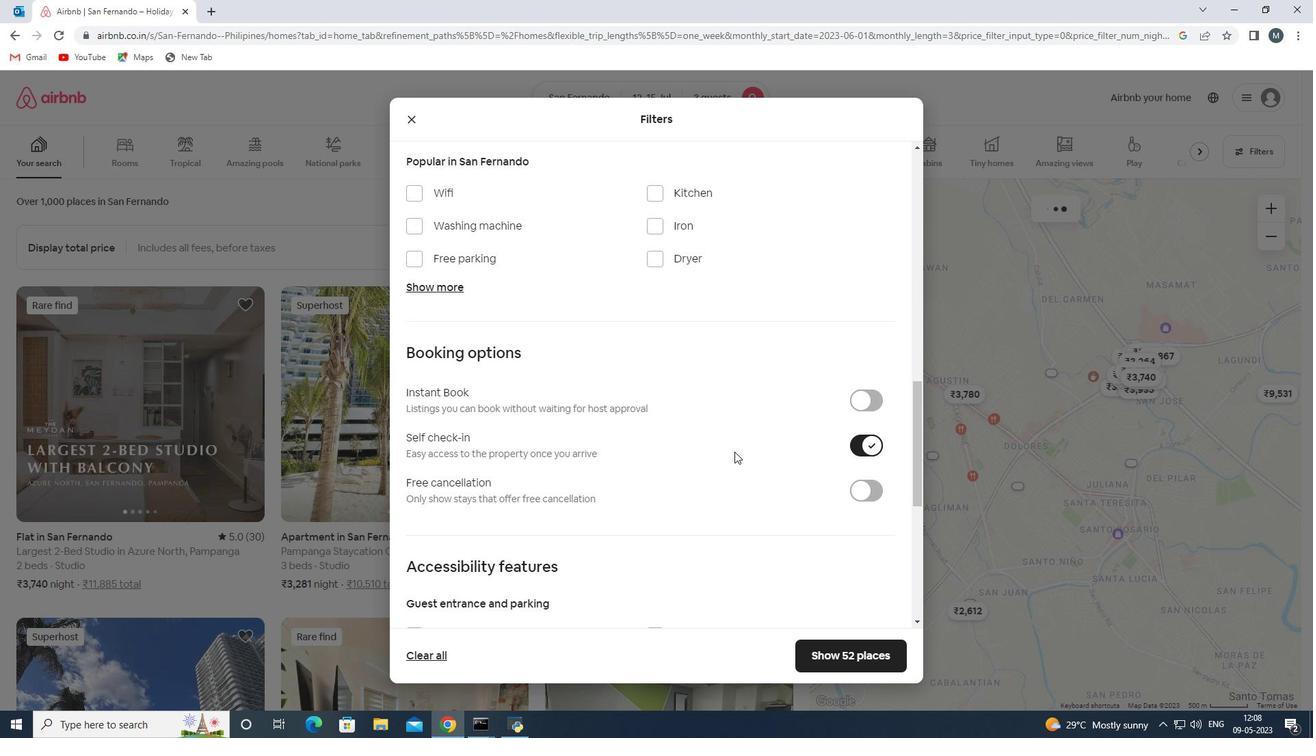 
Action: Mouse moved to (713, 454)
Screenshot: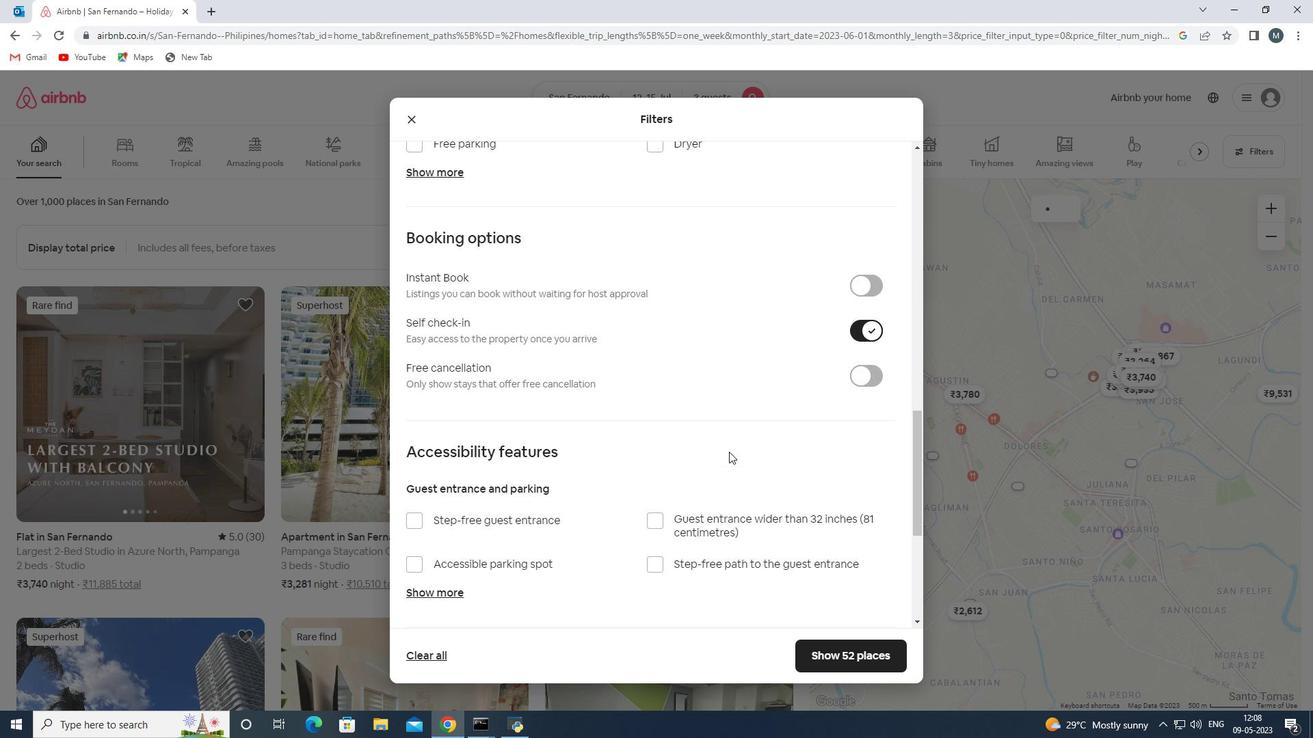
Action: Mouse scrolled (713, 453) with delta (0, 0)
Screenshot: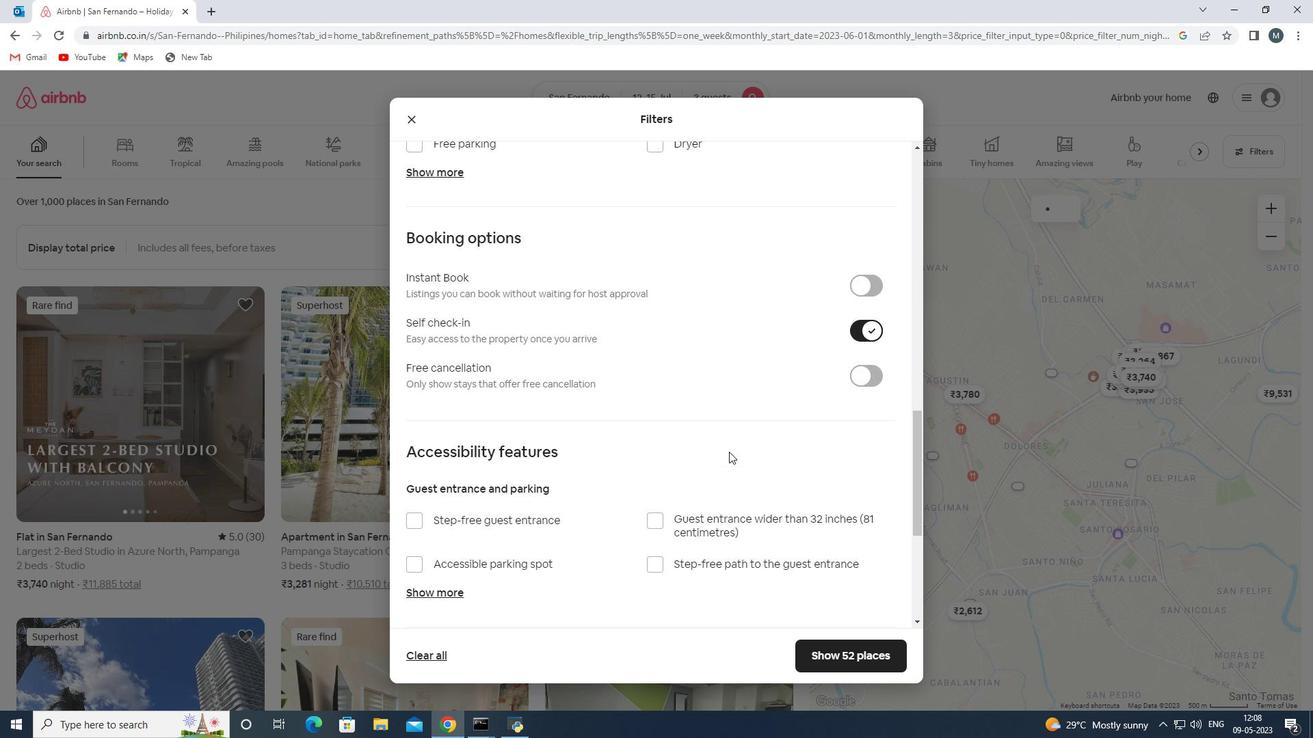 
Action: Mouse moved to (633, 467)
Screenshot: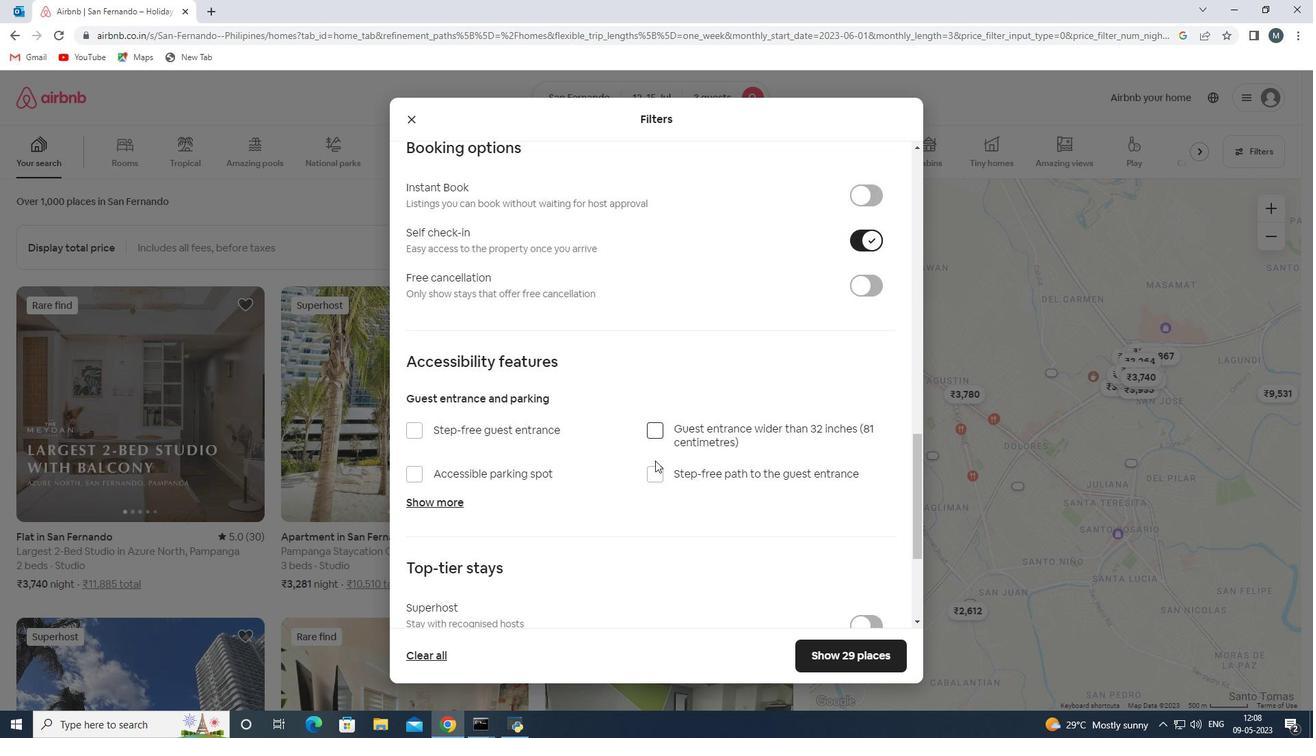 
Action: Mouse scrolled (633, 466) with delta (0, 0)
Screenshot: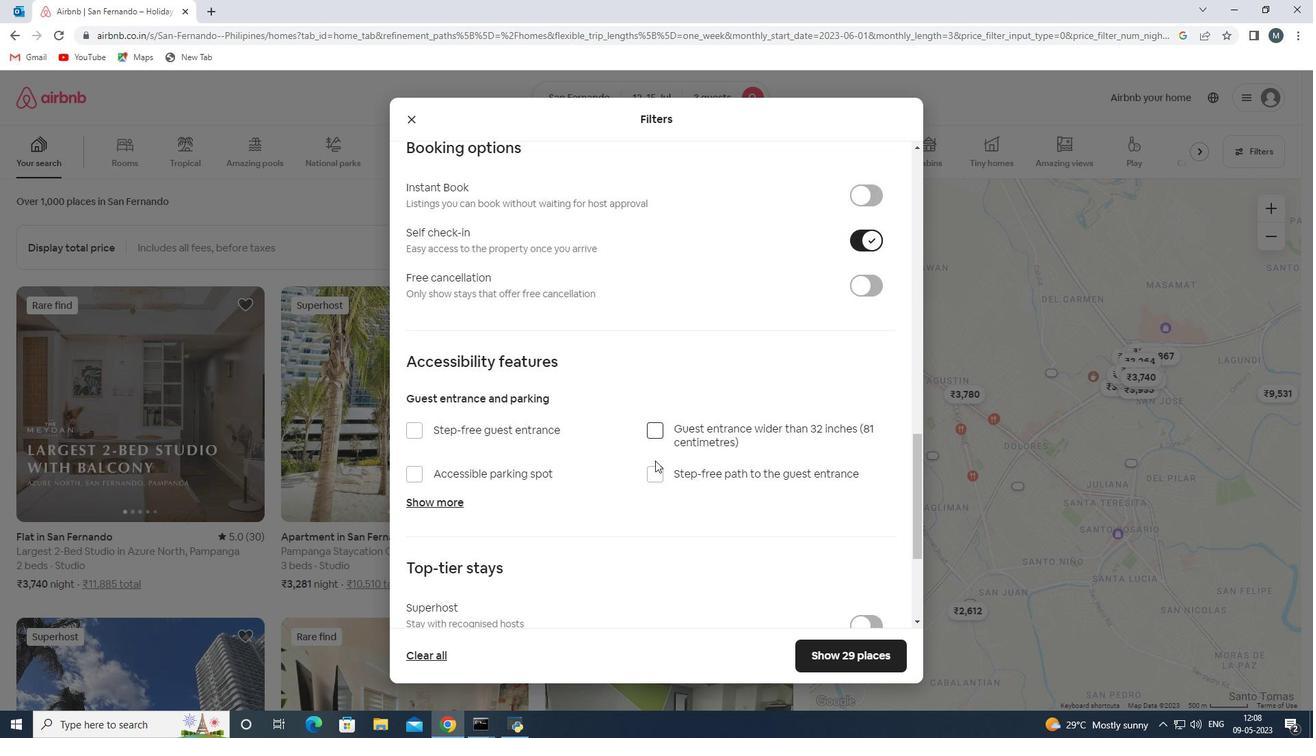 
Action: Mouse moved to (616, 470)
Screenshot: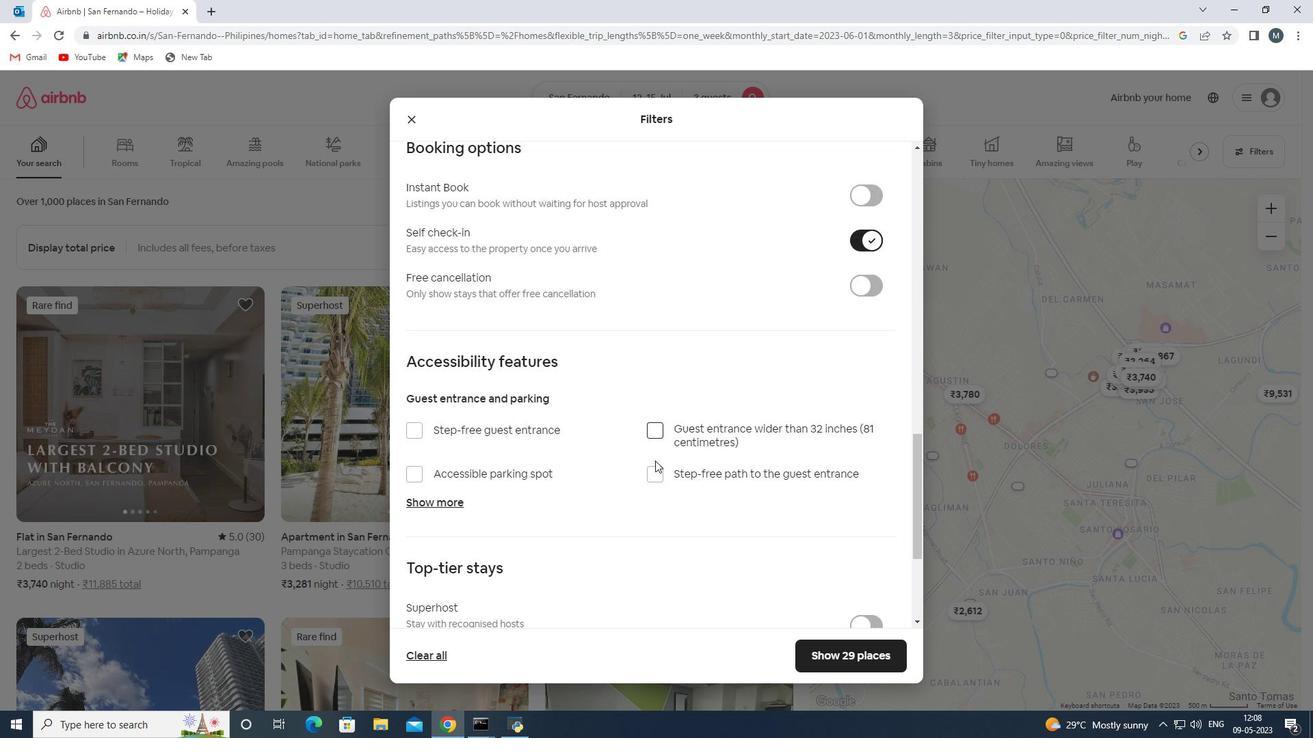 
Action: Mouse scrolled (616, 469) with delta (0, 0)
Screenshot: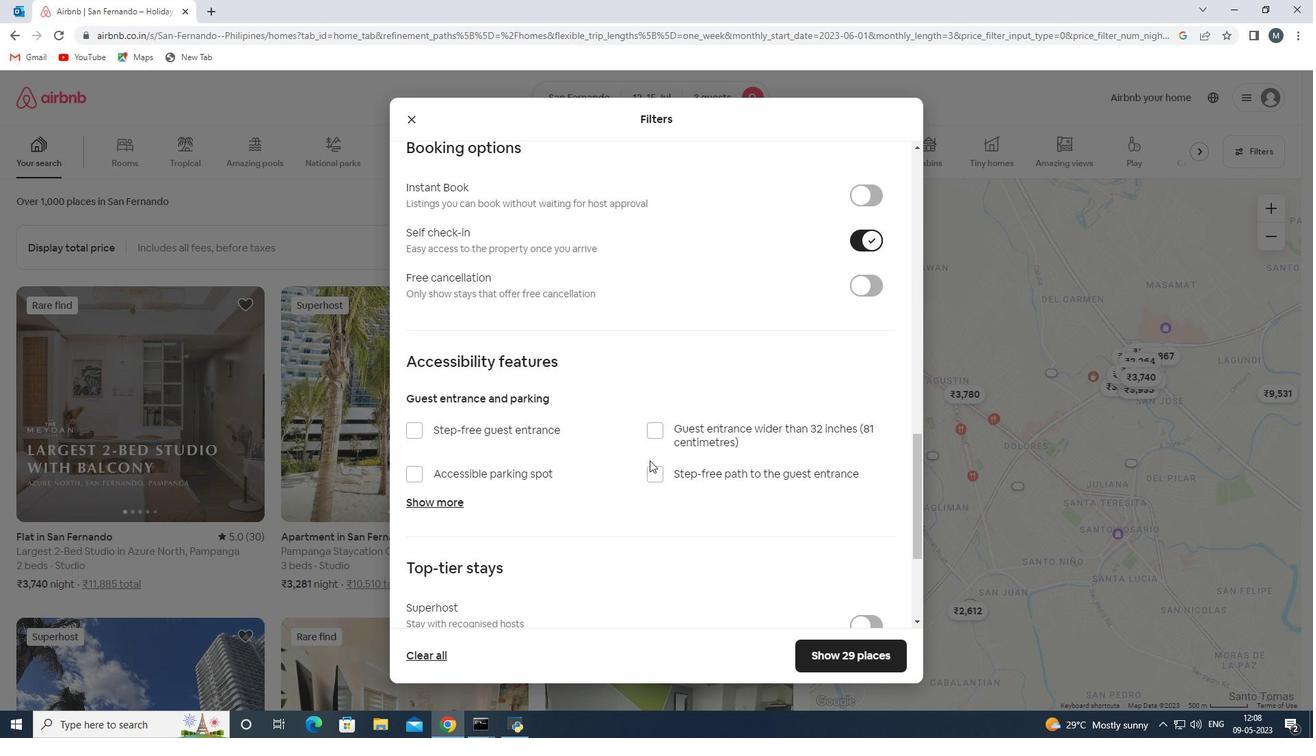 
Action: Mouse moved to (601, 475)
Screenshot: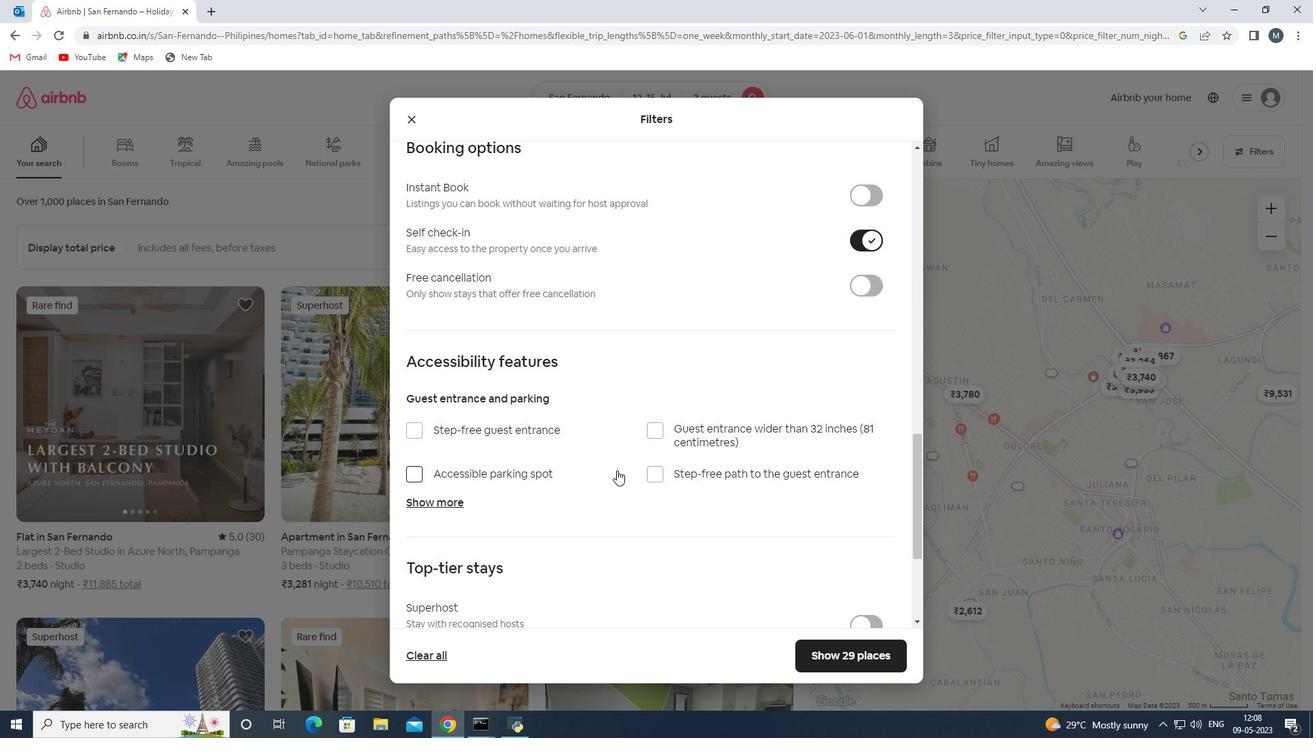 
Action: Mouse scrolled (601, 474) with delta (0, 0)
Screenshot: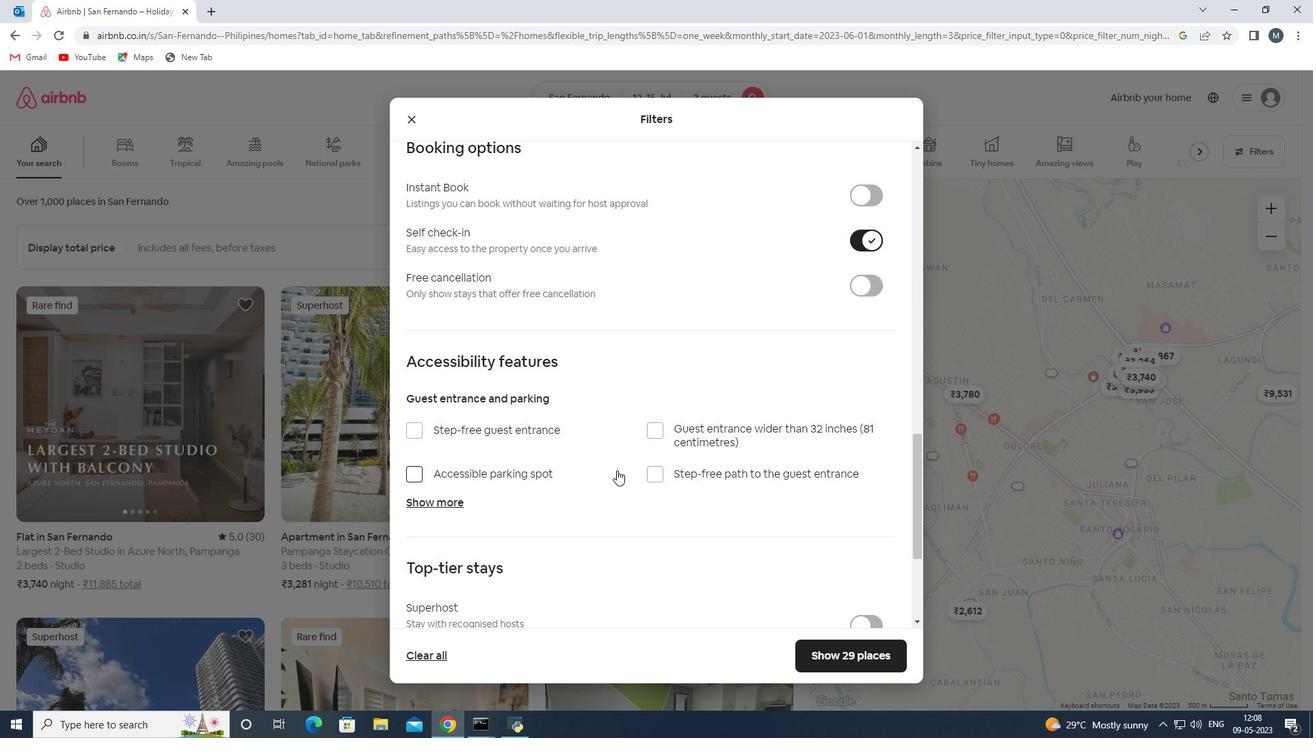 
Action: Mouse moved to (591, 479)
Screenshot: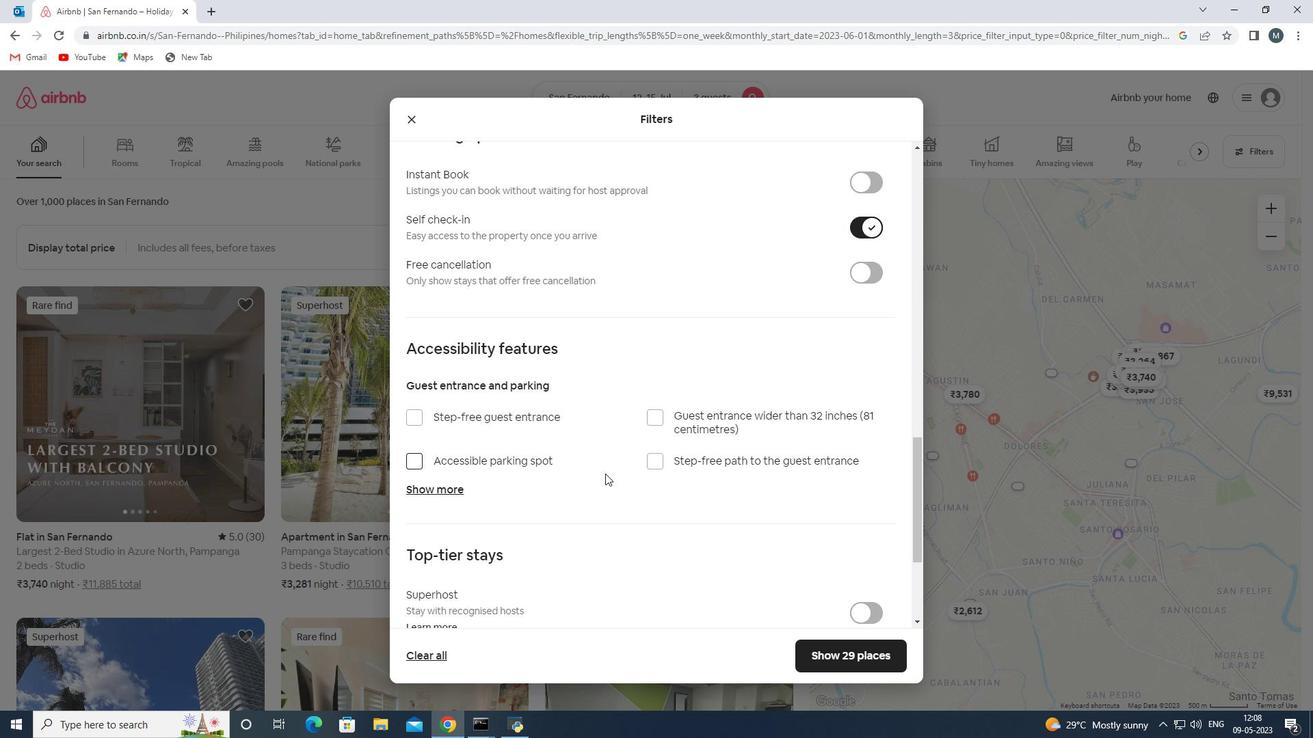 
Action: Mouse scrolled (591, 478) with delta (0, 0)
Screenshot: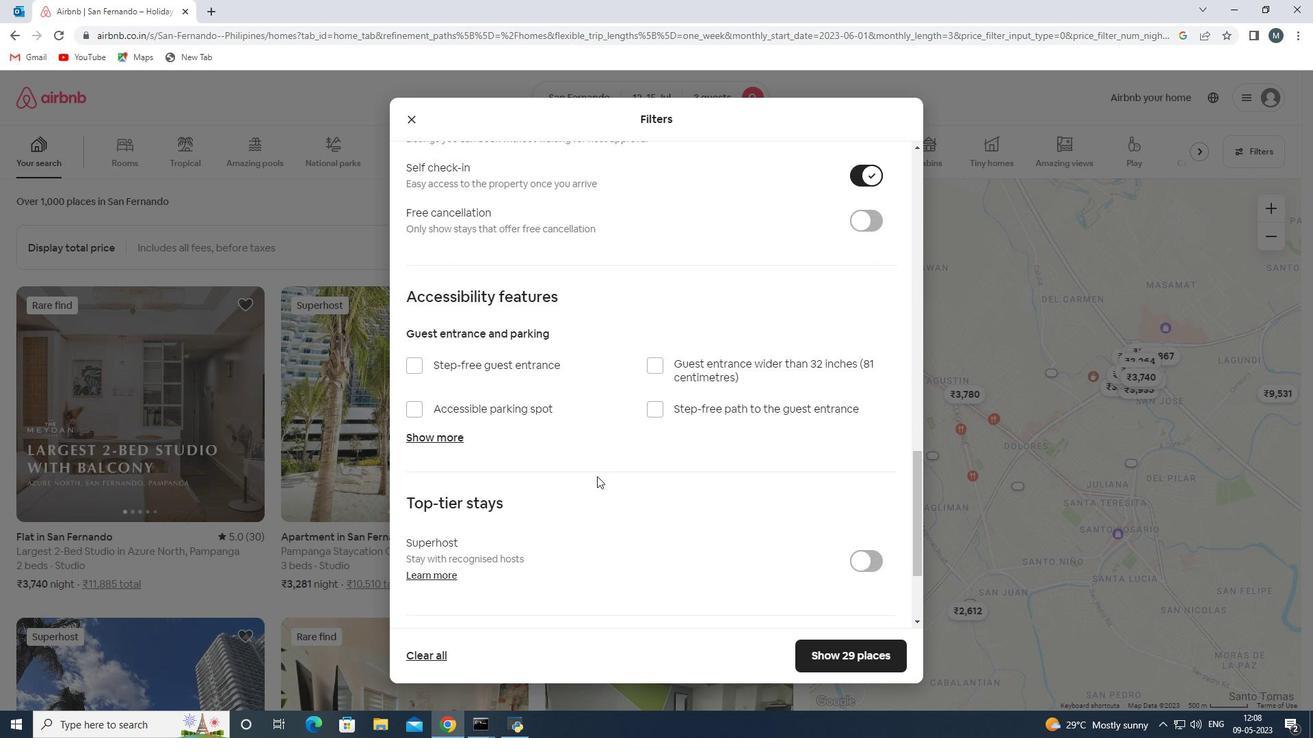 
Action: Mouse moved to (483, 535)
Screenshot: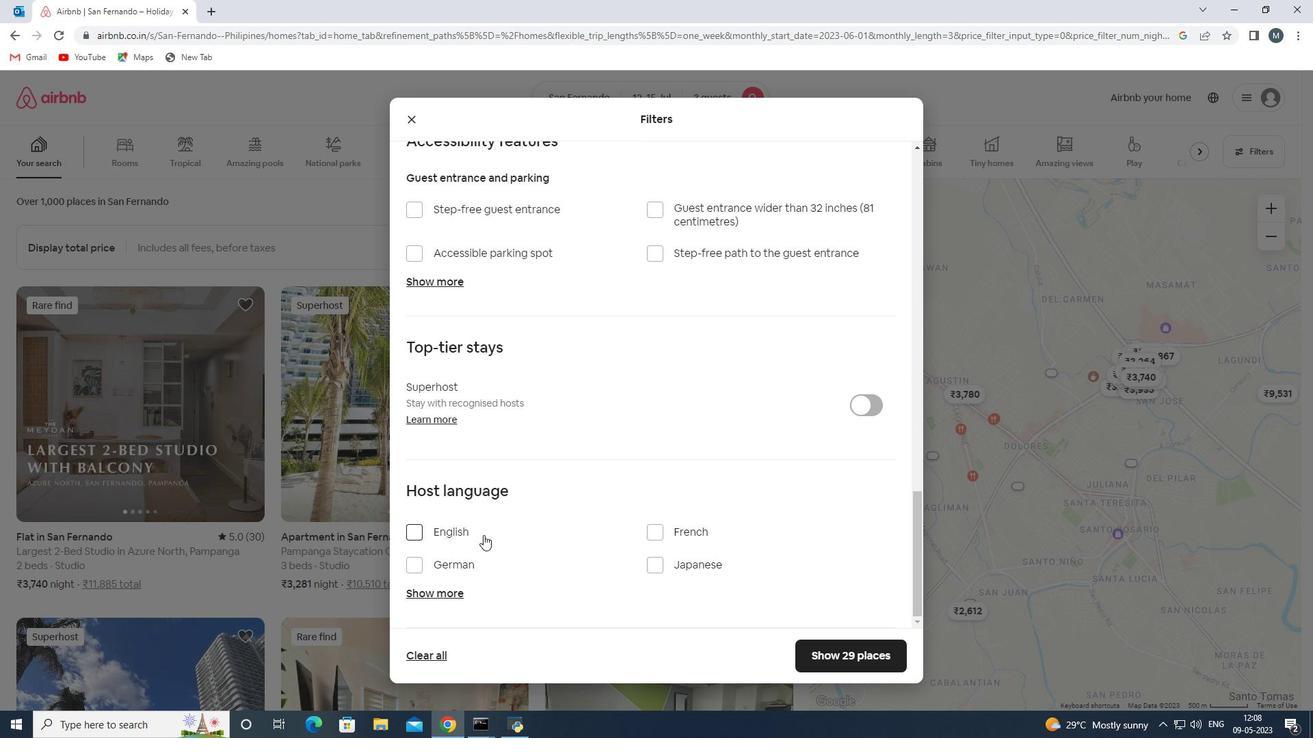 
Action: Mouse pressed left at (483, 535)
Screenshot: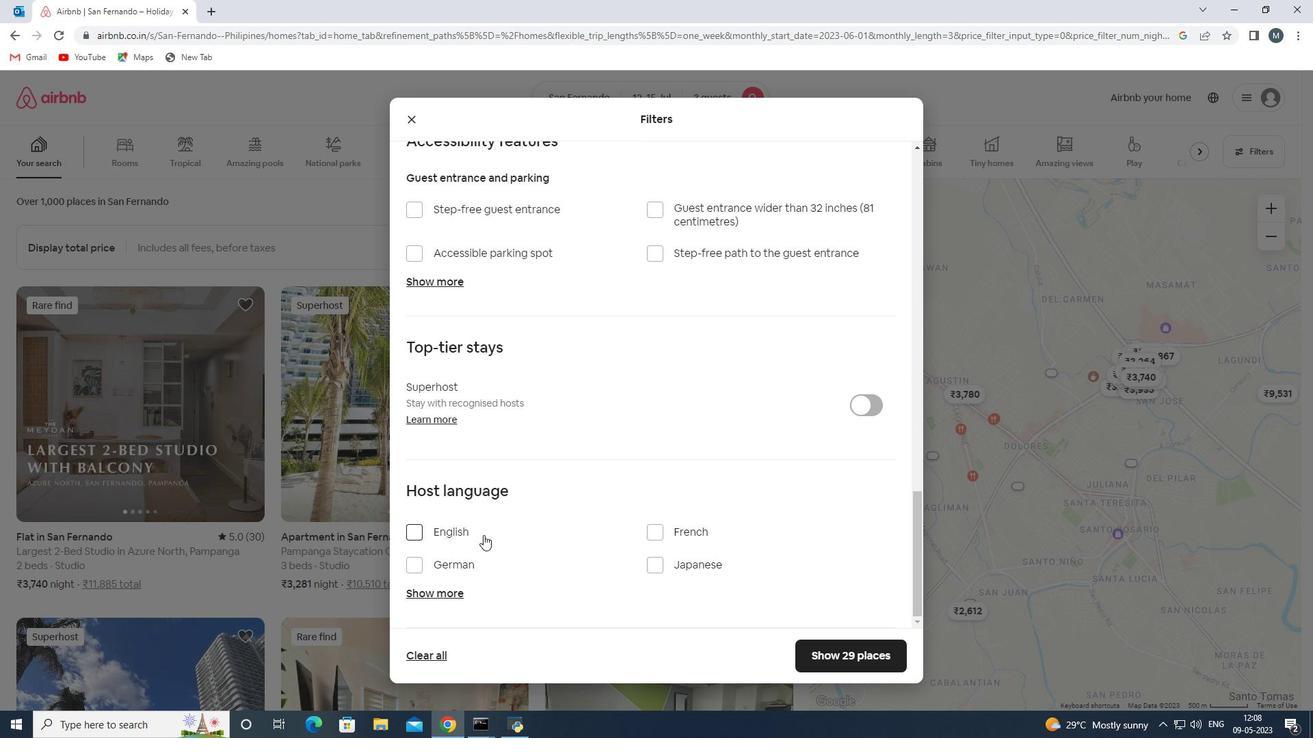 
Action: Mouse moved to (851, 652)
Screenshot: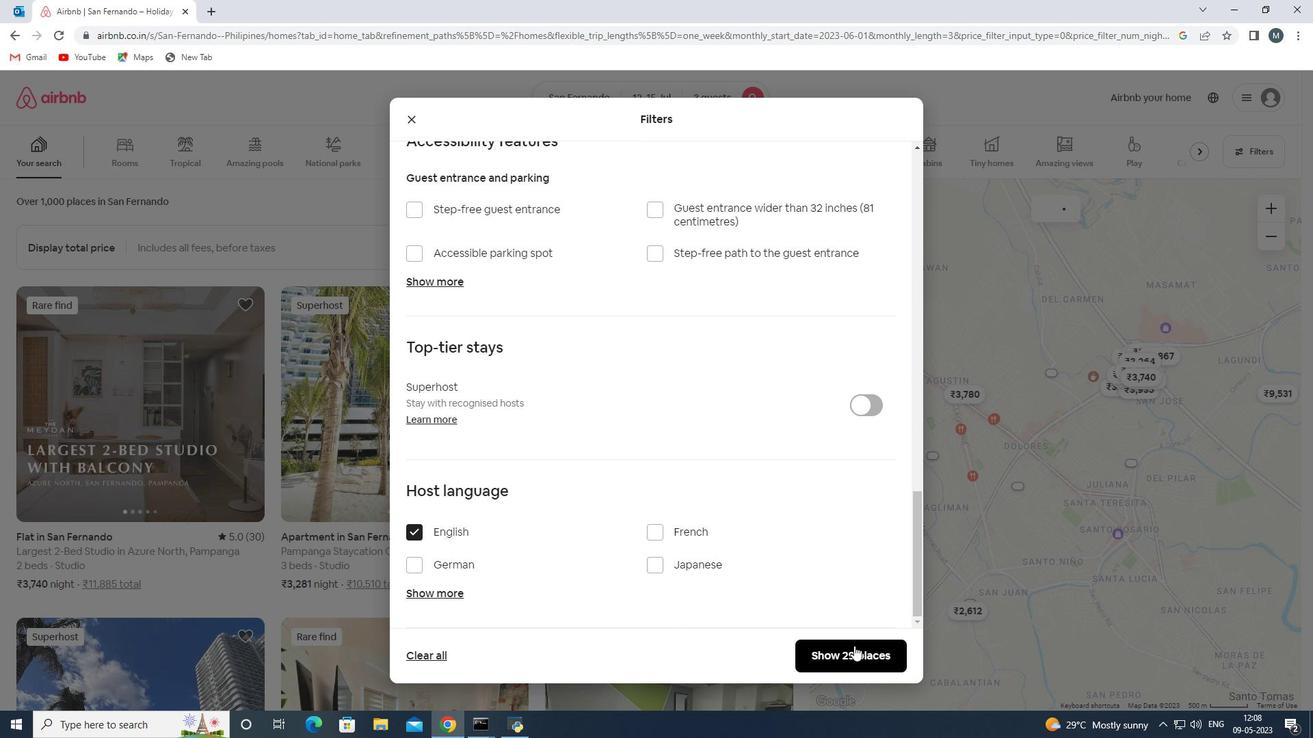 
Action: Mouse pressed left at (851, 652)
Screenshot: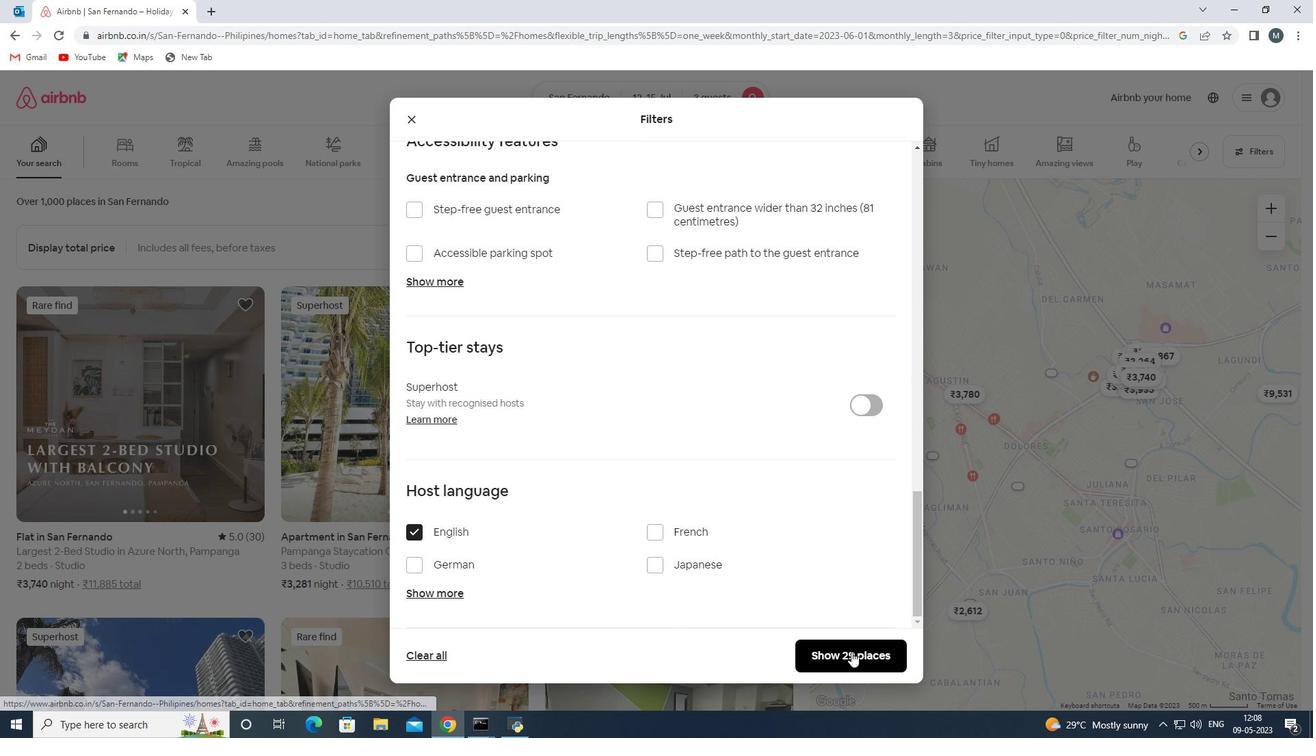 
Action: Mouse moved to (851, 652)
Screenshot: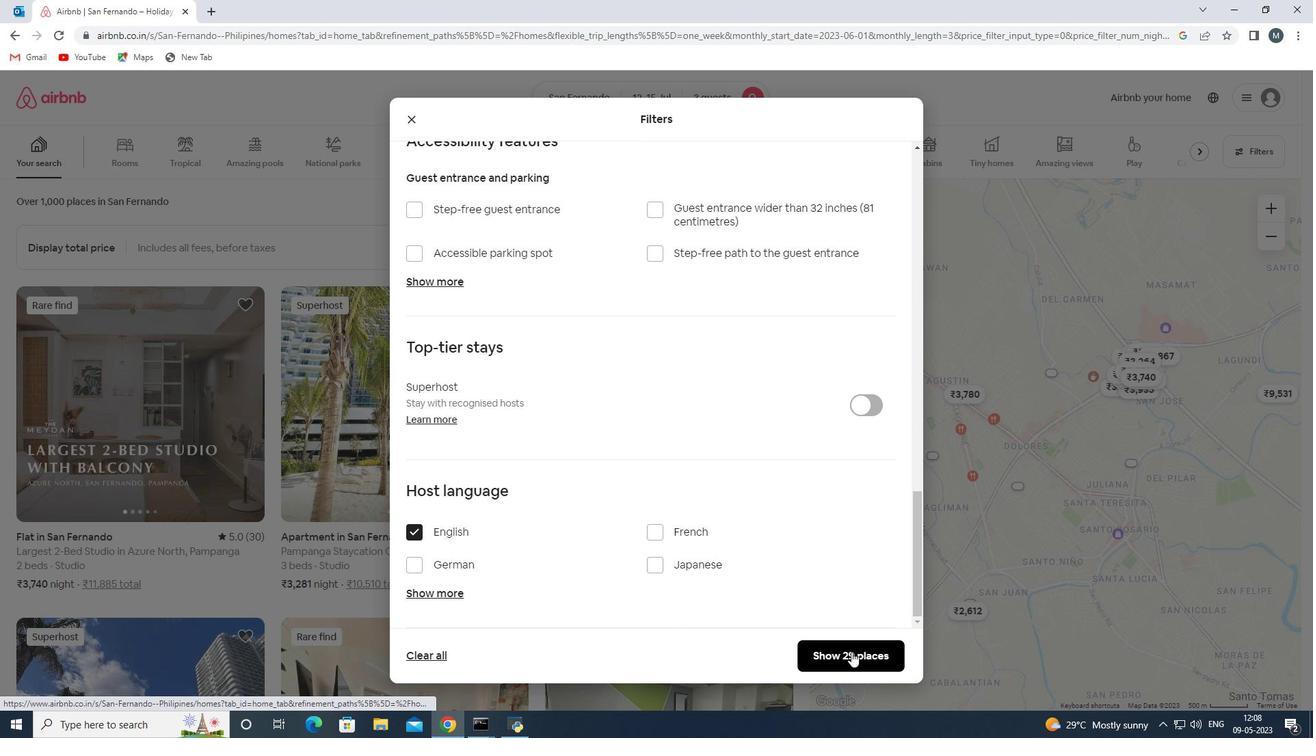 
